 Task: Look for space in Asadabad, Iran from 6th September, 2023 to 15th September, 2023 for 6 adults in price range Rs.8000 to Rs.12000. Place can be entire place or private room with 6 bedrooms having 6 beds and 6 bathrooms. Property type can be house, flat, guest house. Amenities needed are: wifi, TV, free parkinig on premises, gym, breakfast. Booking option can be shelf check-in. Required host language is English.
Action: Mouse moved to (490, 103)
Screenshot: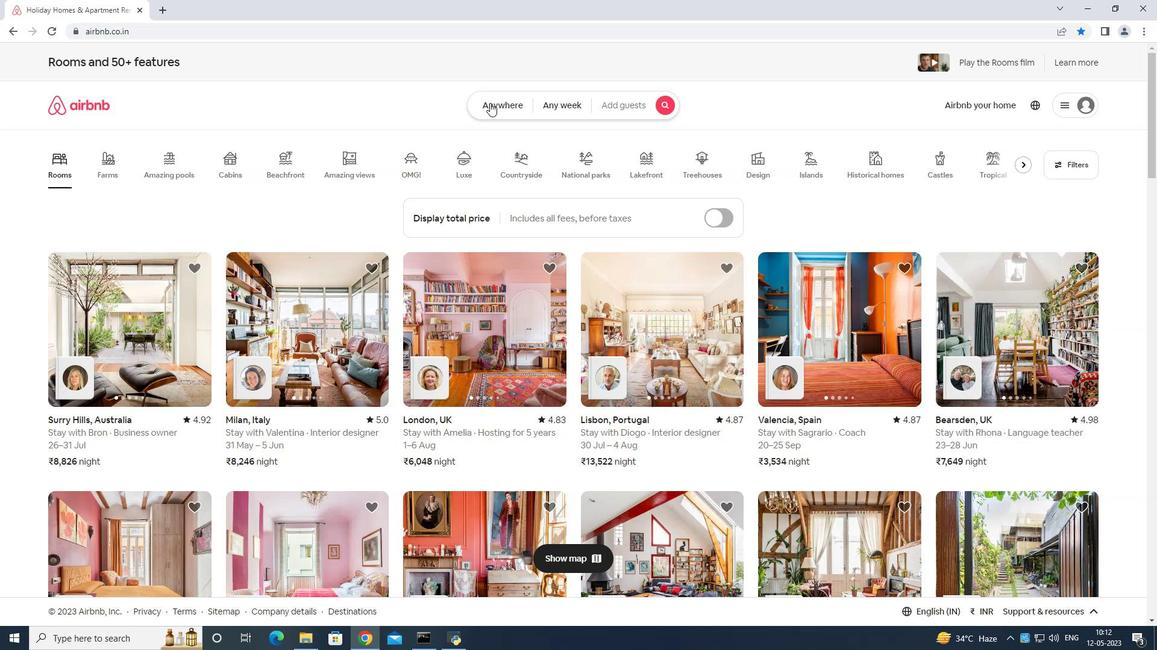 
Action: Mouse pressed left at (490, 103)
Screenshot: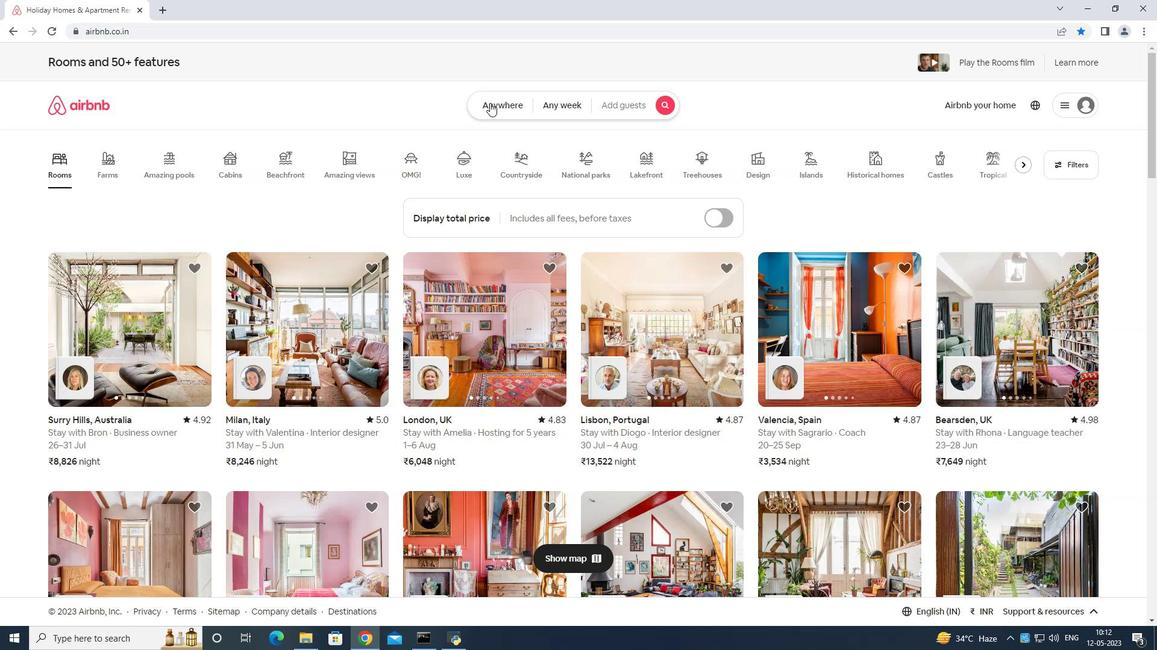 
Action: Mouse moved to (397, 142)
Screenshot: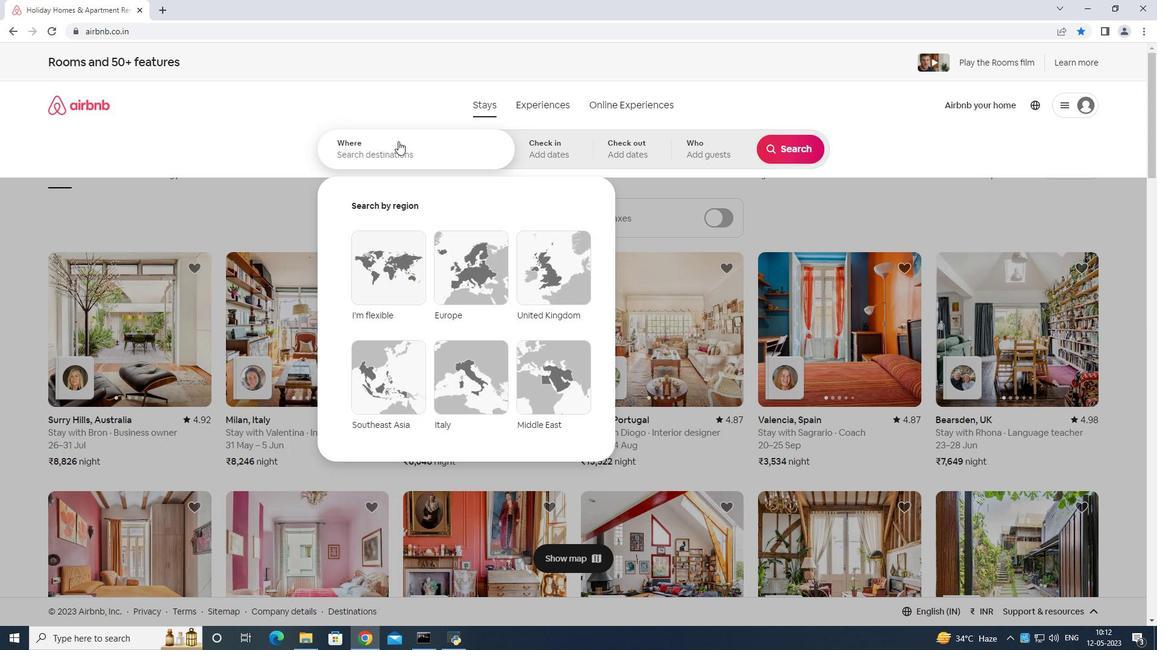 
Action: Mouse pressed left at (397, 142)
Screenshot: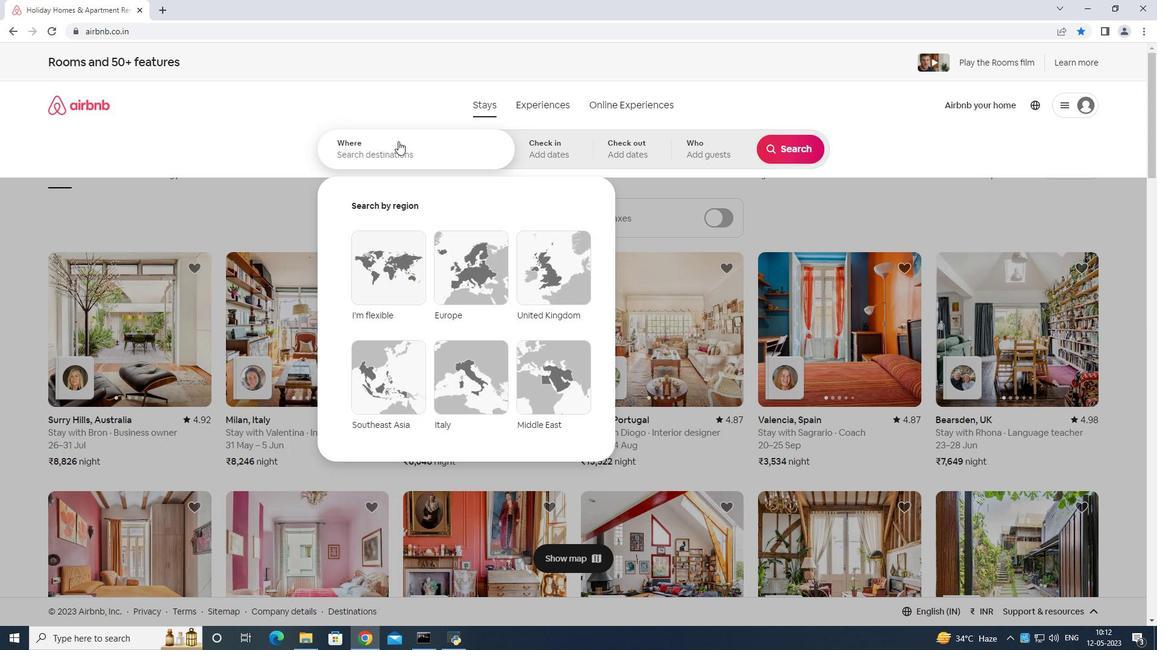 
Action: Mouse moved to (593, 247)
Screenshot: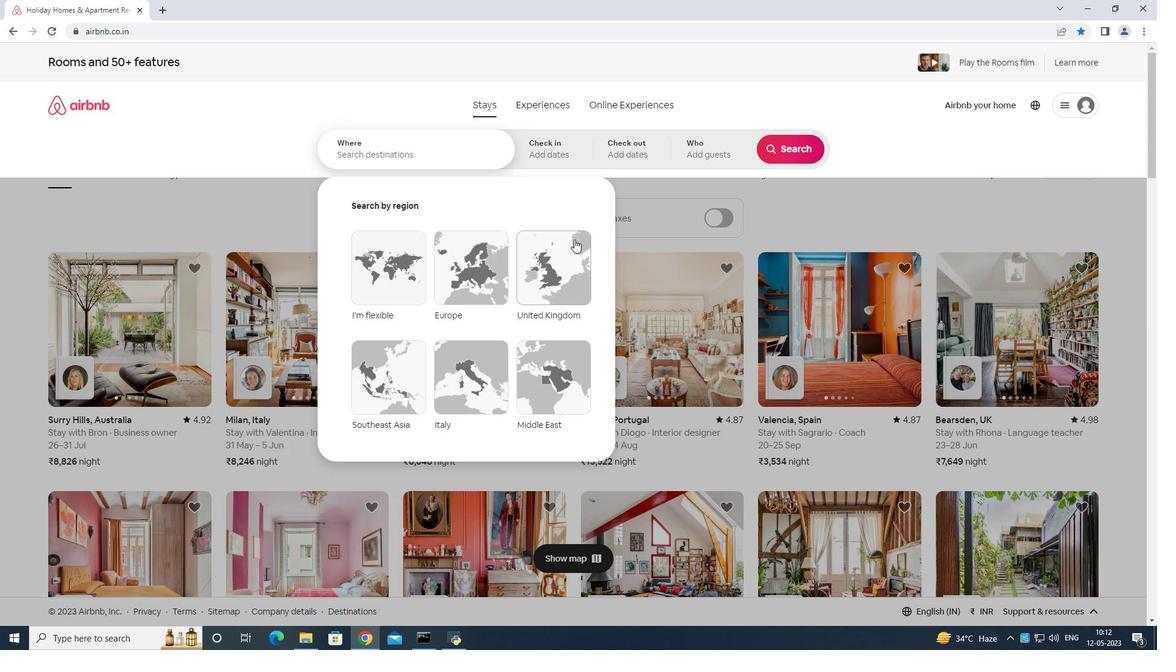 
Action: Key pressed ctrl+Asadabad<Key.space>iran<Key.enter>
Screenshot: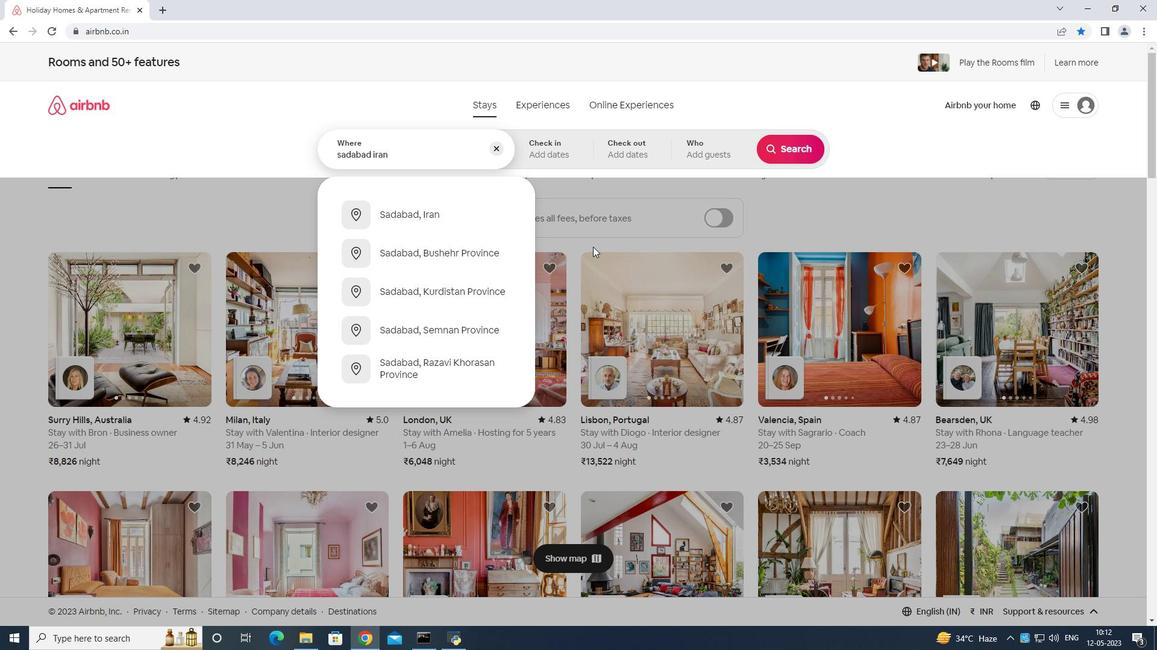 
Action: Mouse moved to (782, 241)
Screenshot: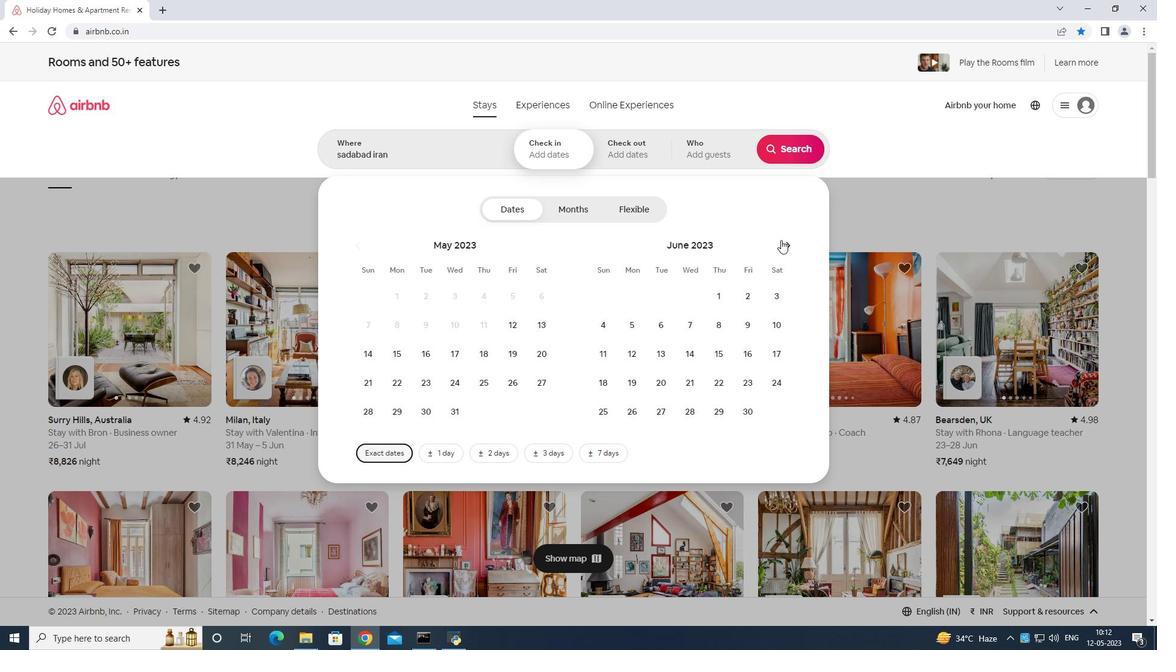 
Action: Mouse pressed left at (782, 241)
Screenshot: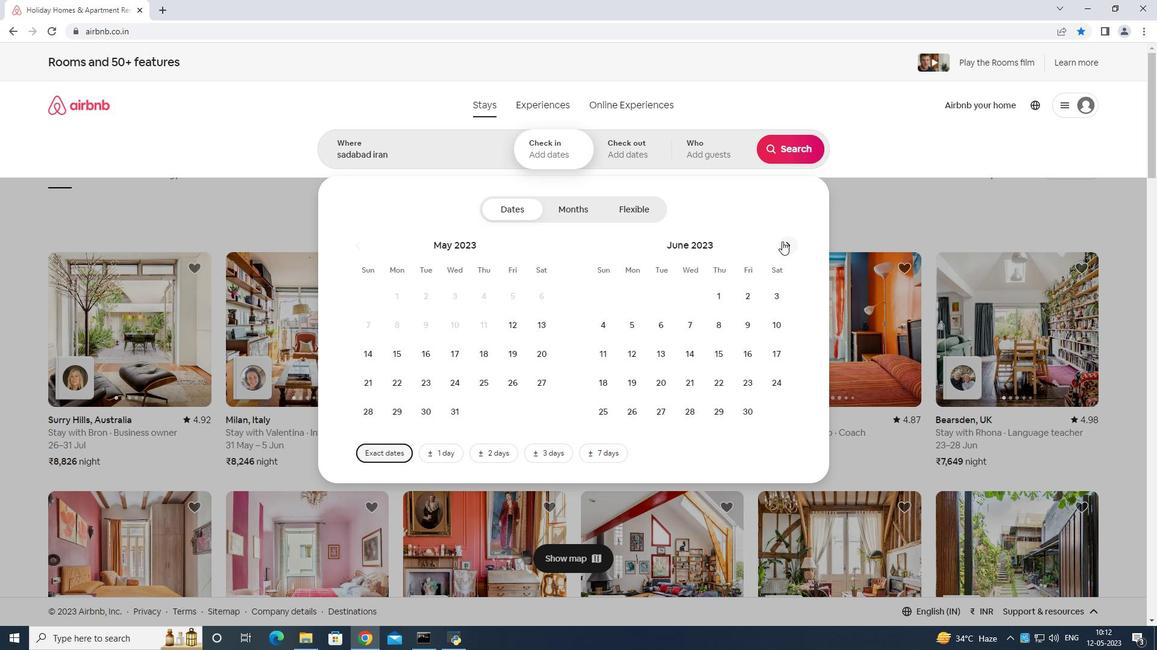 
Action: Mouse moved to (789, 249)
Screenshot: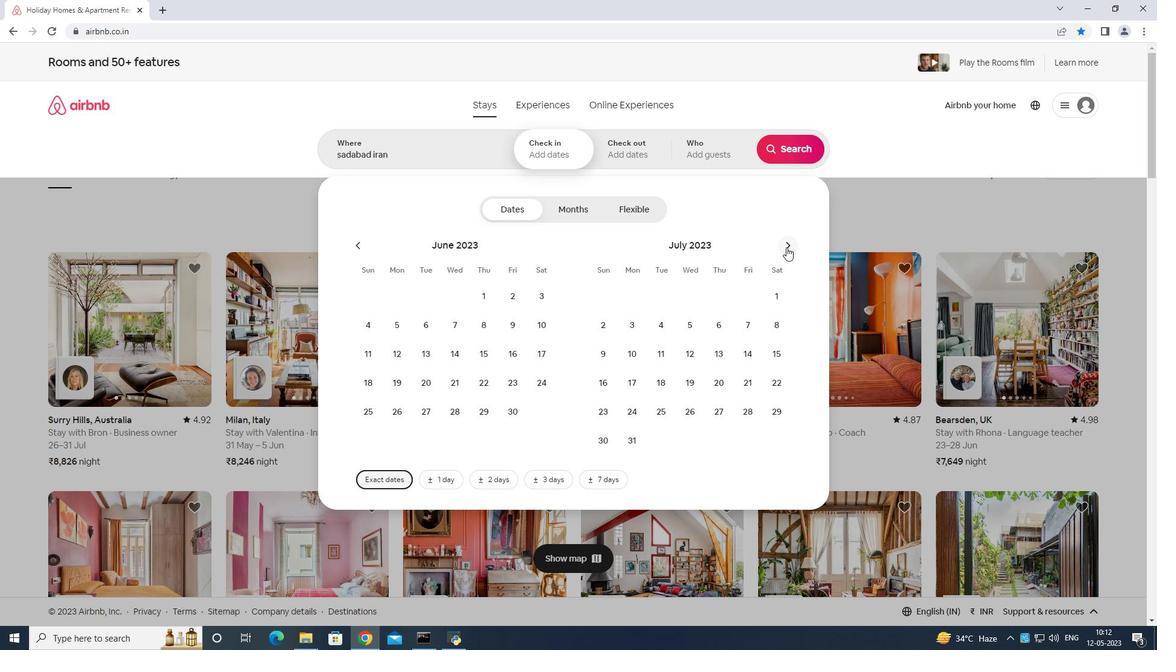 
Action: Mouse pressed left at (789, 249)
Screenshot: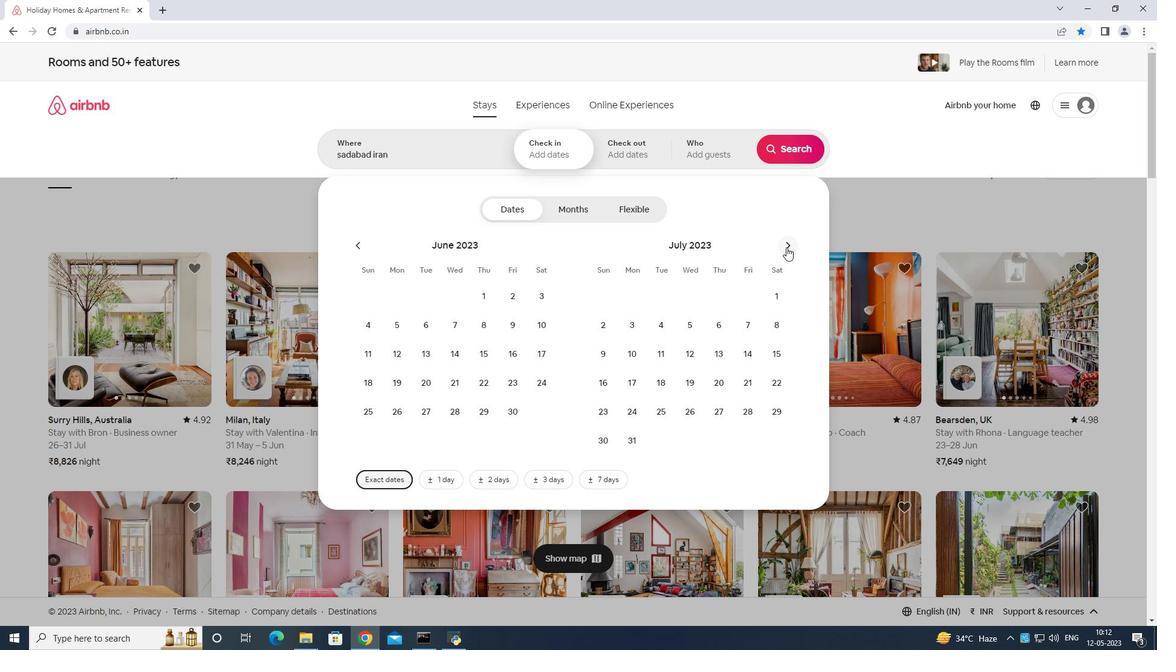 
Action: Mouse moved to (792, 249)
Screenshot: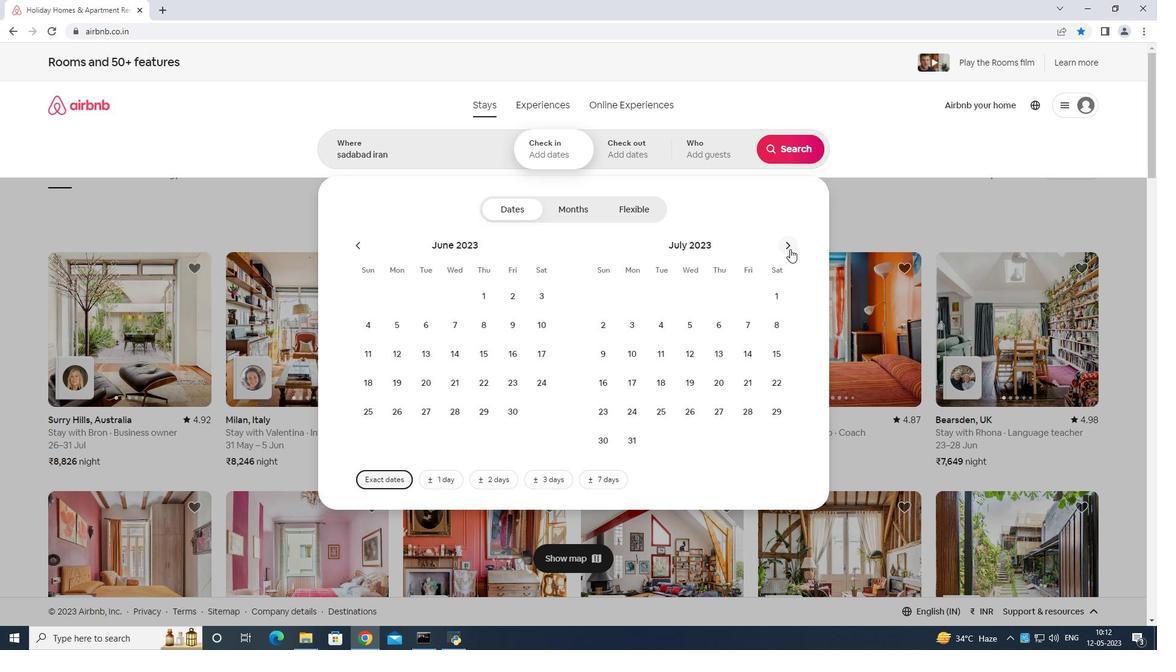 
Action: Mouse pressed left at (792, 249)
Screenshot: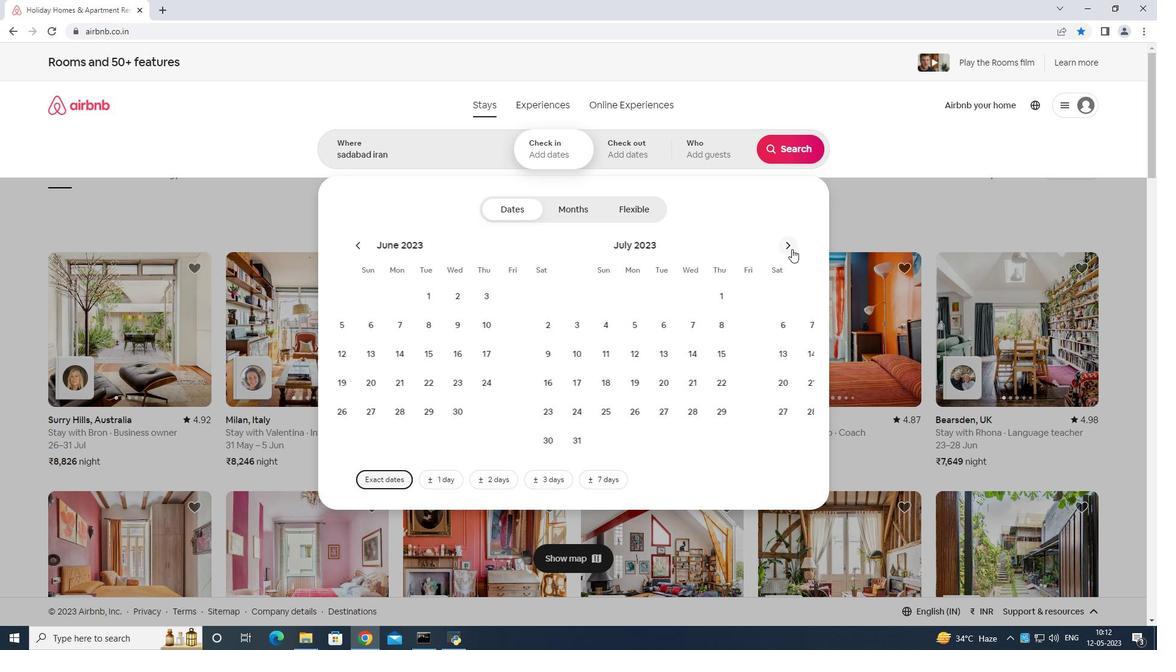 
Action: Mouse moved to (696, 322)
Screenshot: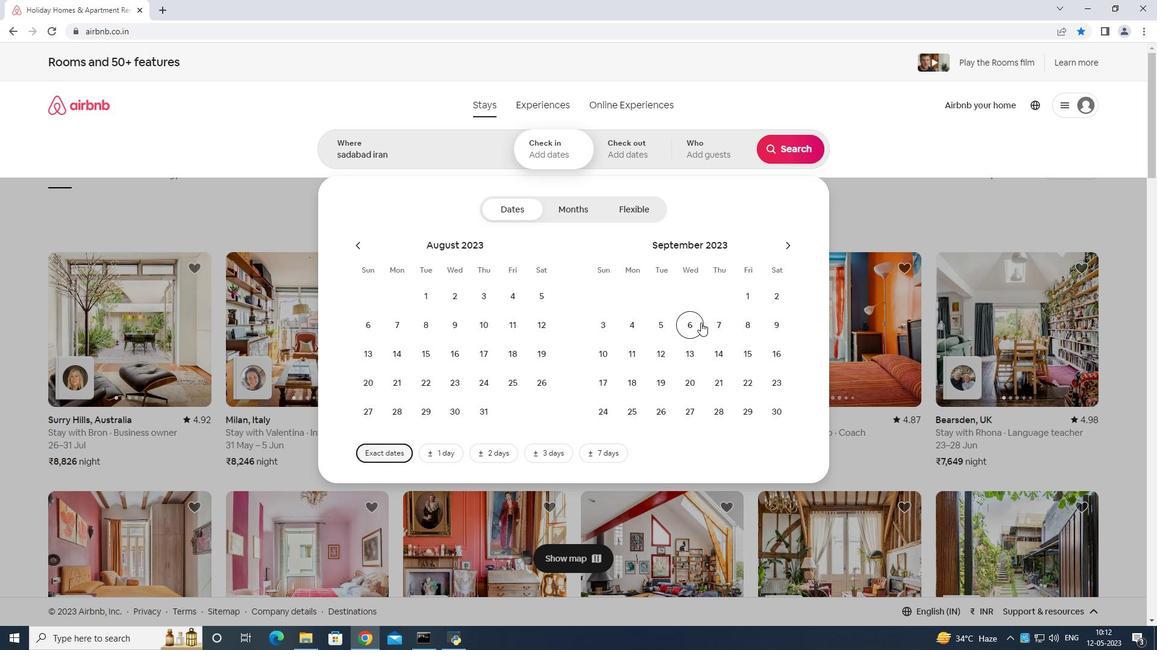 
Action: Mouse pressed left at (696, 322)
Screenshot: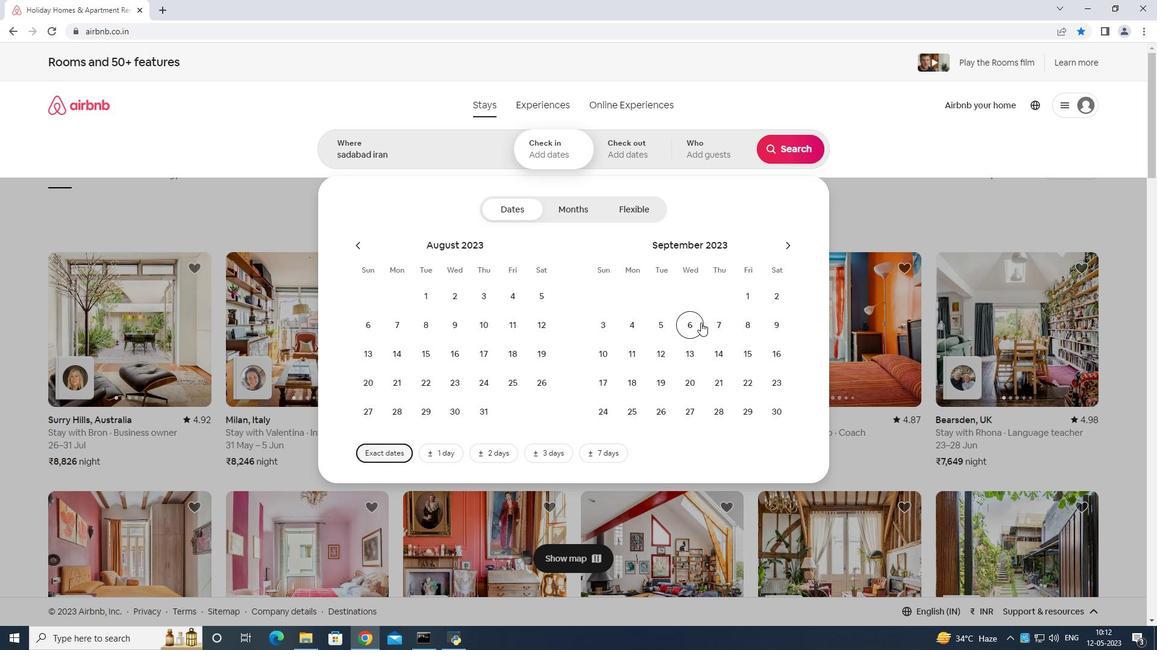 
Action: Mouse moved to (749, 354)
Screenshot: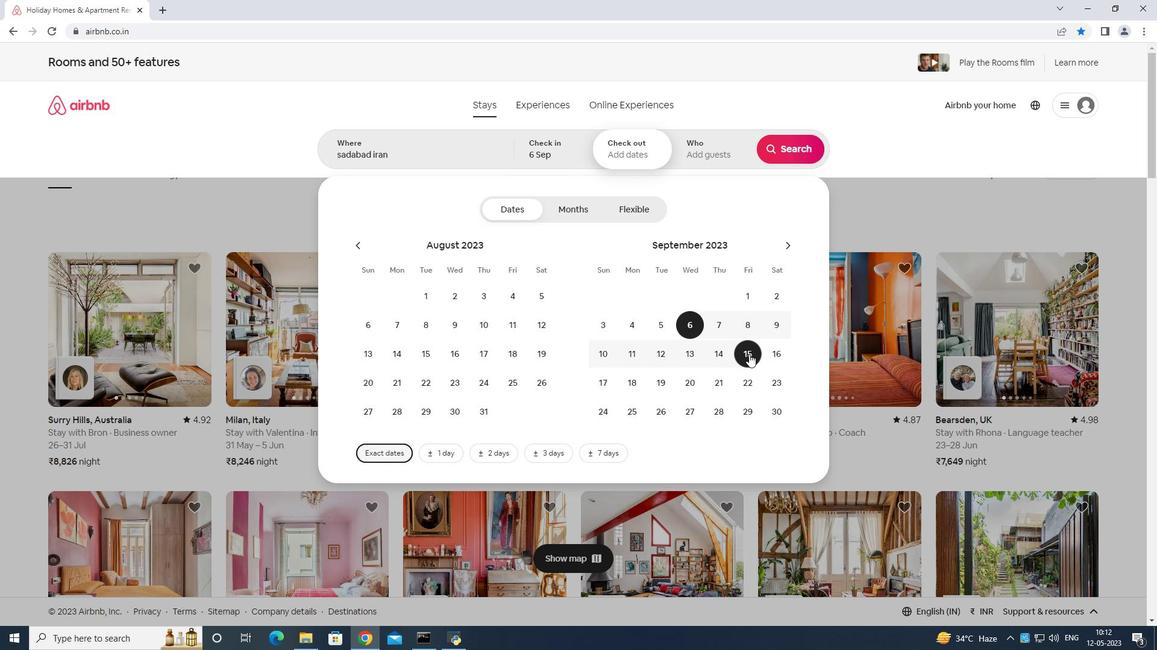 
Action: Mouse pressed left at (749, 354)
Screenshot: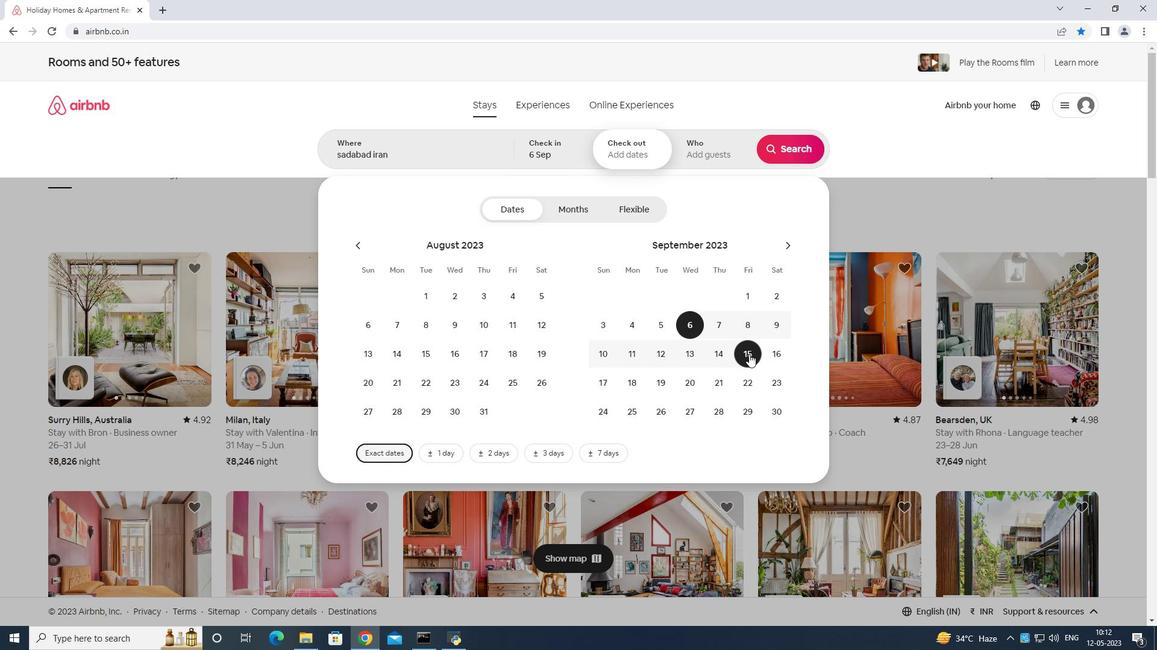 
Action: Mouse moved to (711, 147)
Screenshot: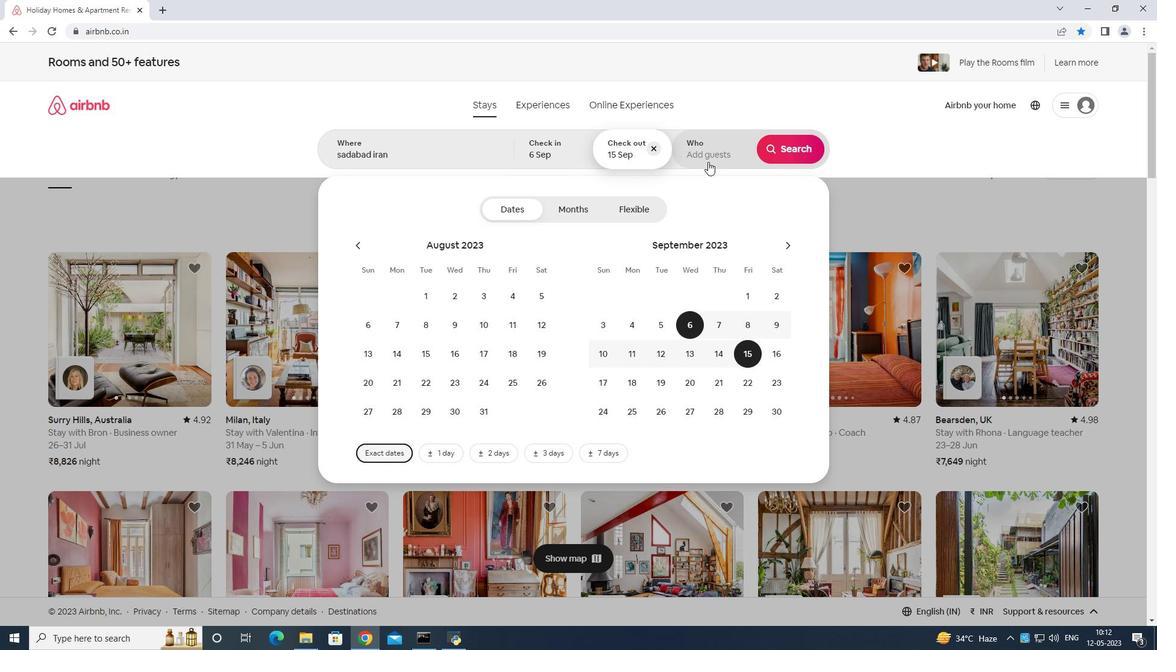 
Action: Mouse pressed left at (711, 147)
Screenshot: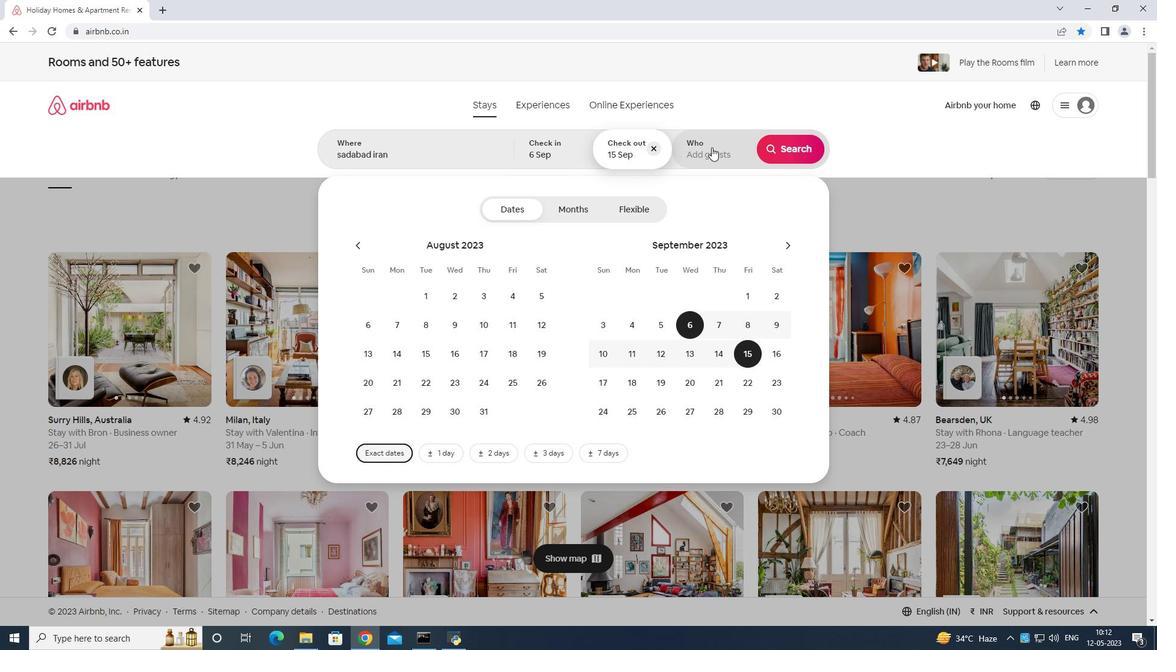 
Action: Mouse moved to (790, 216)
Screenshot: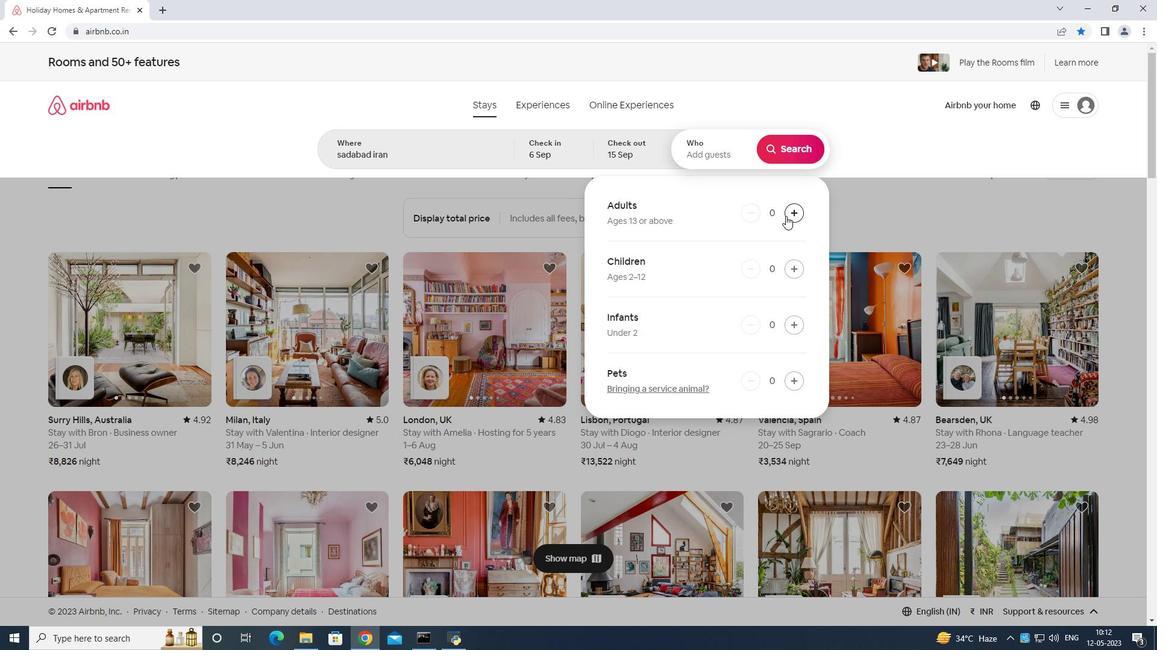 
Action: Mouse pressed left at (790, 216)
Screenshot: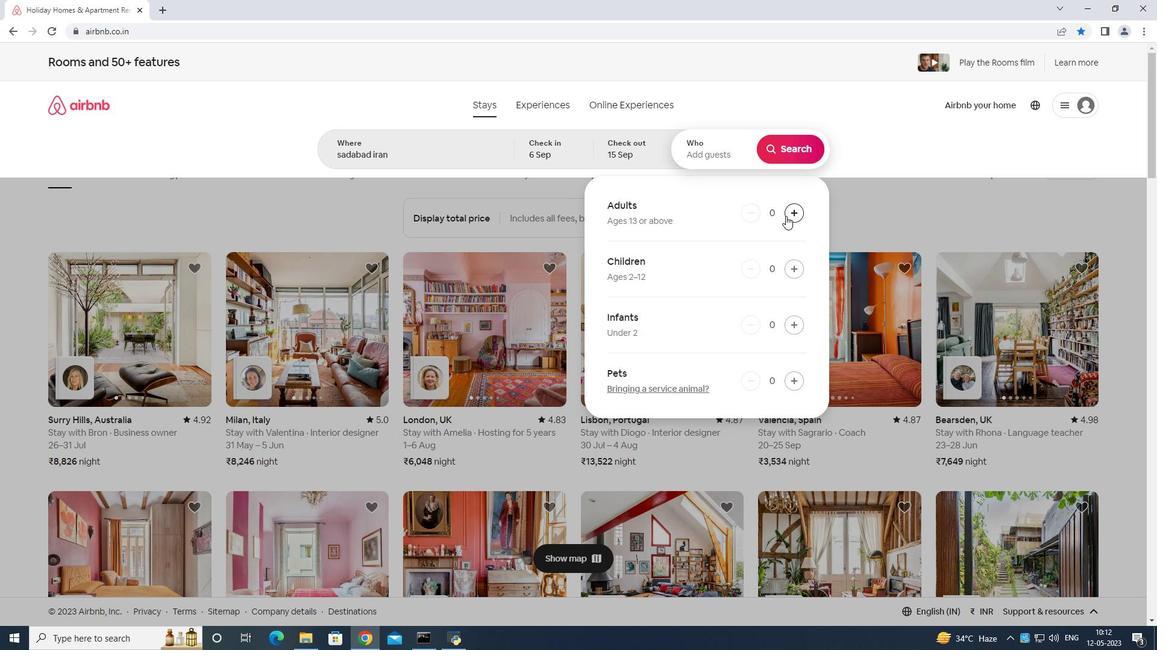 
Action: Mouse moved to (790, 215)
Screenshot: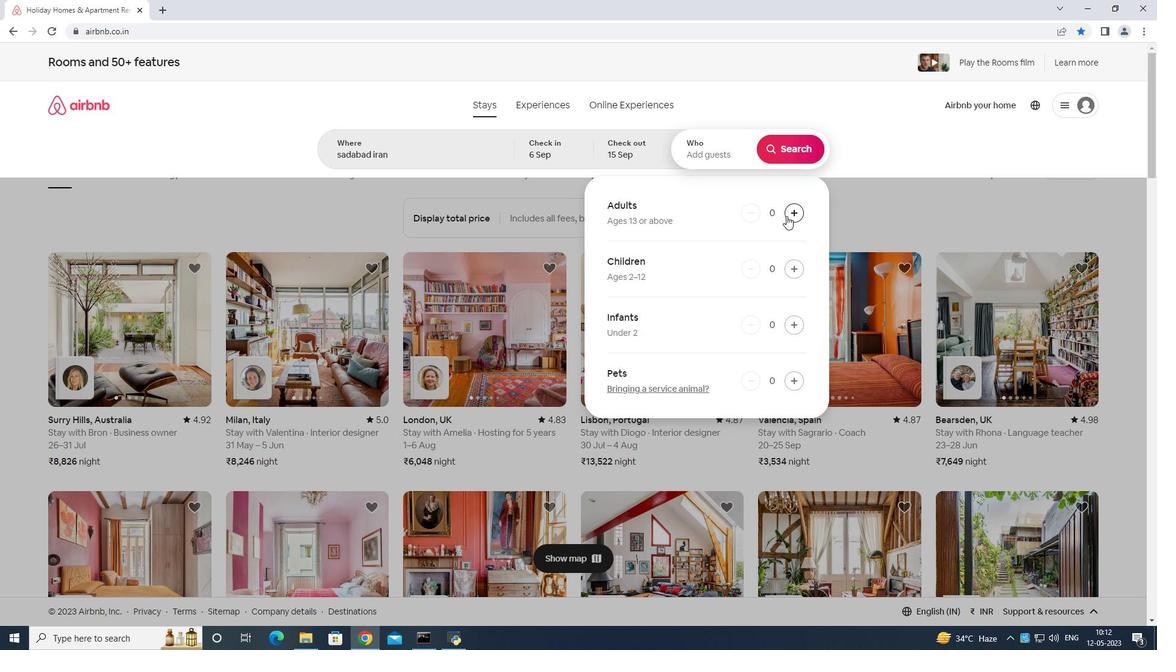 
Action: Mouse pressed left at (790, 215)
Screenshot: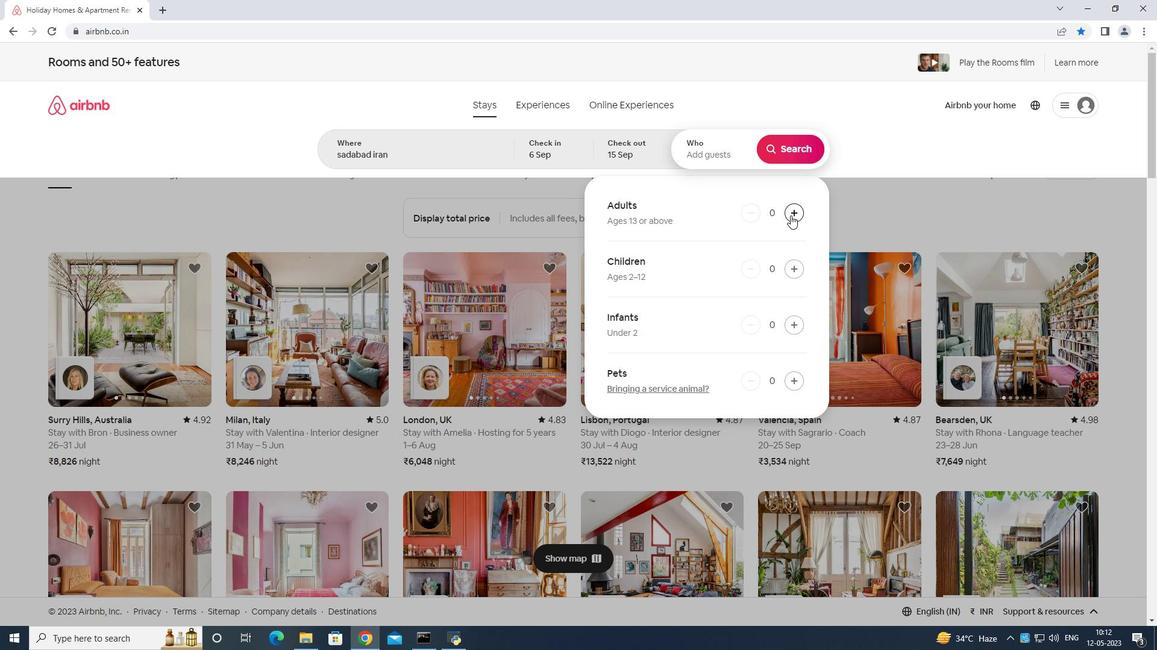 
Action: Mouse moved to (790, 215)
Screenshot: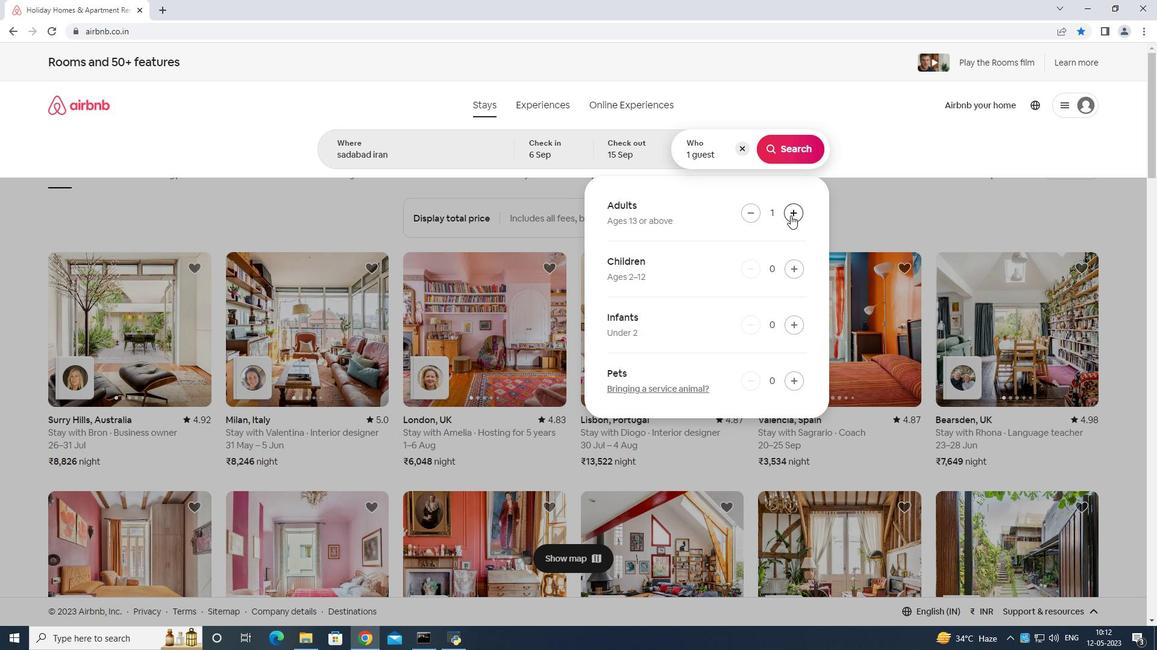 
Action: Mouse pressed left at (790, 215)
Screenshot: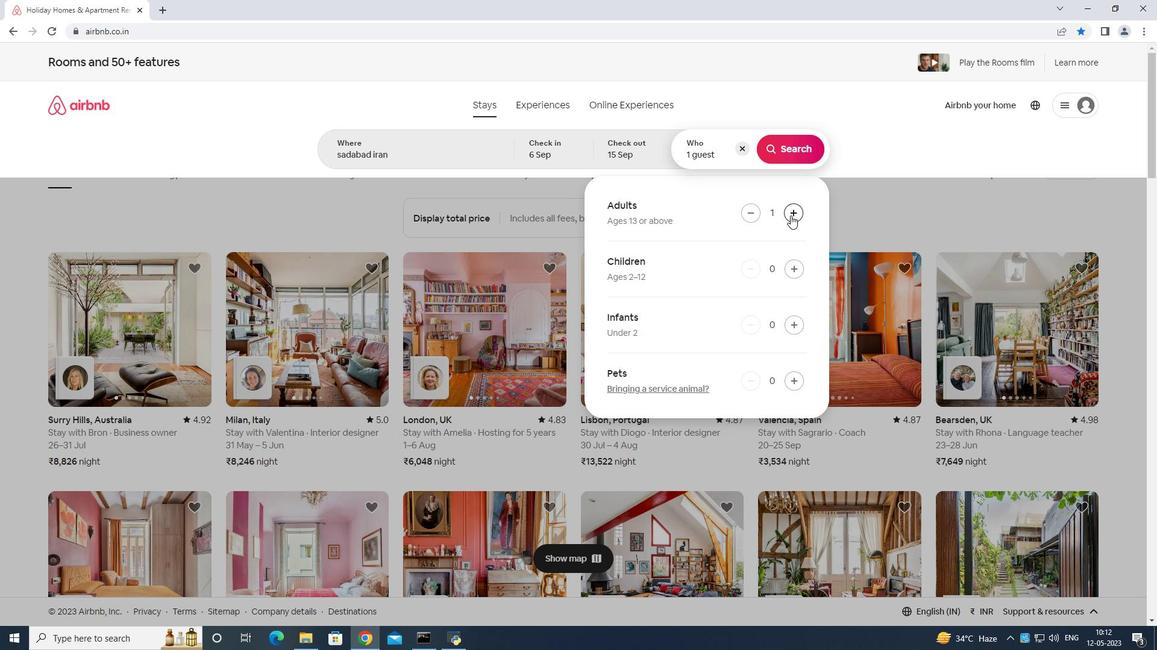 
Action: Mouse pressed left at (790, 215)
Screenshot: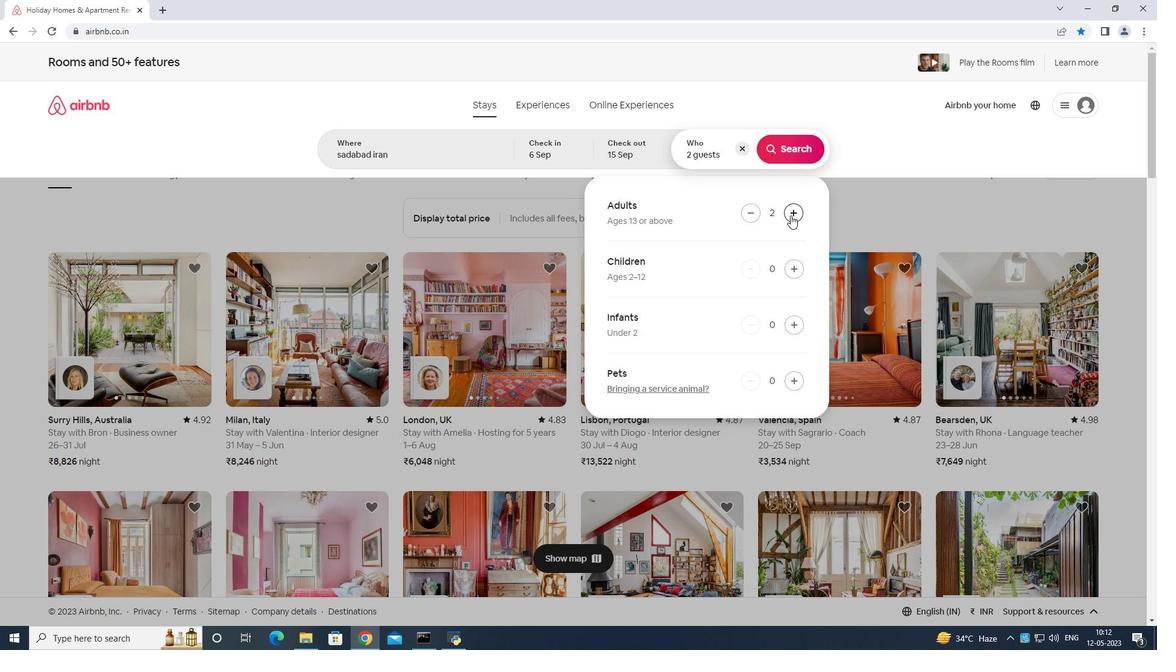 
Action: Mouse pressed left at (790, 215)
Screenshot: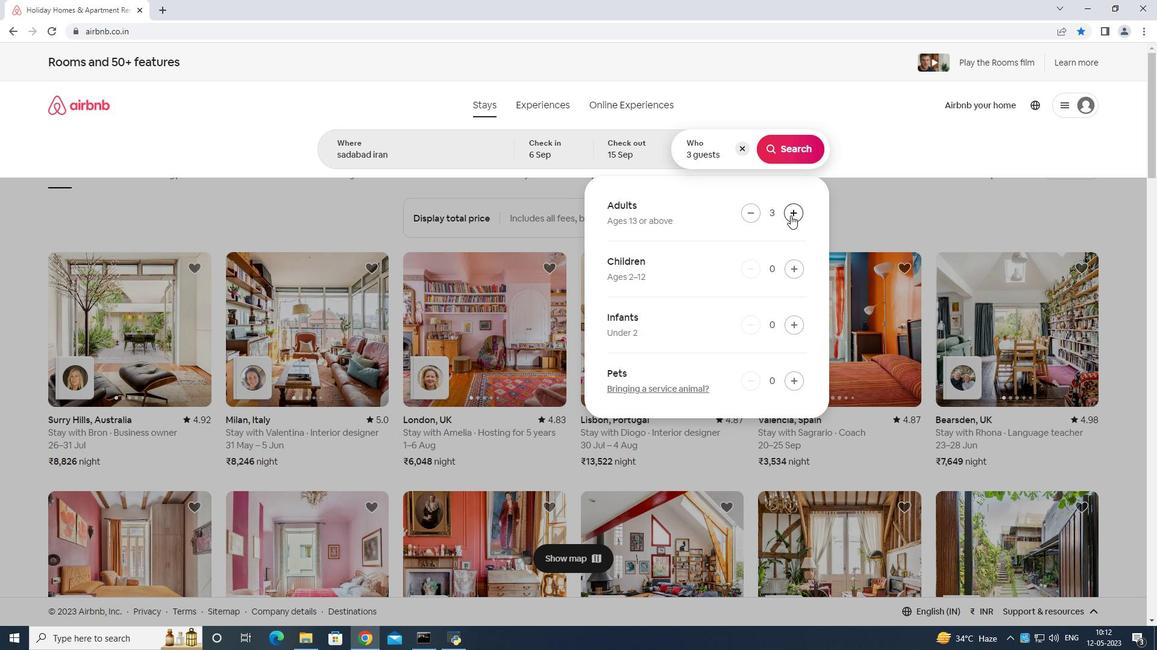 
Action: Mouse pressed left at (790, 215)
Screenshot: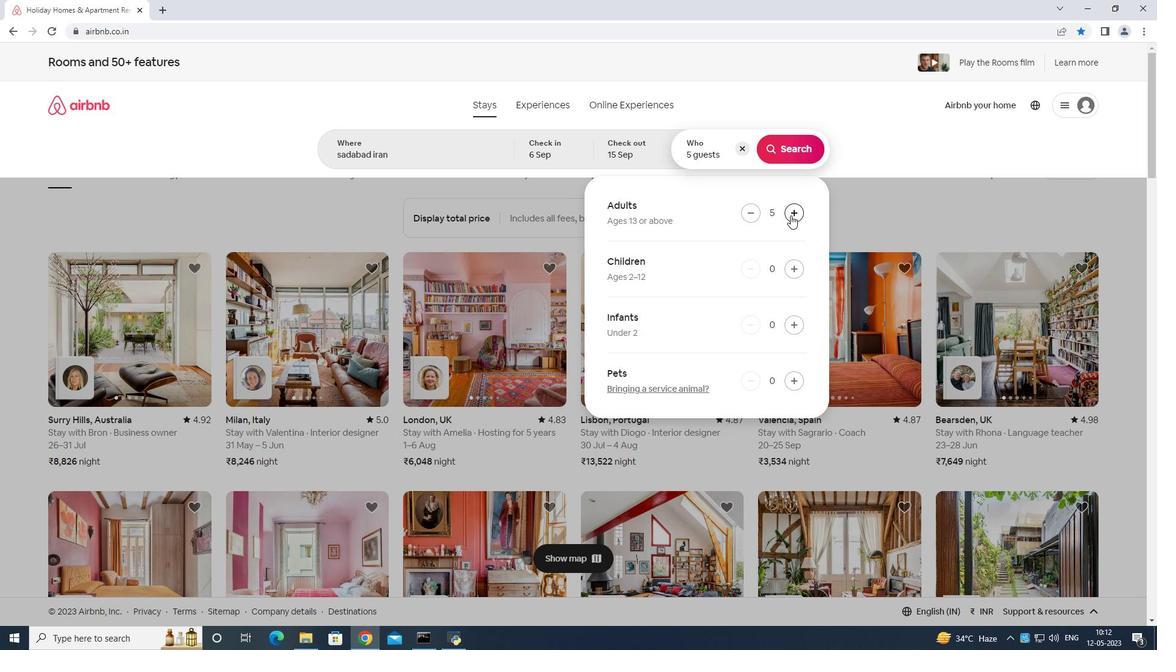 
Action: Mouse moved to (795, 145)
Screenshot: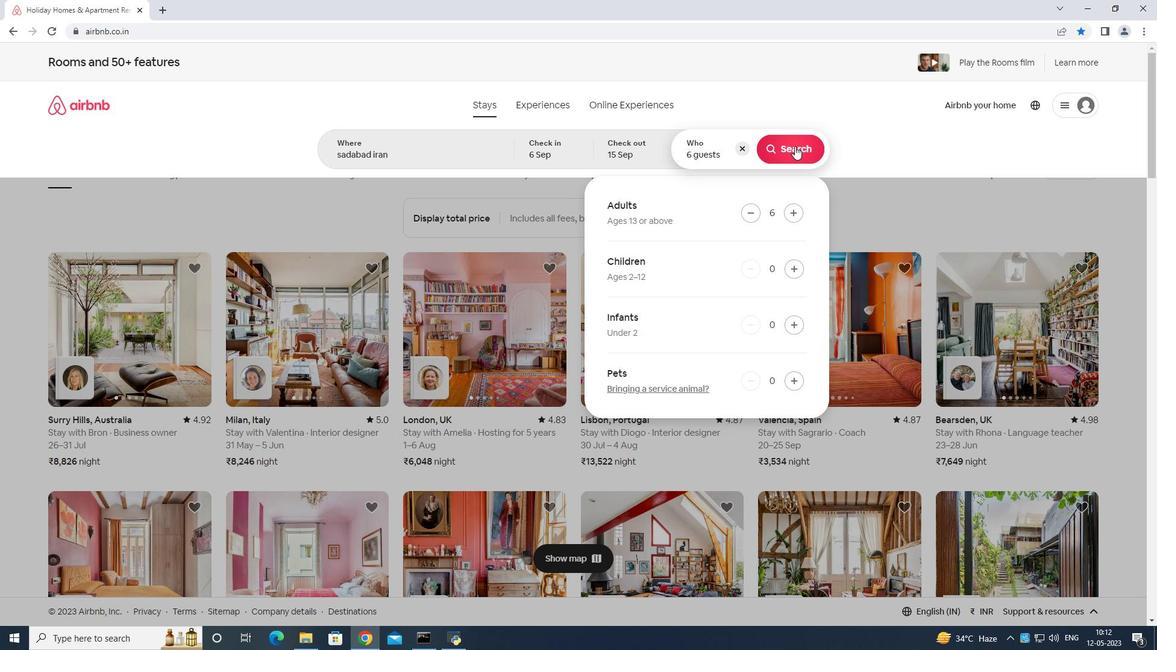 
Action: Mouse pressed left at (795, 145)
Screenshot: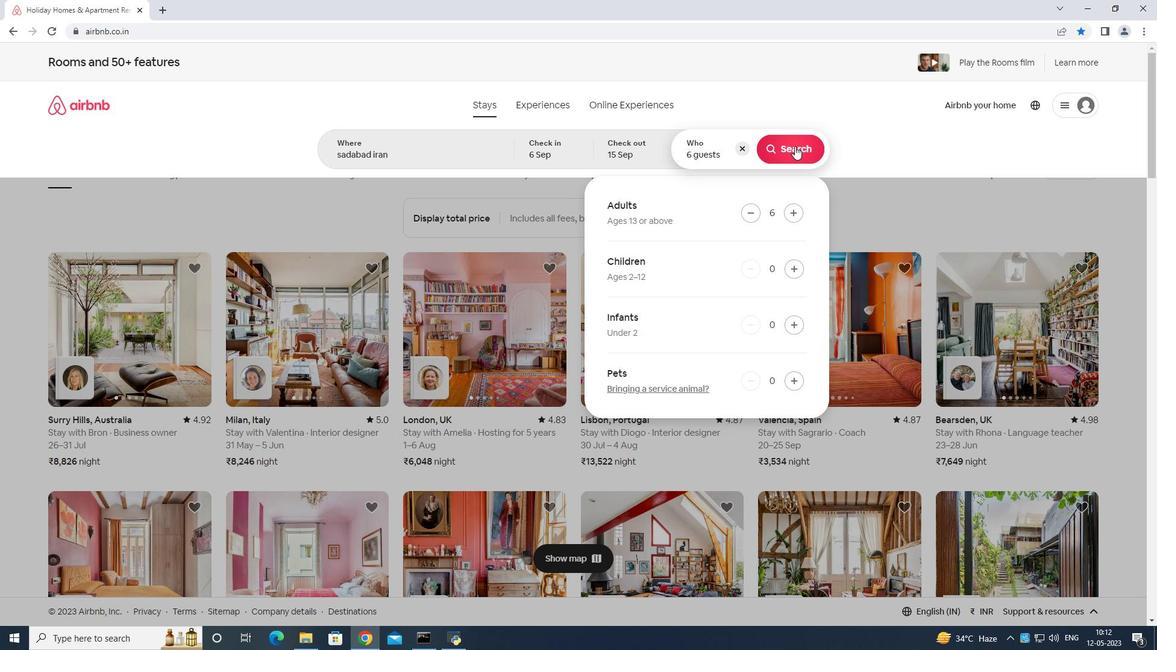
Action: Mouse moved to (1122, 112)
Screenshot: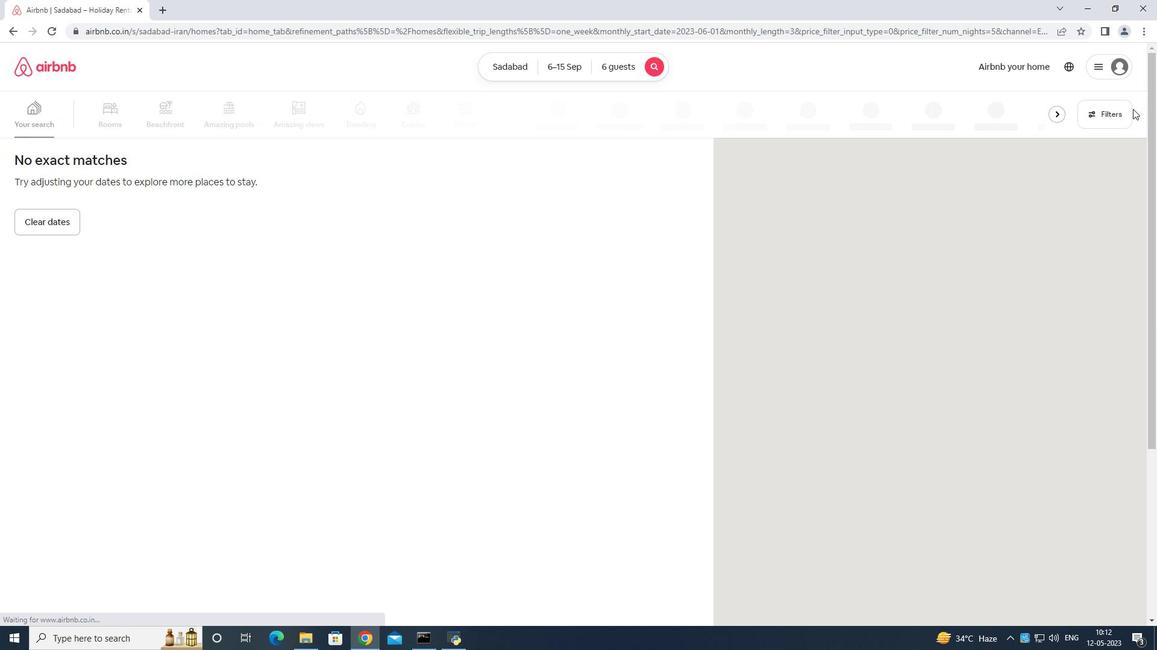 
Action: Mouse pressed left at (1122, 112)
Screenshot: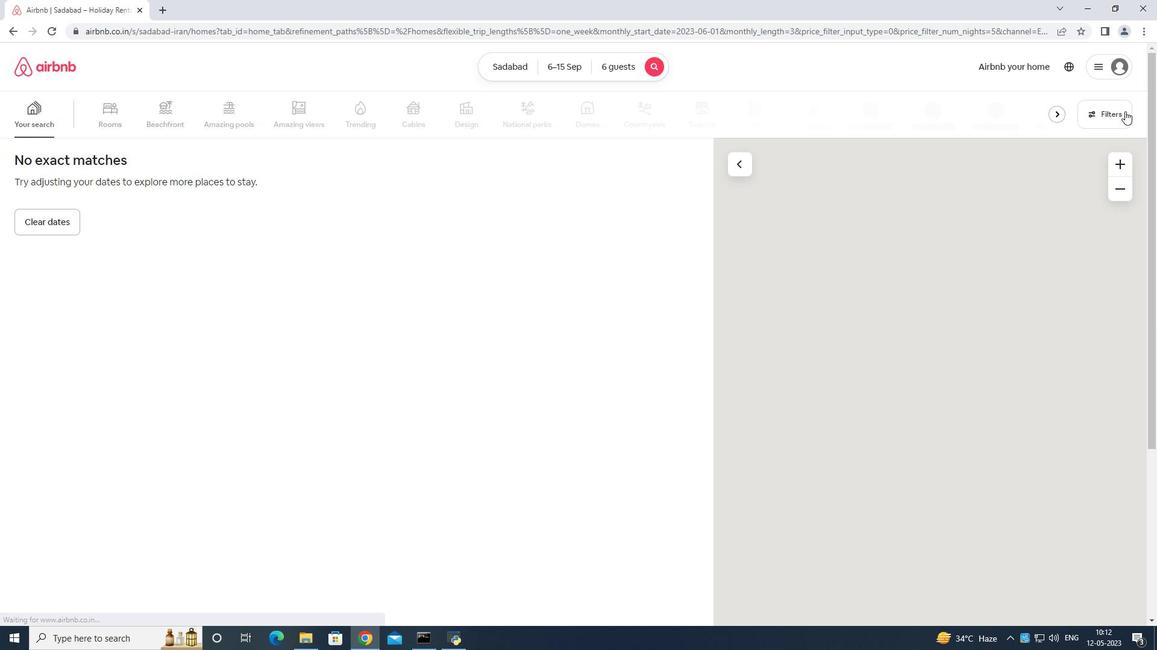 
Action: Mouse moved to (487, 403)
Screenshot: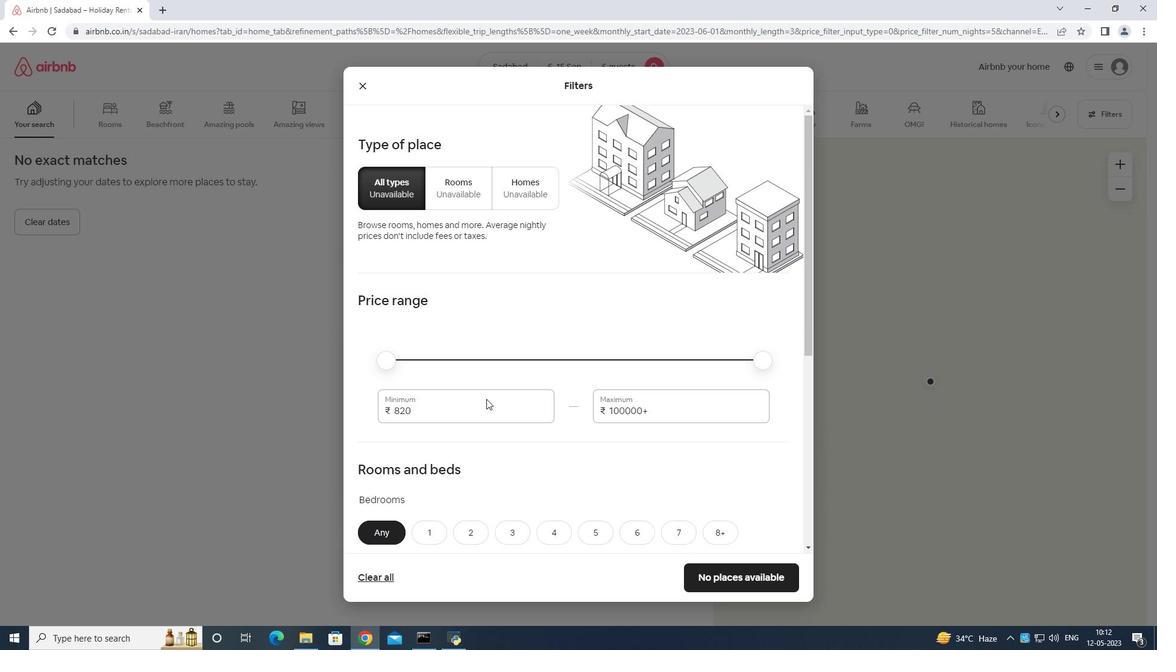 
Action: Mouse pressed left at (487, 403)
Screenshot: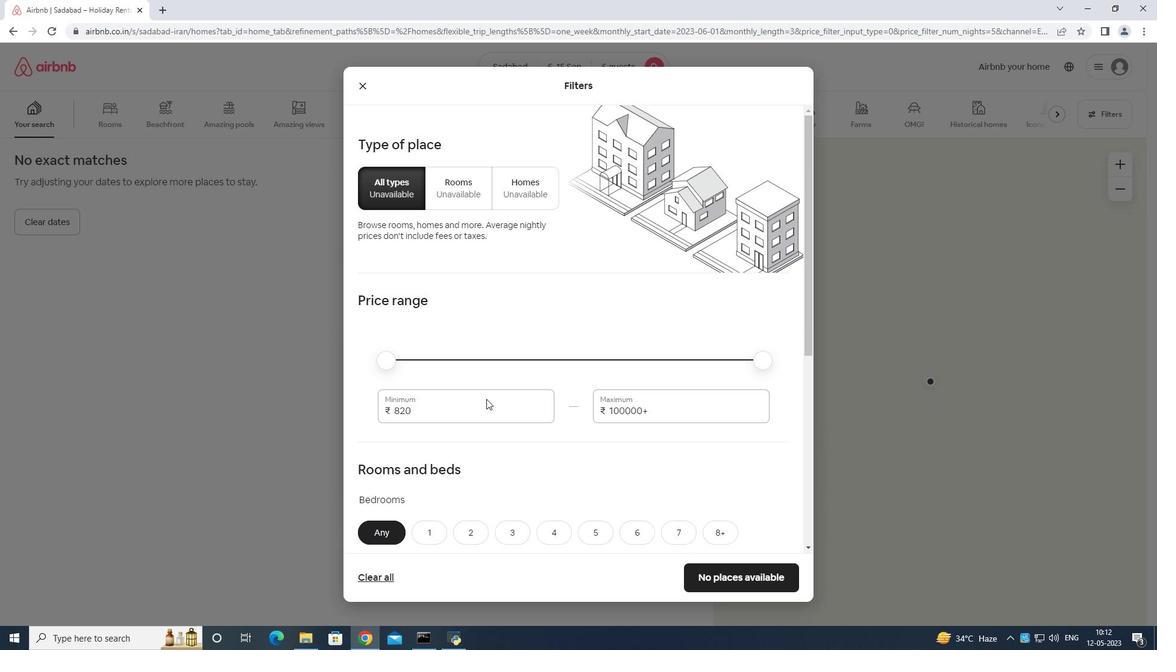 
Action: Mouse moved to (488, 403)
Screenshot: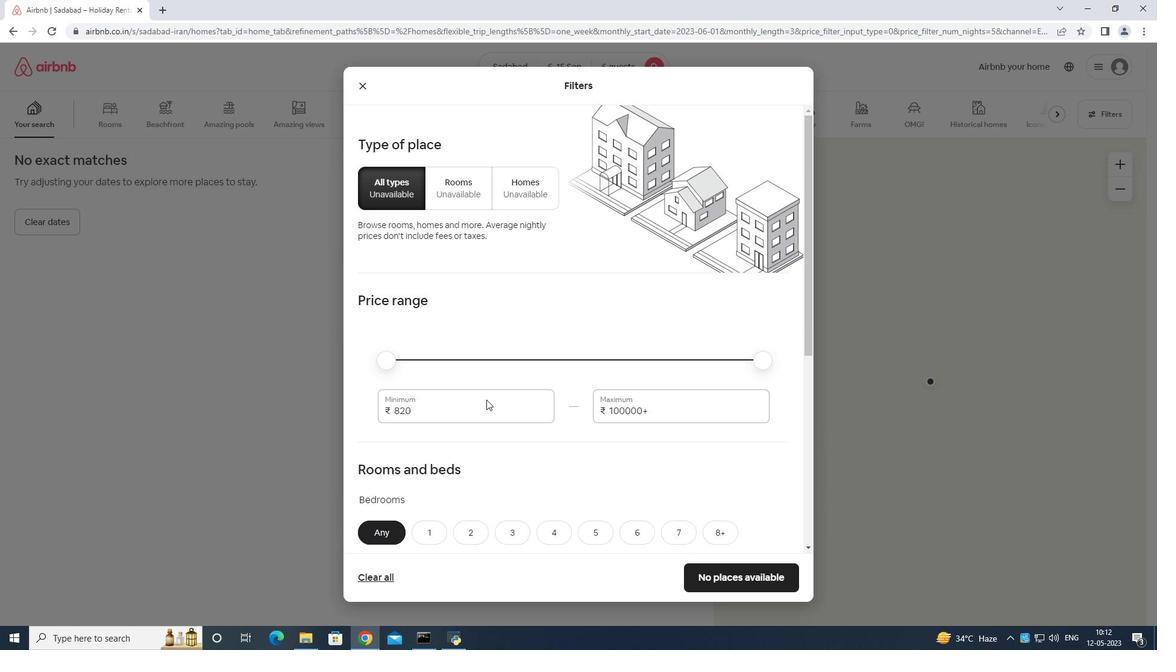 
Action: Key pressed <Key.backspace><Key.backspace><Key.backspace><Key.backspace><Key.backspace><Key.backspace>8000
Screenshot: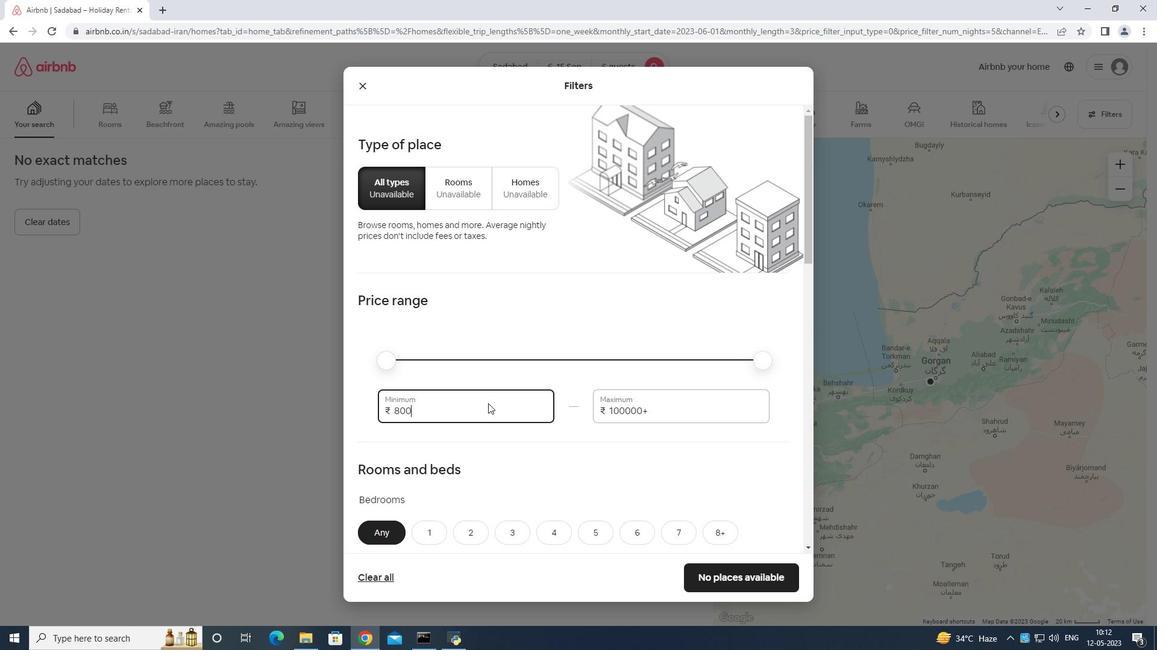 
Action: Mouse moved to (658, 402)
Screenshot: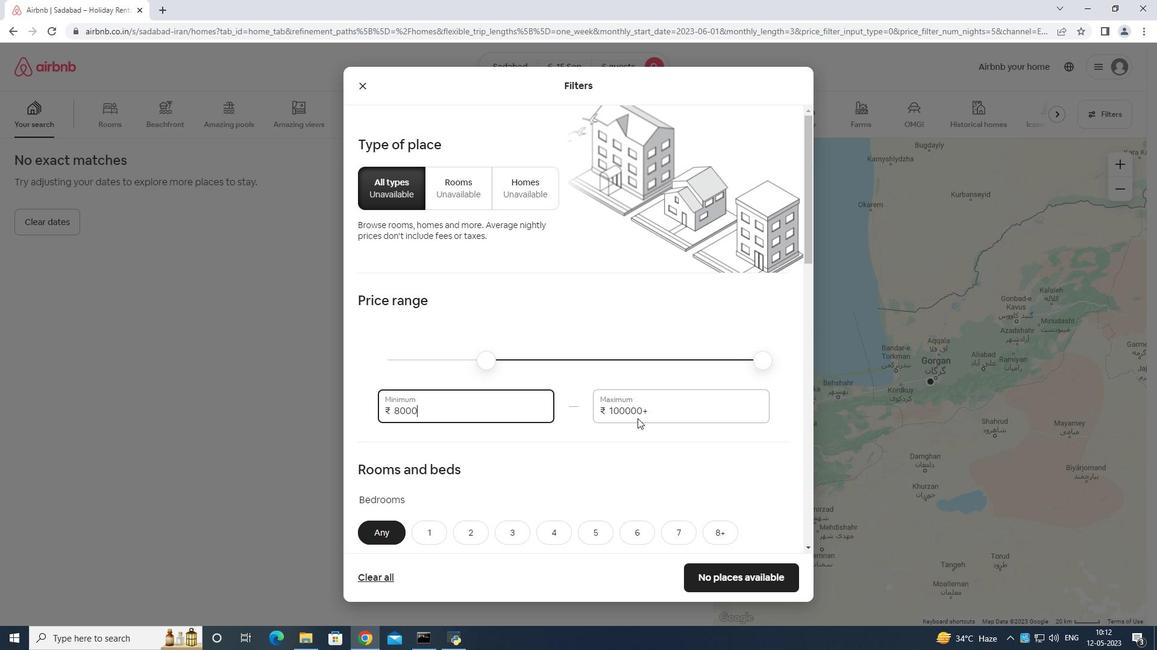 
Action: Mouse pressed left at (658, 402)
Screenshot: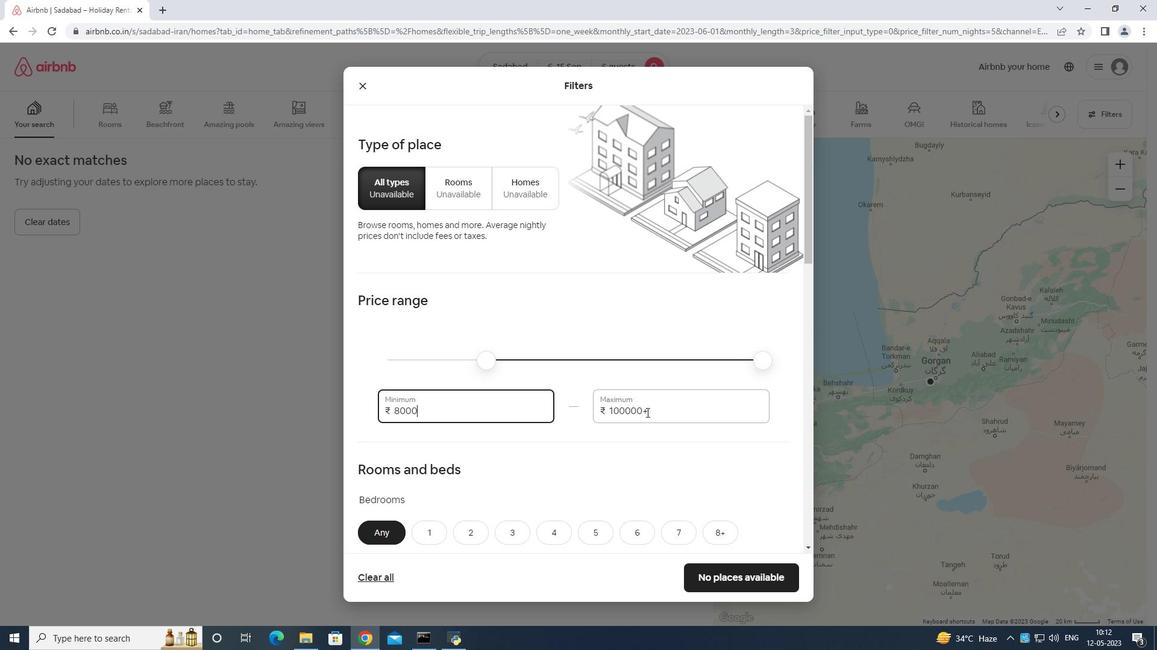 
Action: Key pressed <Key.backspace><Key.backspace><Key.backspace><Key.backspace><Key.backspace><Key.backspace><Key.backspace><Key.backspace><Key.backspace><Key.backspace><Key.backspace><Key.backspace>12000
Screenshot: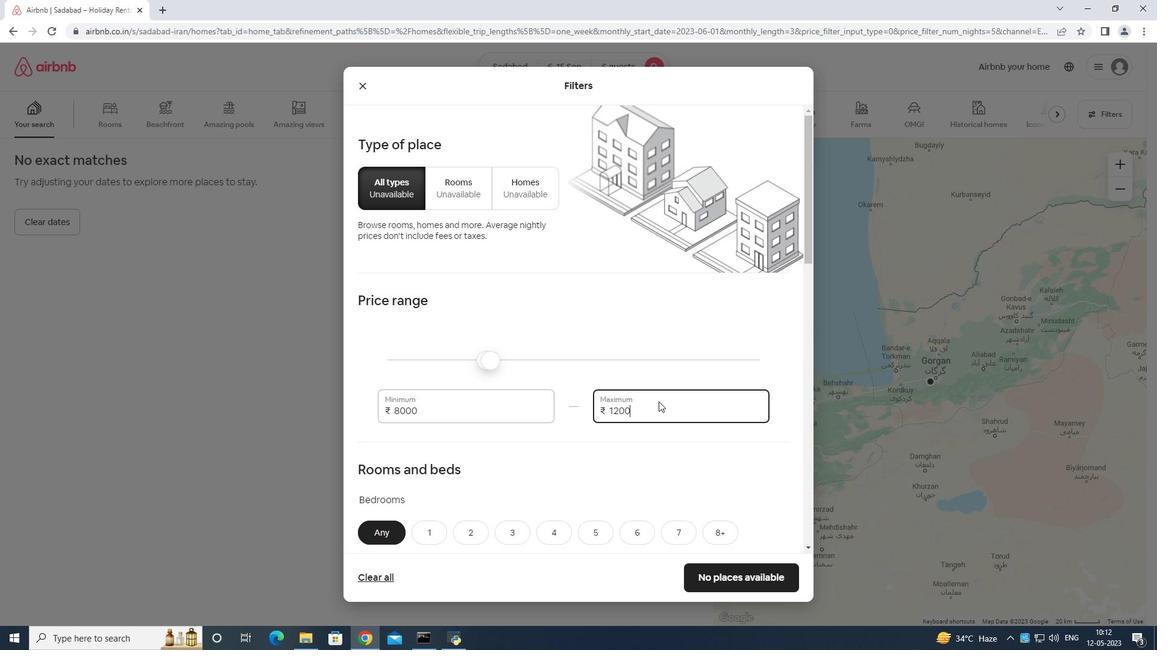 
Action: Mouse moved to (659, 394)
Screenshot: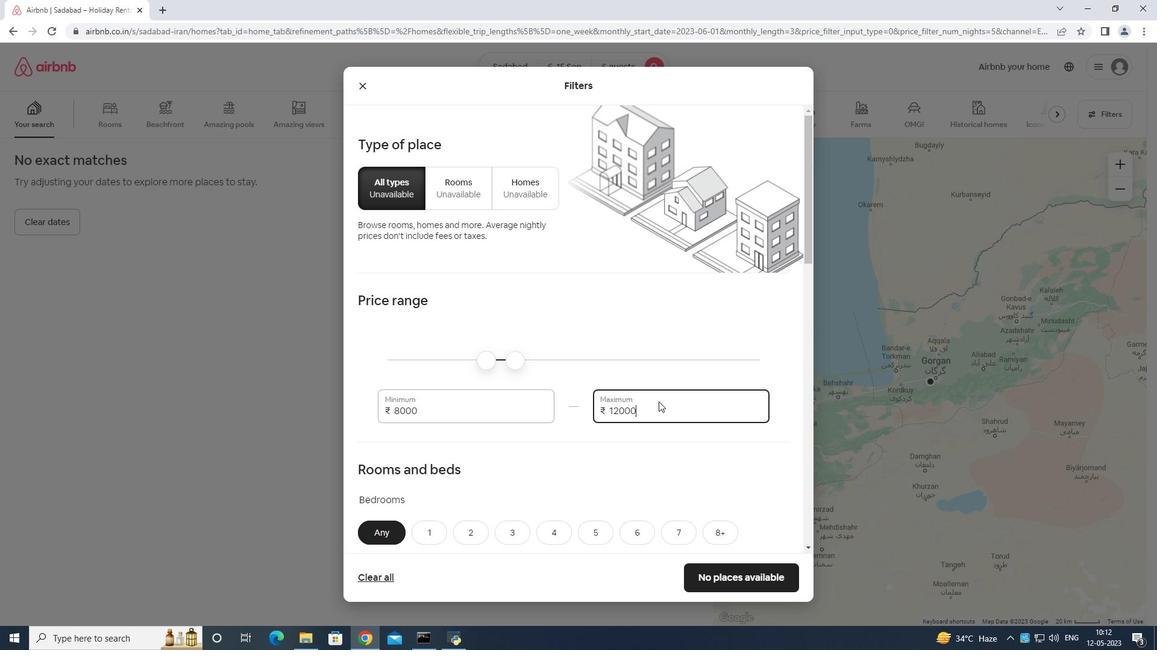 
Action: Mouse scrolled (659, 394) with delta (0, 0)
Screenshot: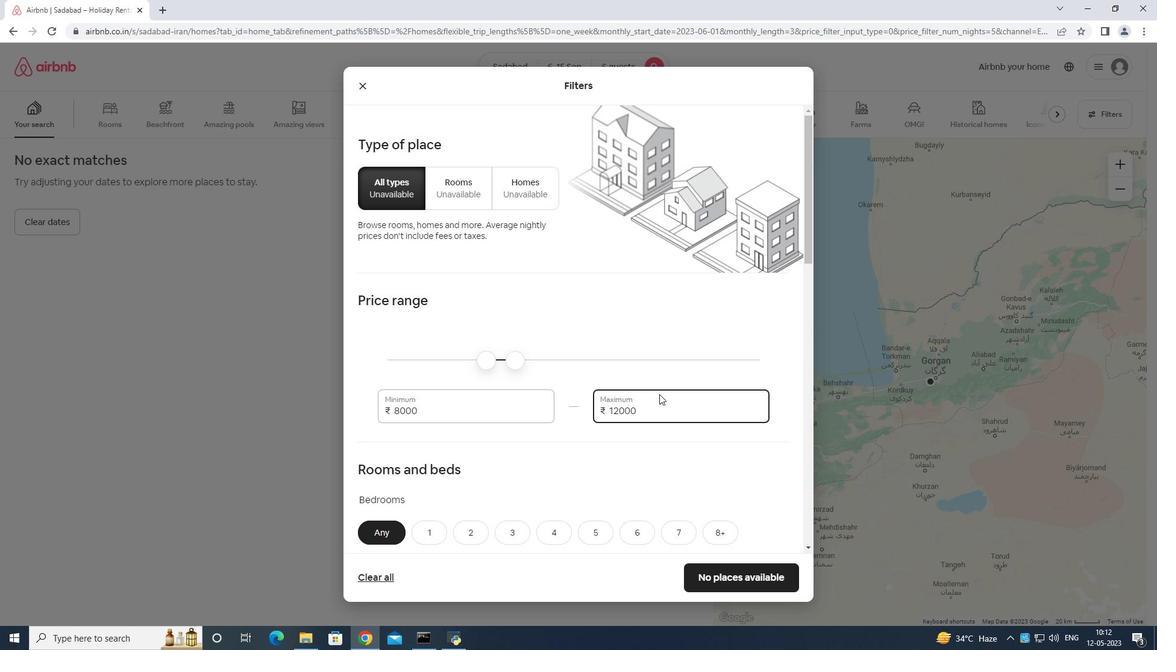 
Action: Mouse moved to (659, 394)
Screenshot: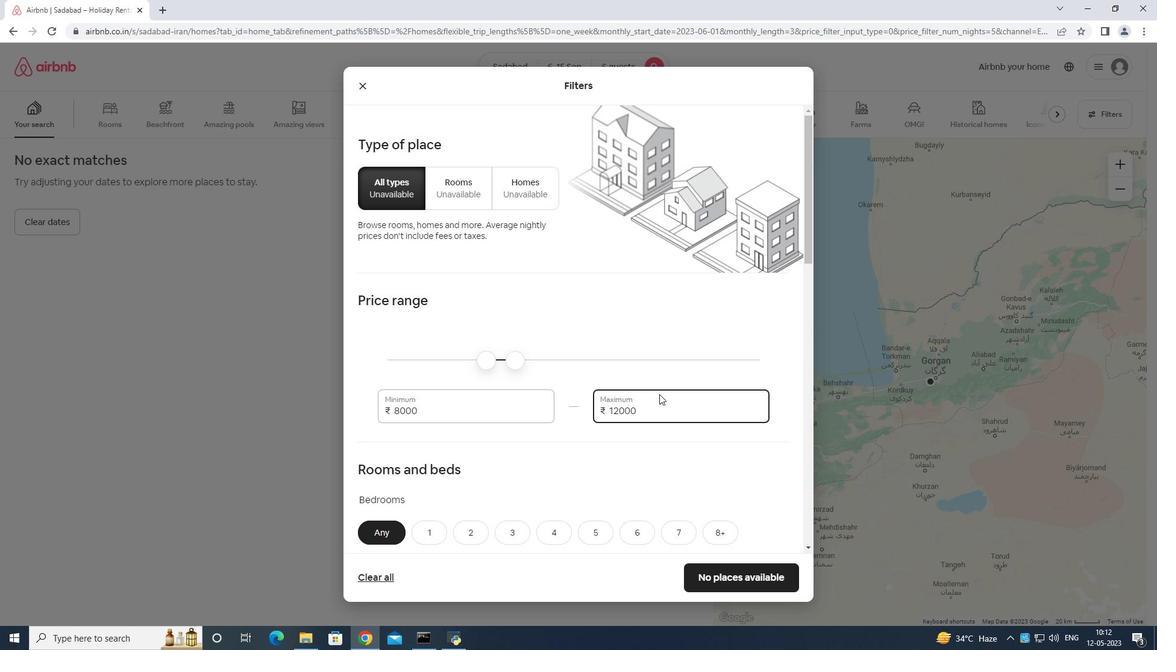 
Action: Mouse scrolled (659, 394) with delta (0, 0)
Screenshot: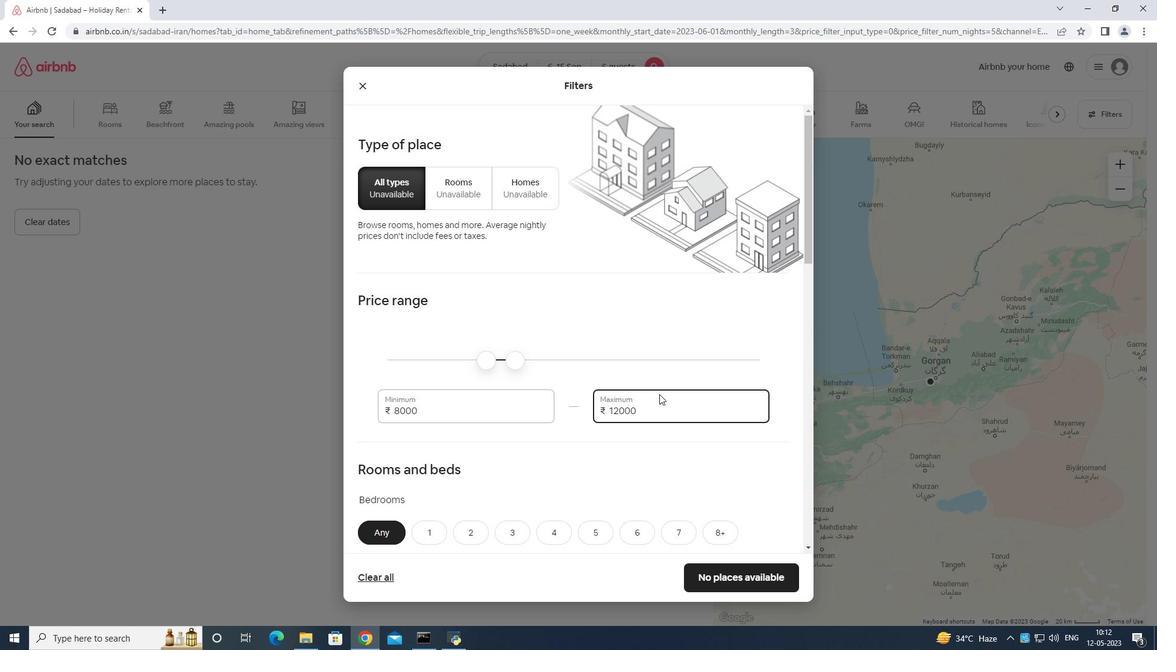 
Action: Mouse moved to (659, 395)
Screenshot: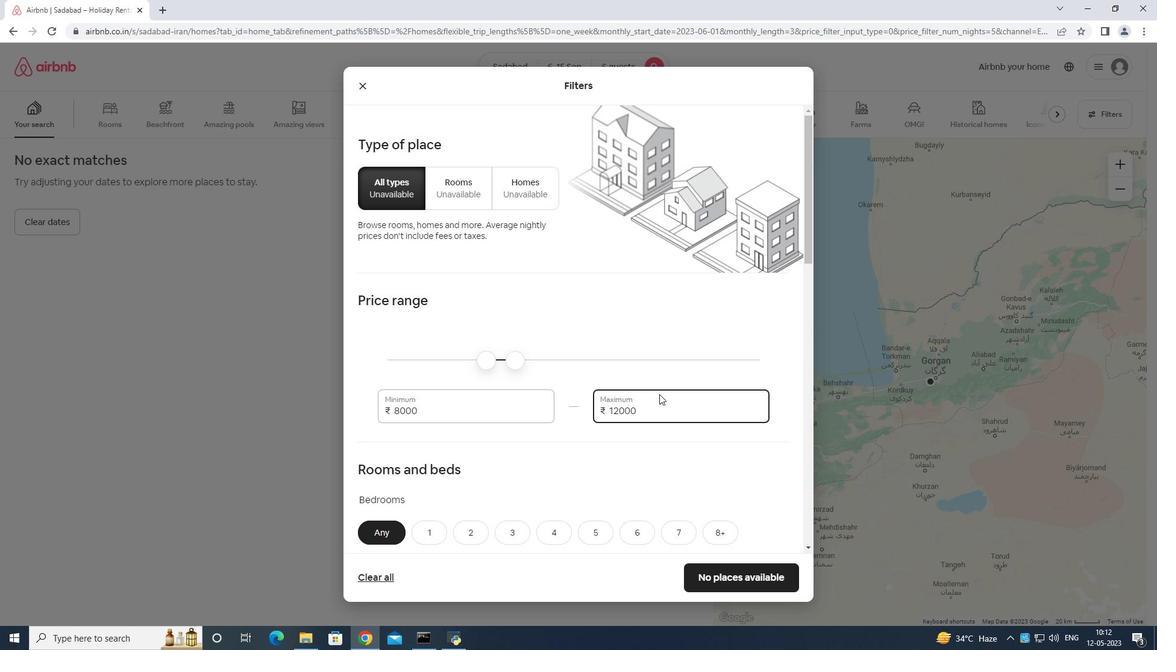 
Action: Mouse scrolled (659, 394) with delta (0, 0)
Screenshot: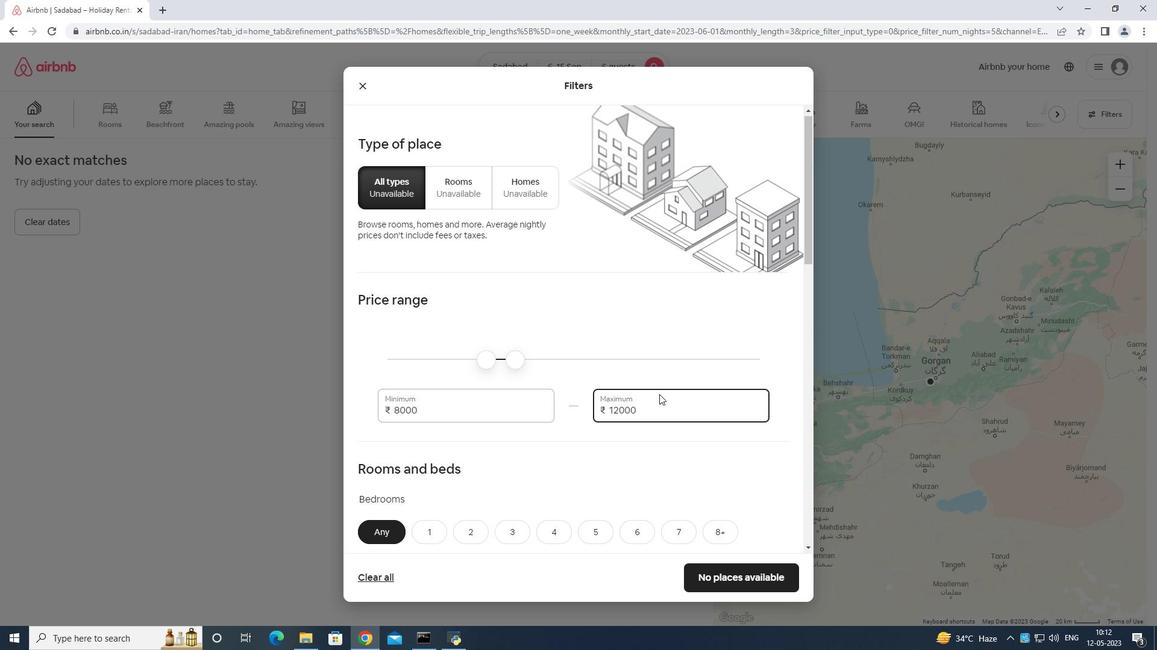 
Action: Mouse scrolled (659, 394) with delta (0, 0)
Screenshot: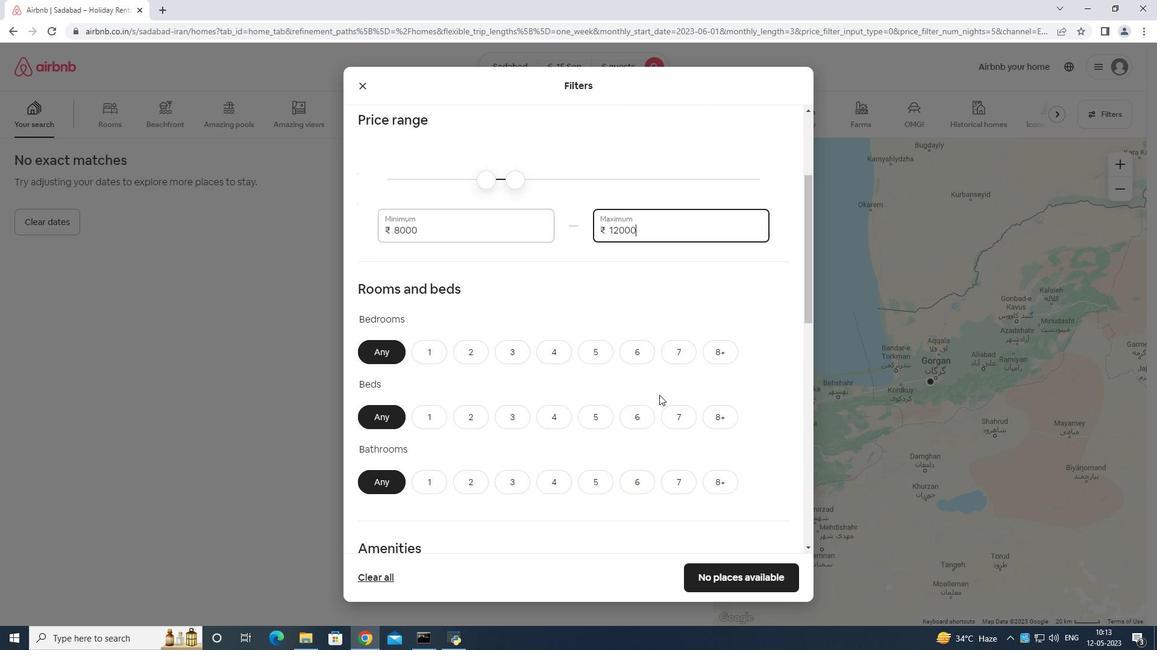 
Action: Mouse moved to (630, 295)
Screenshot: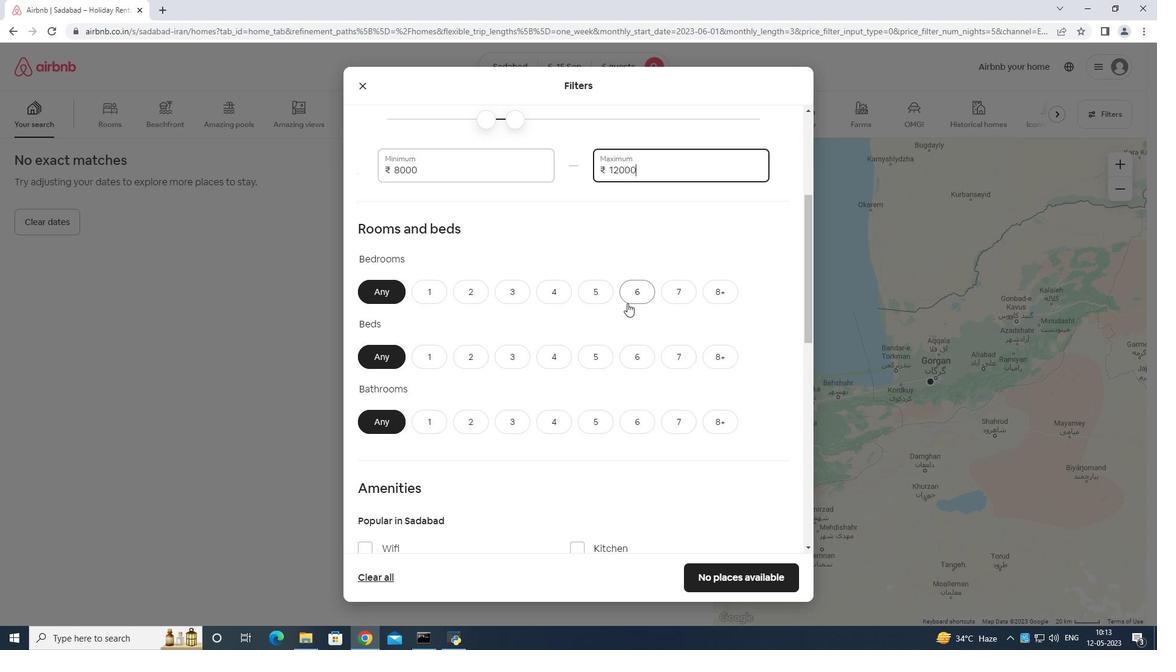 
Action: Mouse pressed left at (630, 295)
Screenshot: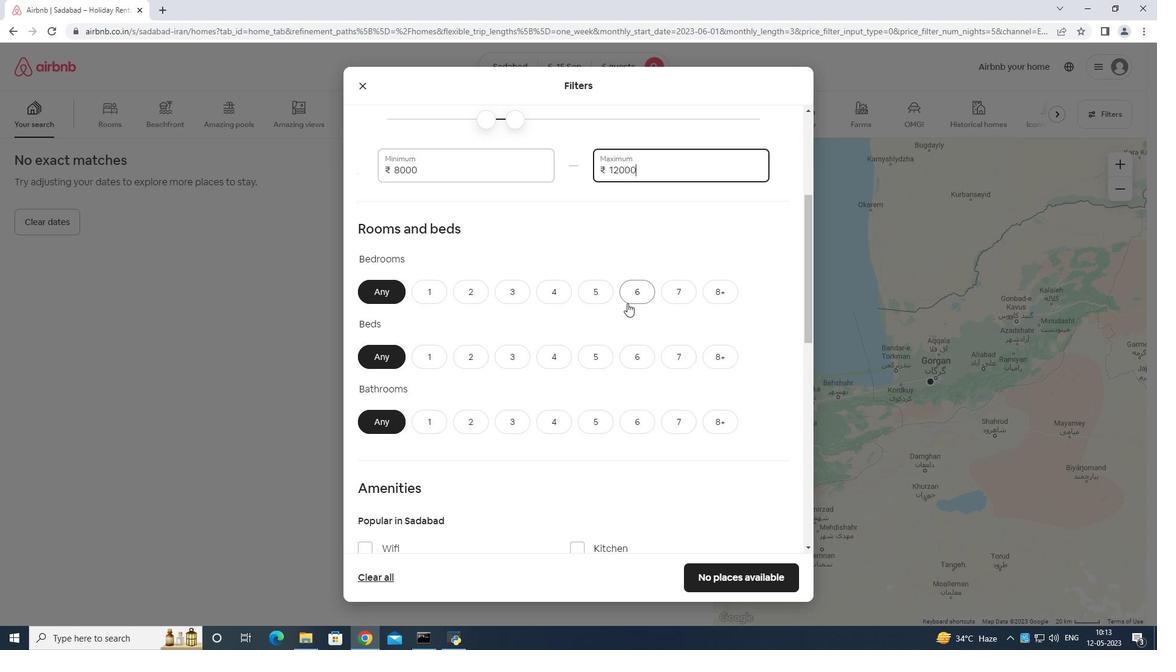 
Action: Mouse moved to (645, 361)
Screenshot: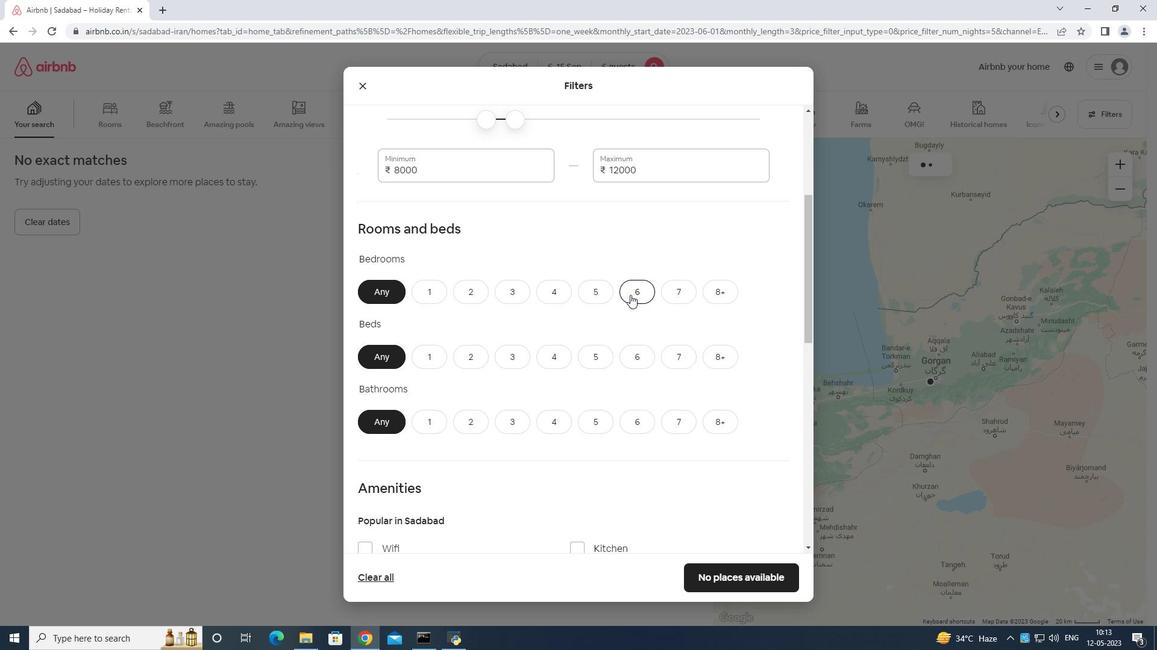 
Action: Mouse pressed left at (645, 361)
Screenshot: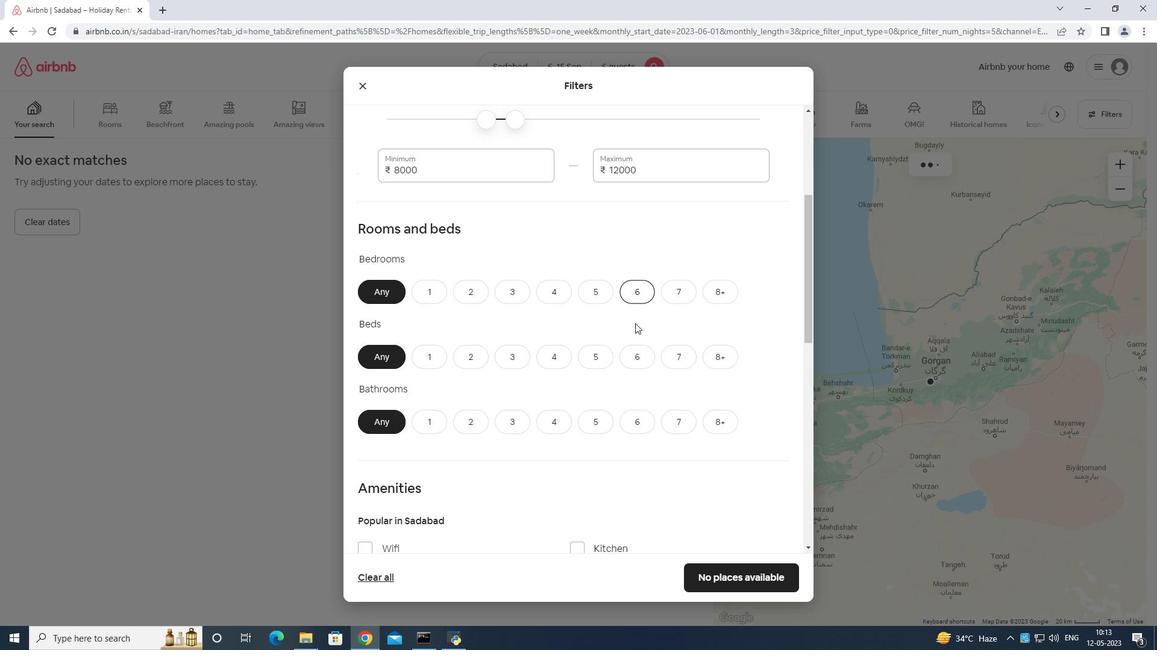 
Action: Mouse moved to (628, 429)
Screenshot: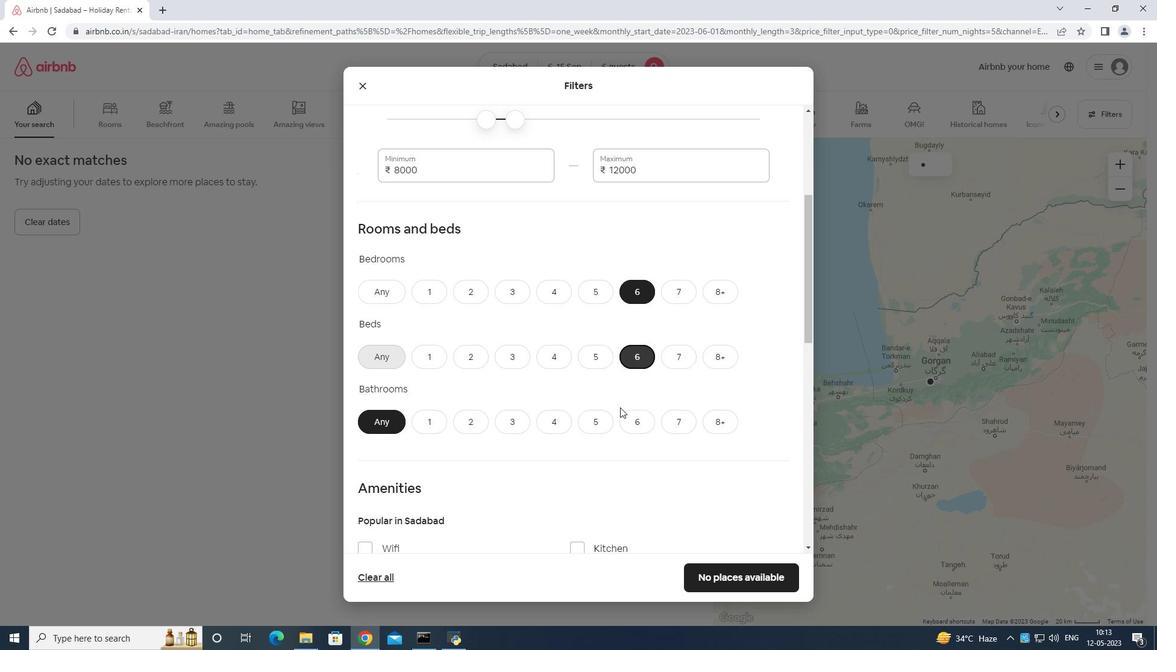 
Action: Mouse pressed left at (628, 429)
Screenshot: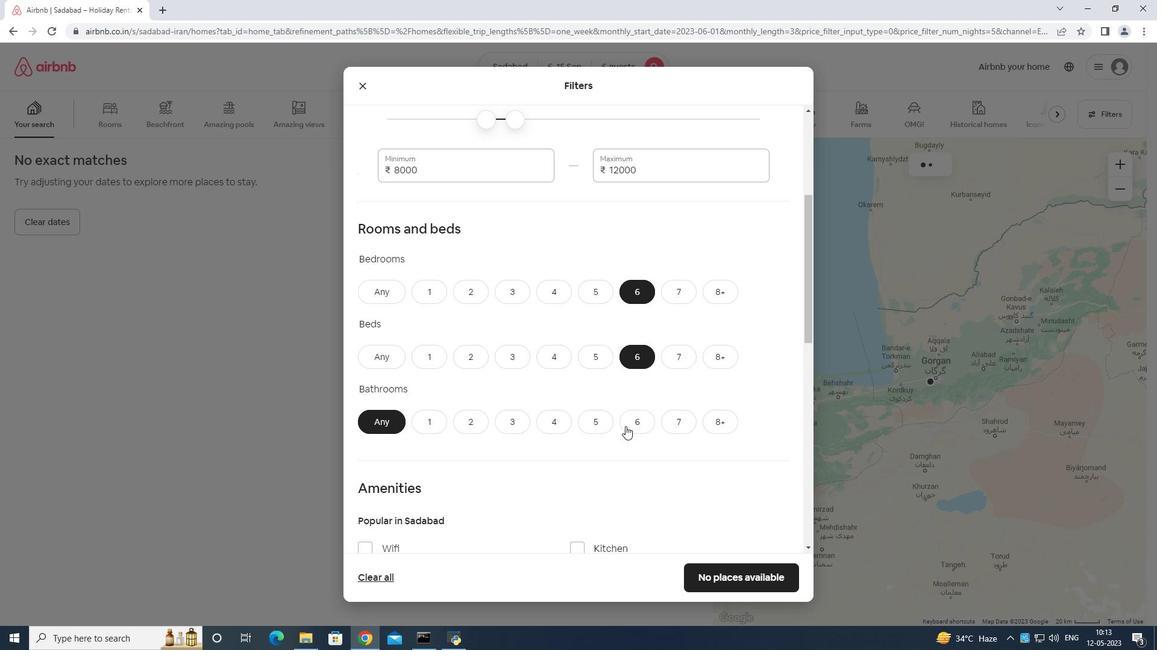 
Action: Mouse moved to (635, 420)
Screenshot: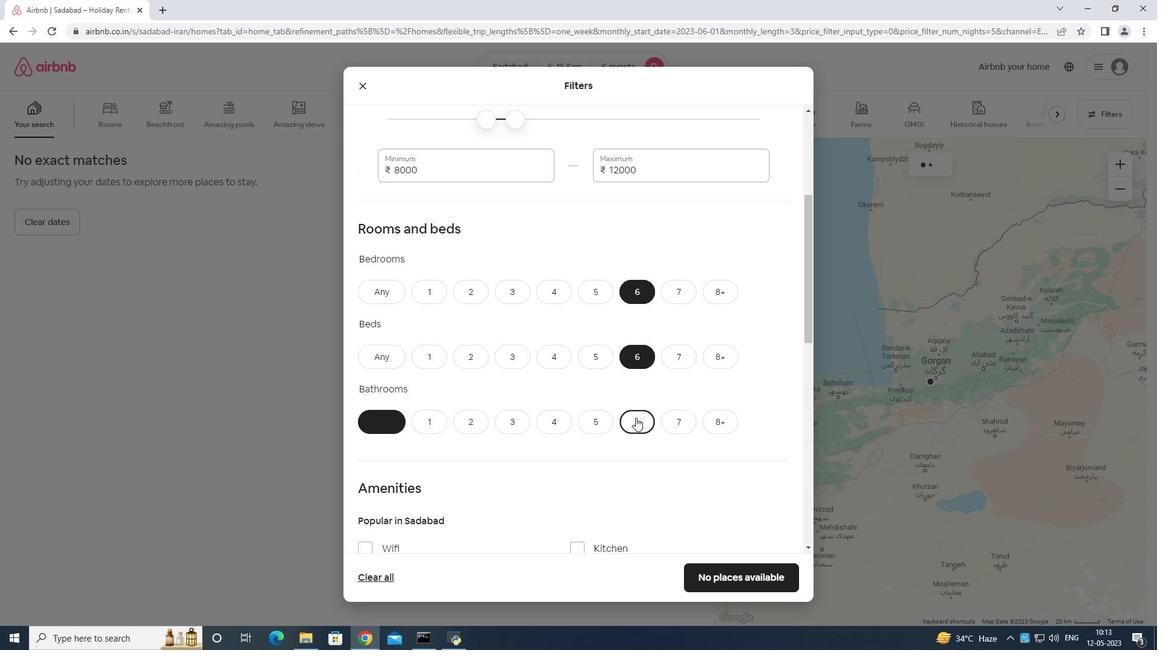 
Action: Mouse scrolled (635, 419) with delta (0, 0)
Screenshot: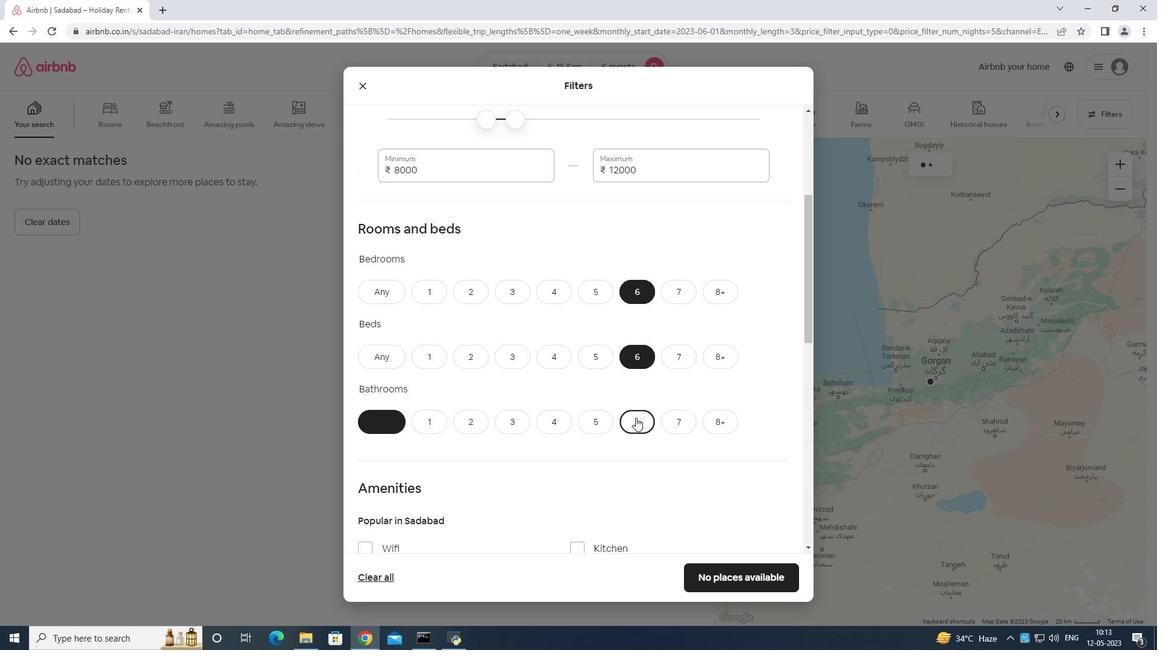 
Action: Mouse moved to (635, 421)
Screenshot: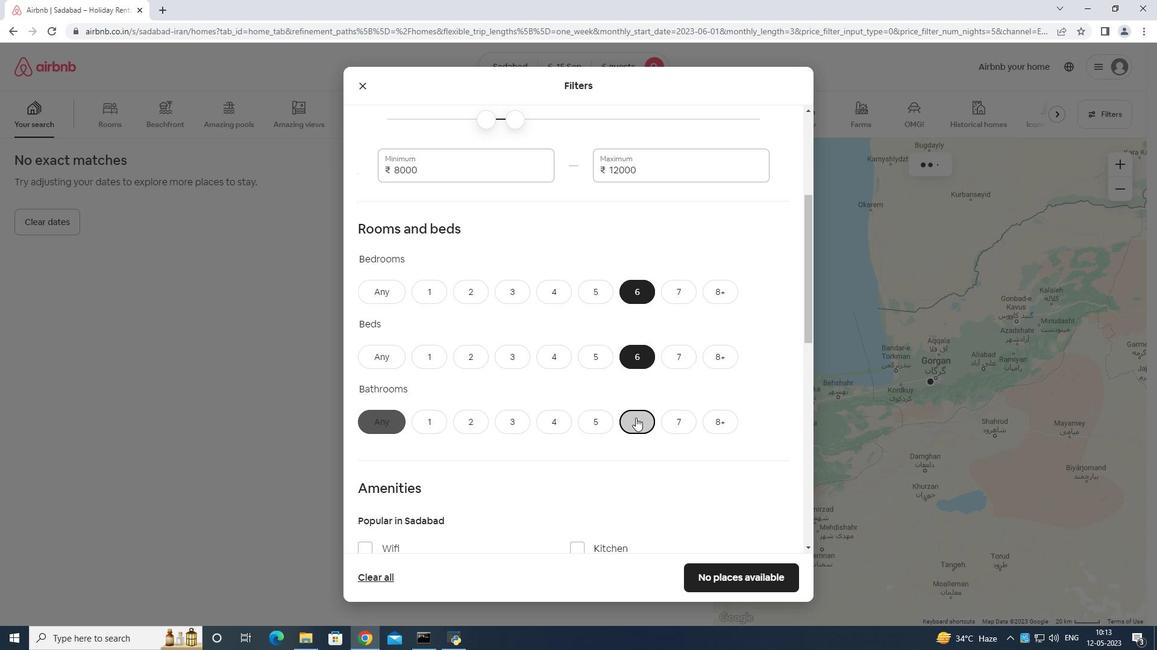 
Action: Mouse scrolled (635, 420) with delta (0, 0)
Screenshot: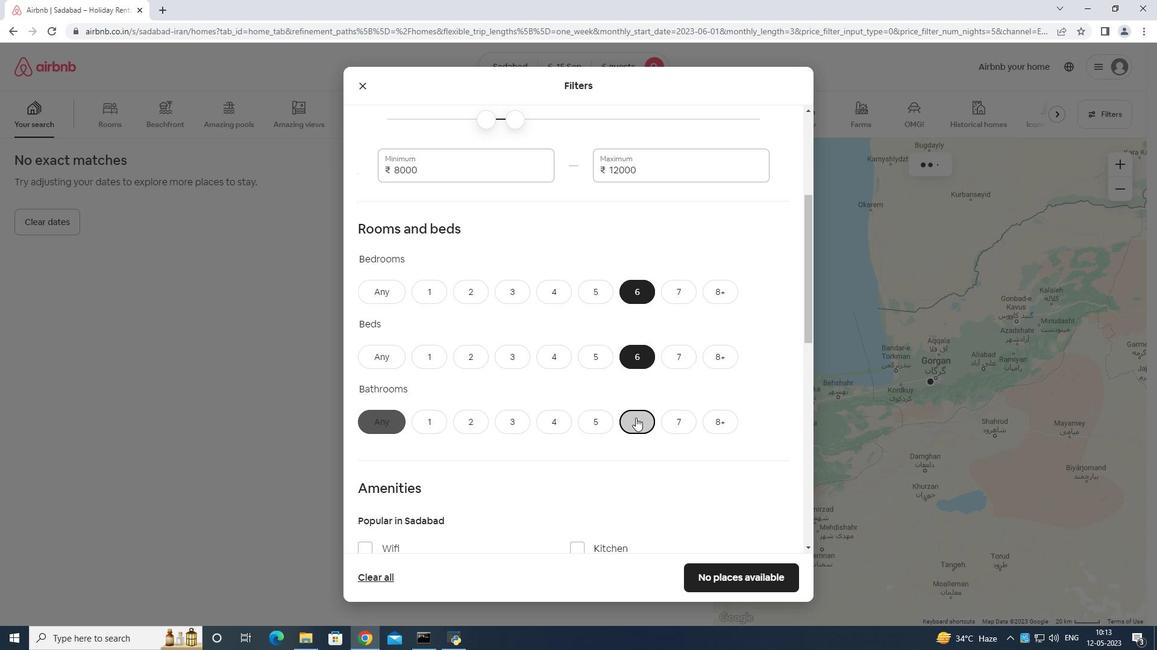 
Action: Mouse scrolled (635, 420) with delta (0, 0)
Screenshot: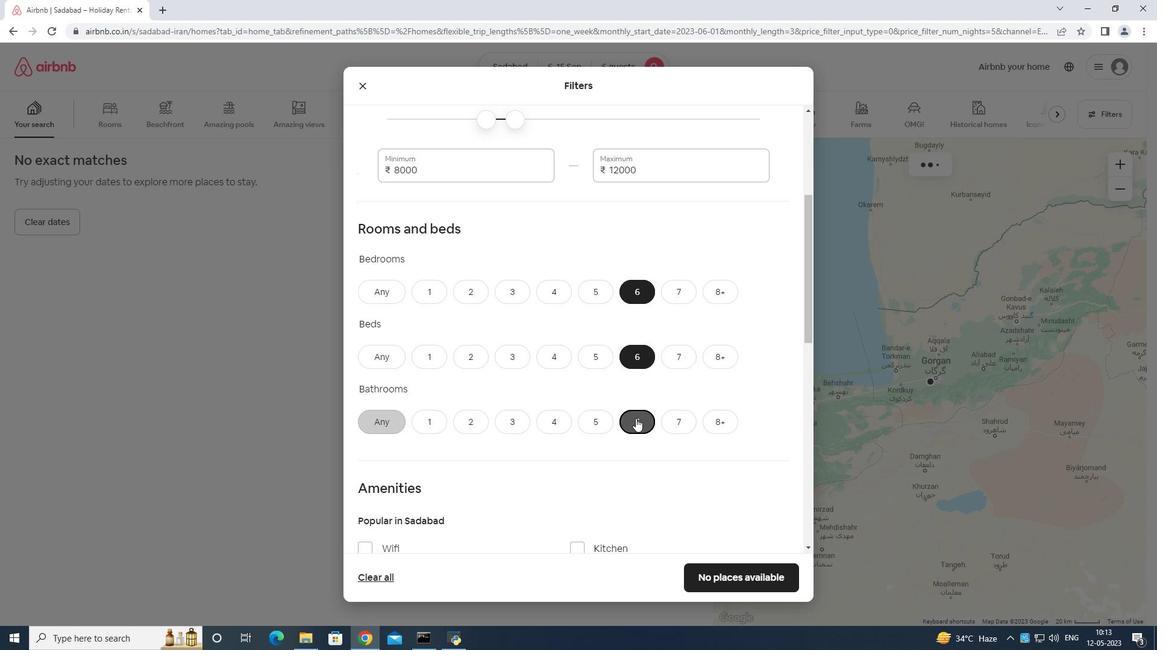 
Action: Mouse moved to (355, 359)
Screenshot: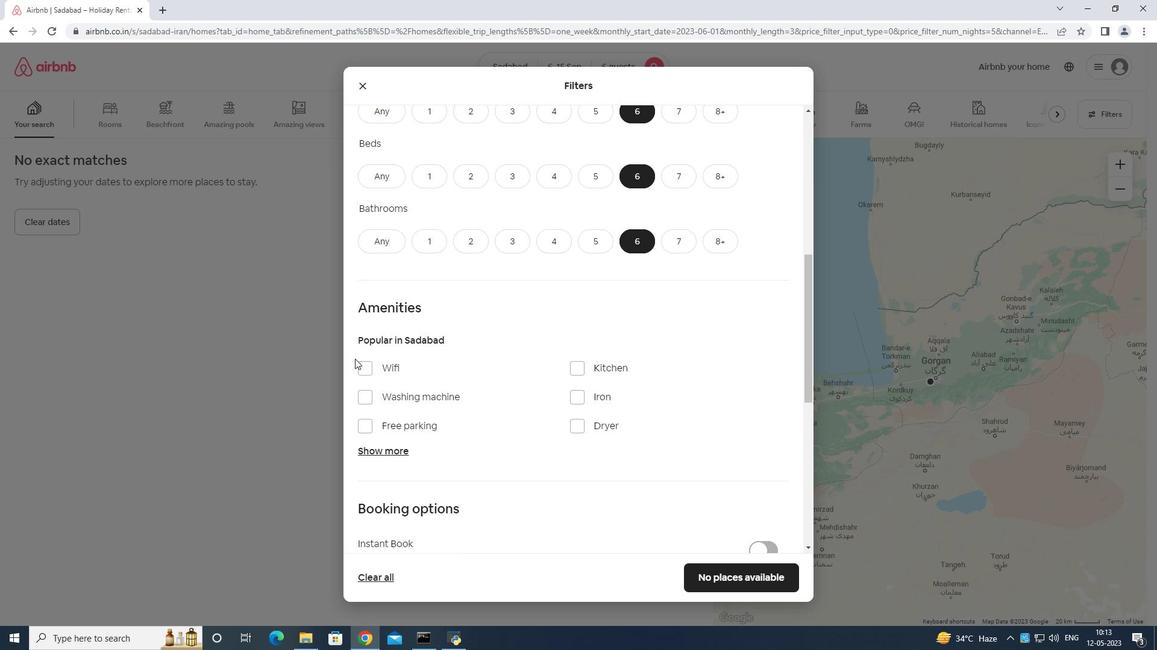 
Action: Mouse pressed left at (355, 359)
Screenshot: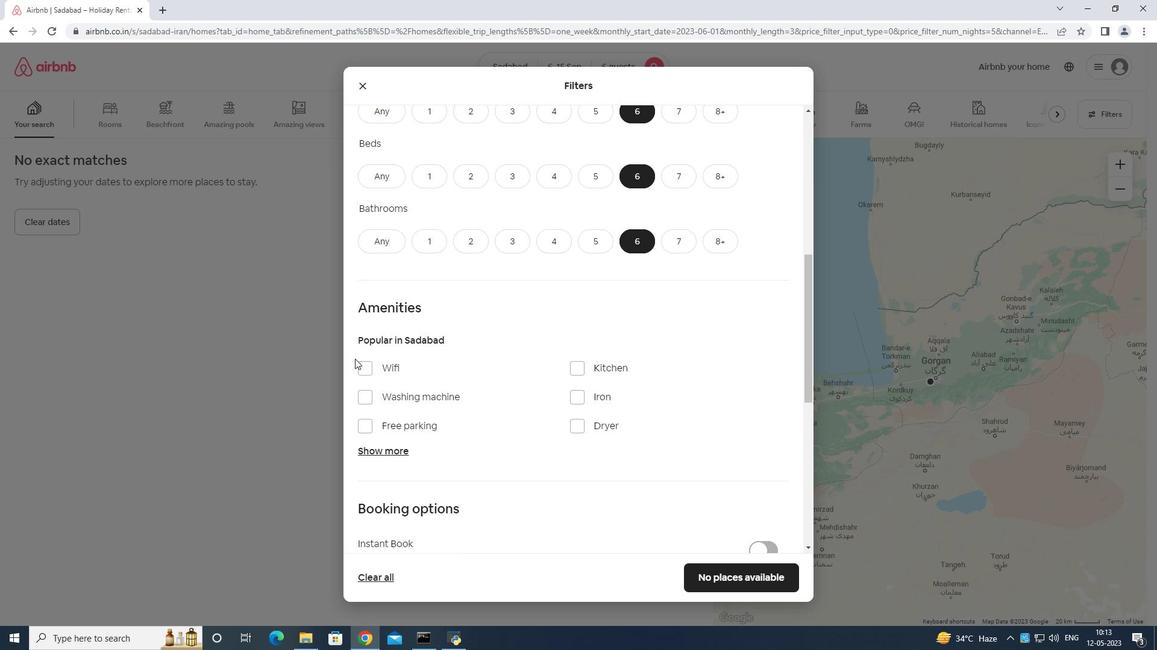 
Action: Mouse moved to (357, 368)
Screenshot: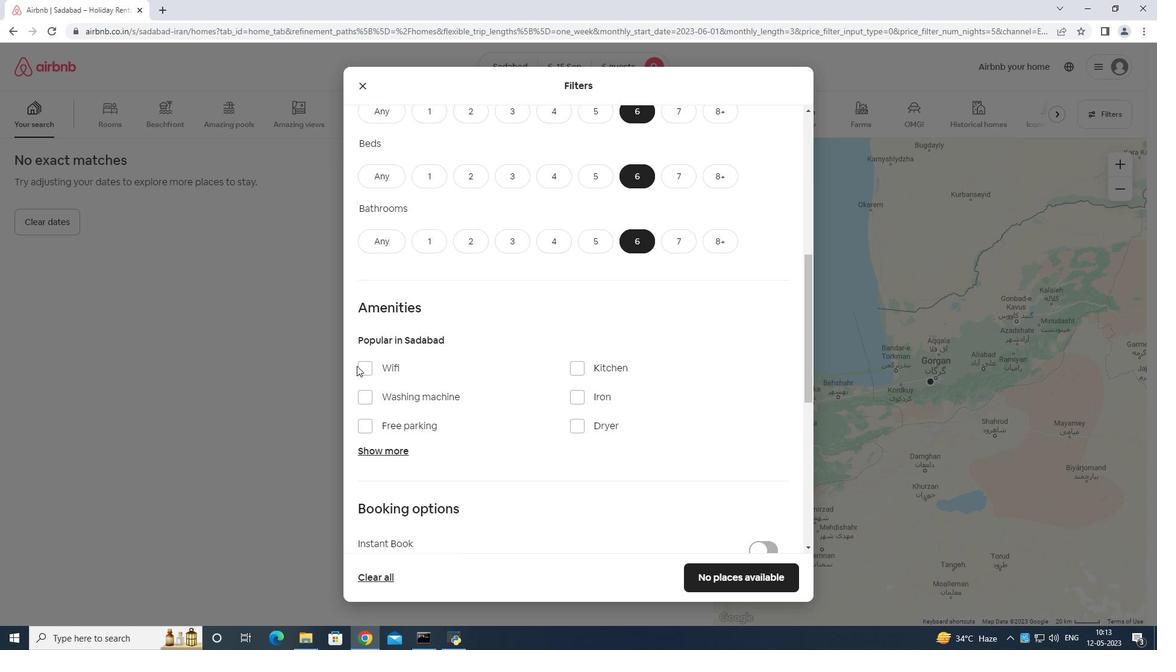 
Action: Mouse pressed left at (357, 368)
Screenshot: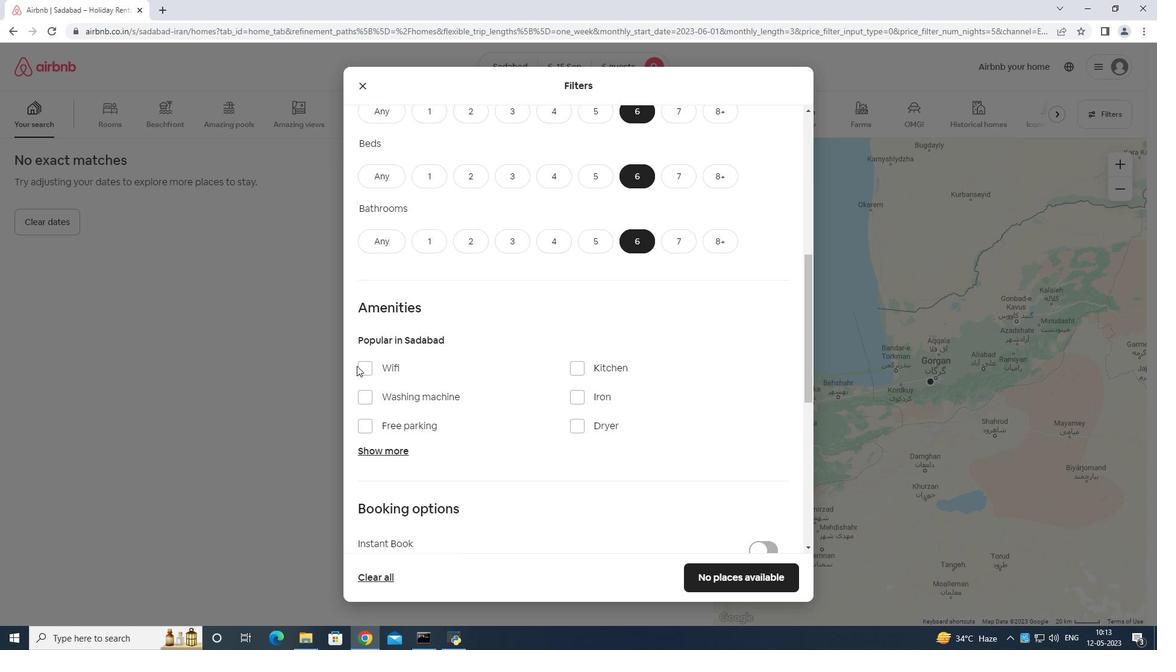 
Action: Mouse moved to (370, 365)
Screenshot: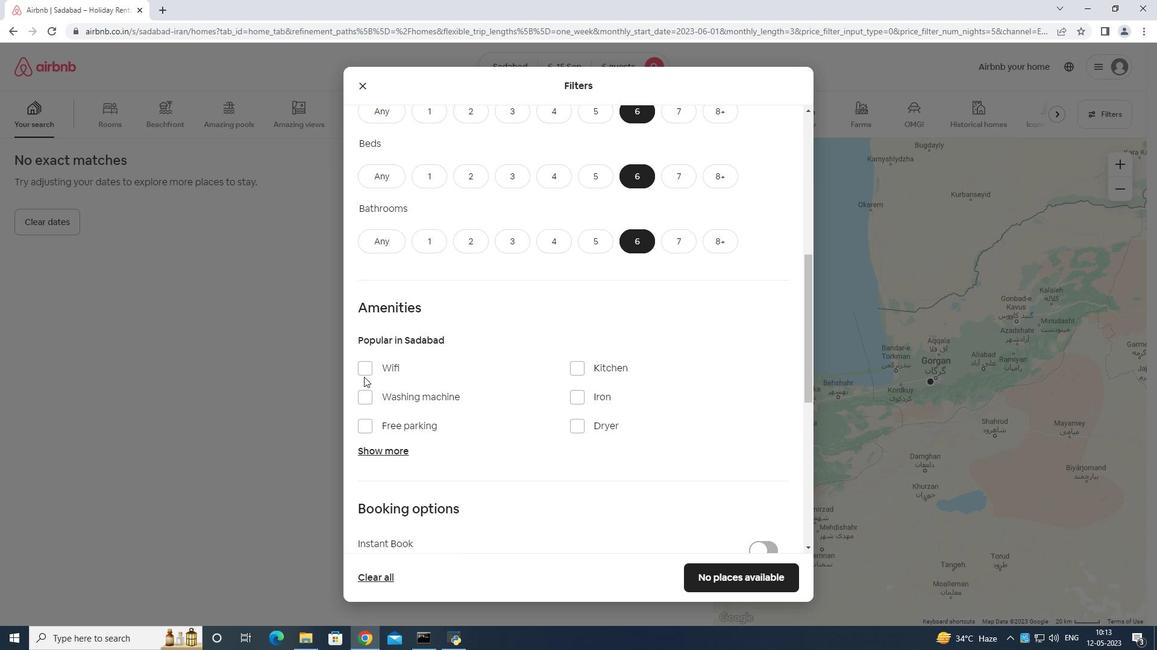 
Action: Mouse pressed left at (370, 365)
Screenshot: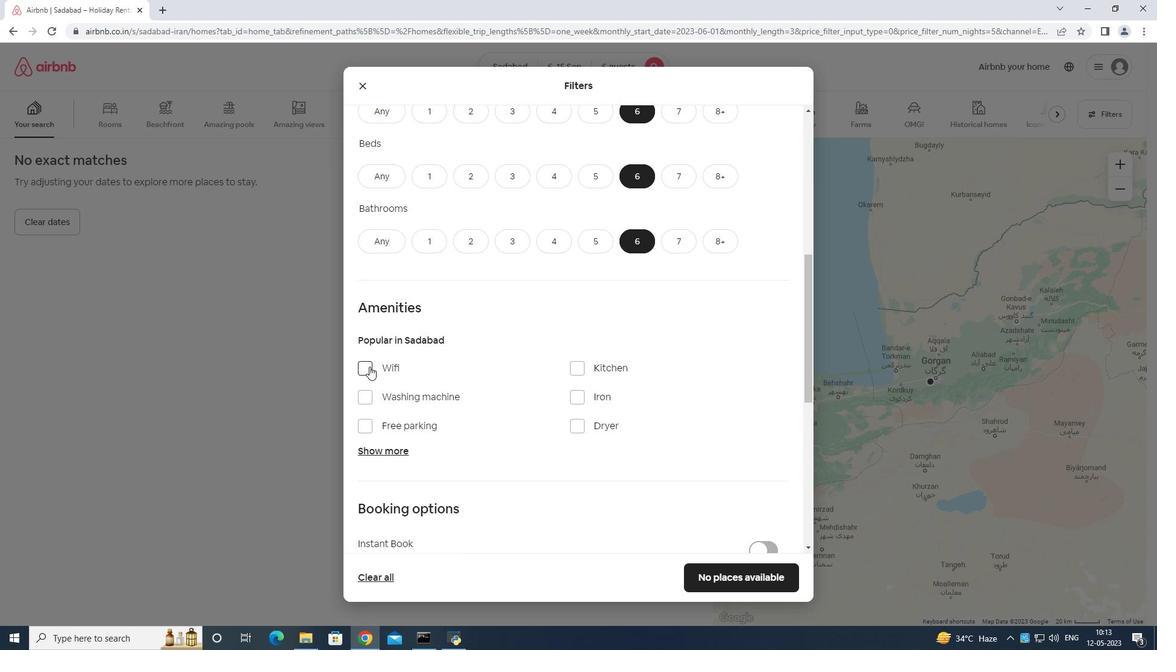 
Action: Mouse moved to (364, 424)
Screenshot: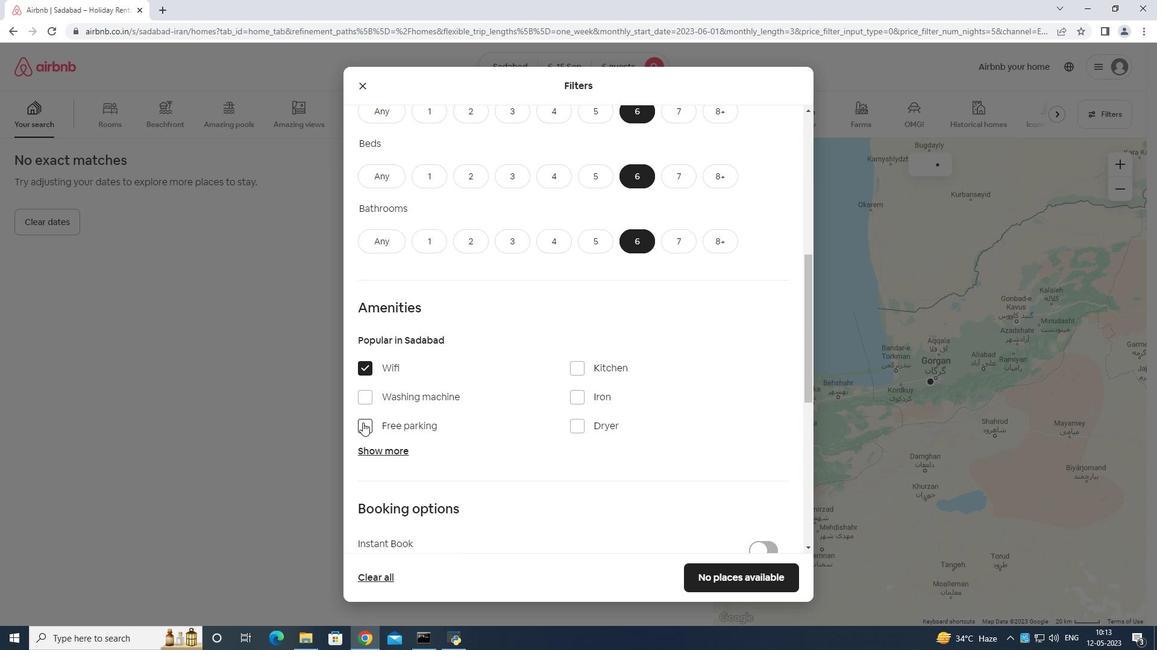 
Action: Mouse pressed left at (364, 424)
Screenshot: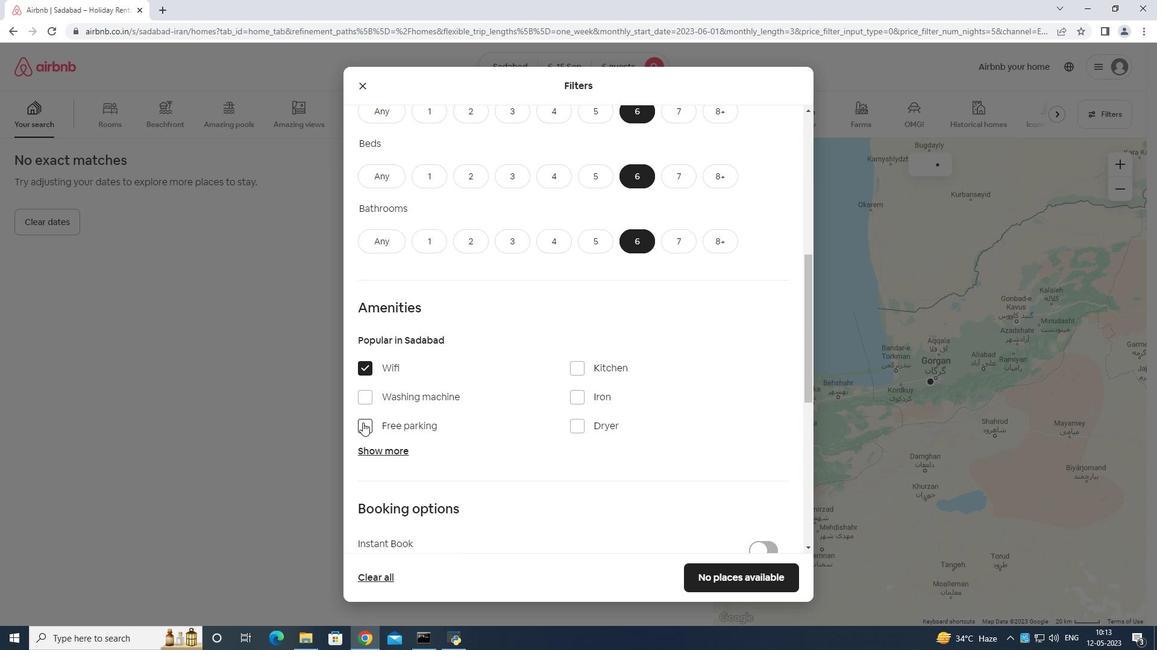 
Action: Mouse moved to (368, 423)
Screenshot: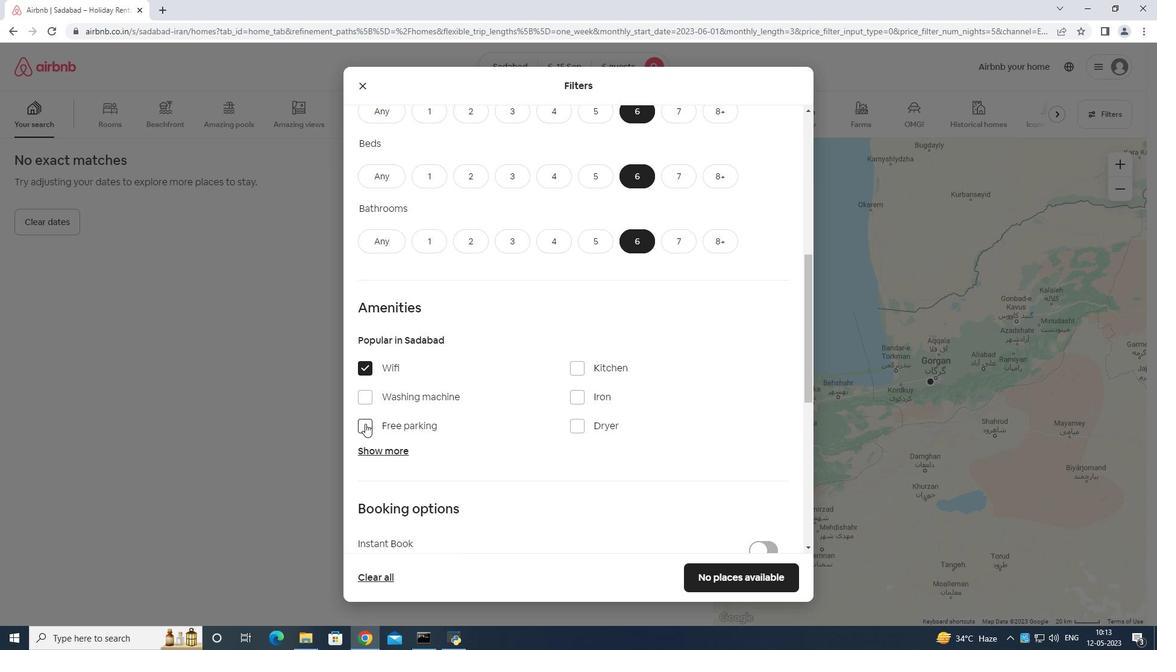 
Action: Mouse scrolled (368, 423) with delta (0, 0)
Screenshot: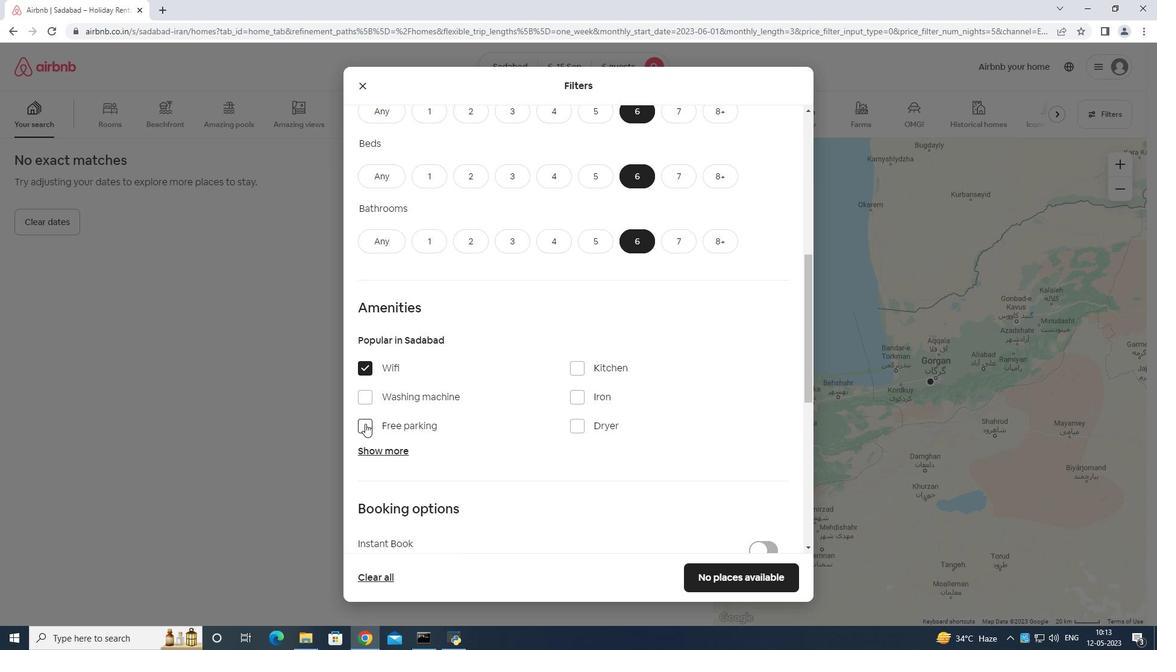 
Action: Mouse moved to (386, 396)
Screenshot: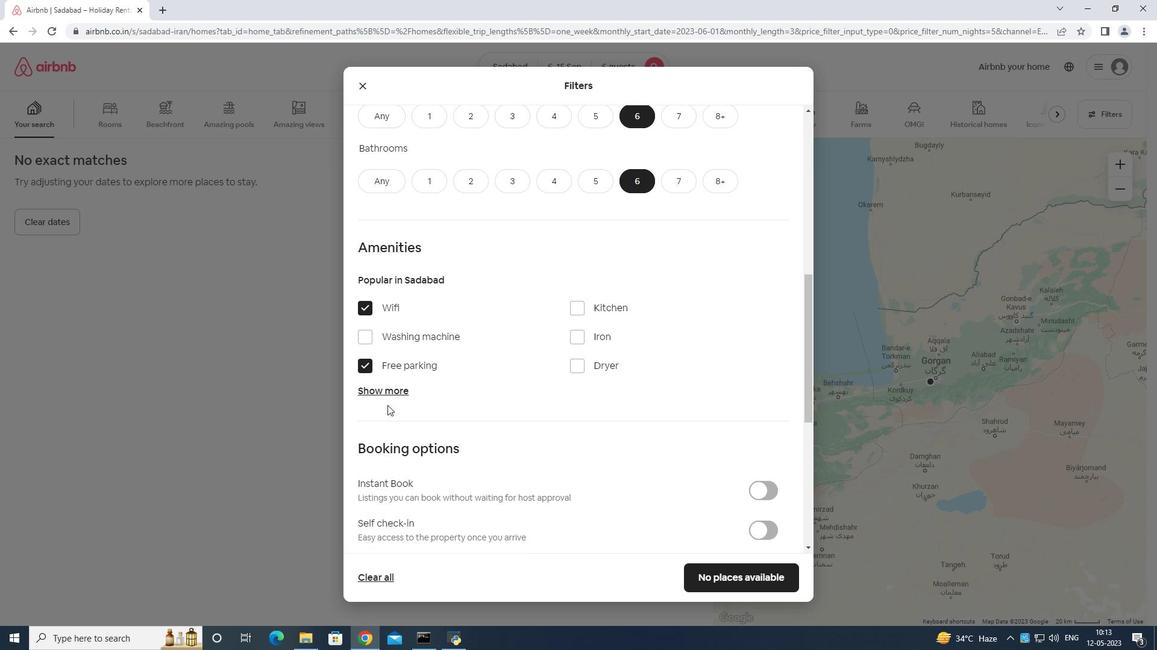 
Action: Mouse pressed left at (386, 396)
Screenshot: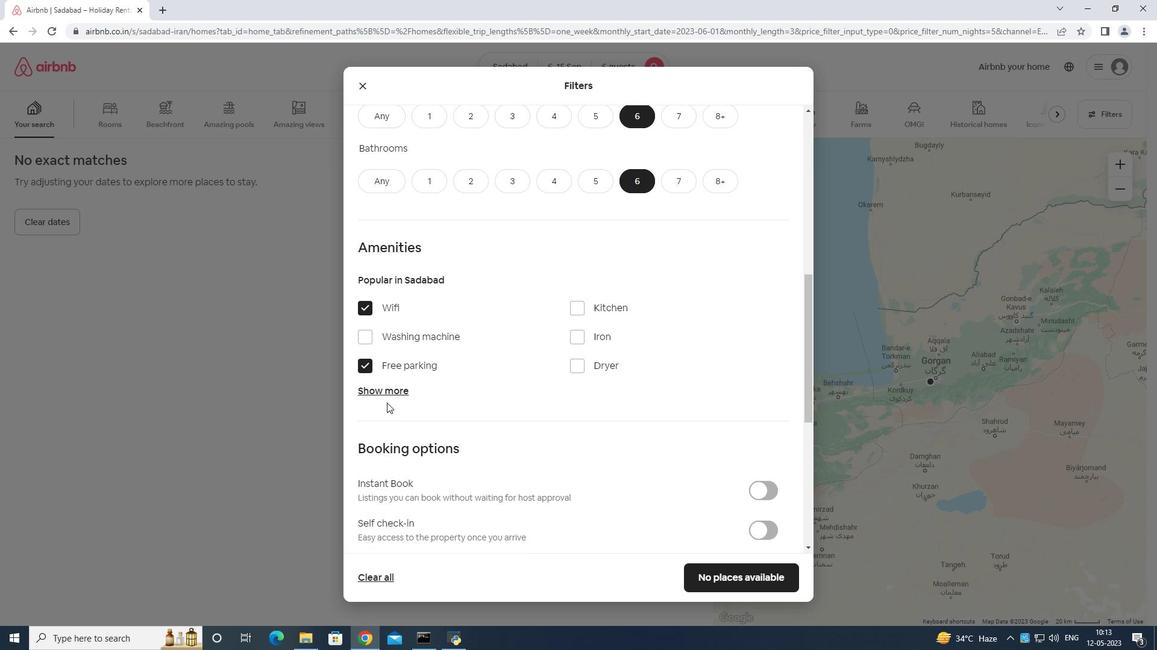 
Action: Mouse moved to (388, 396)
Screenshot: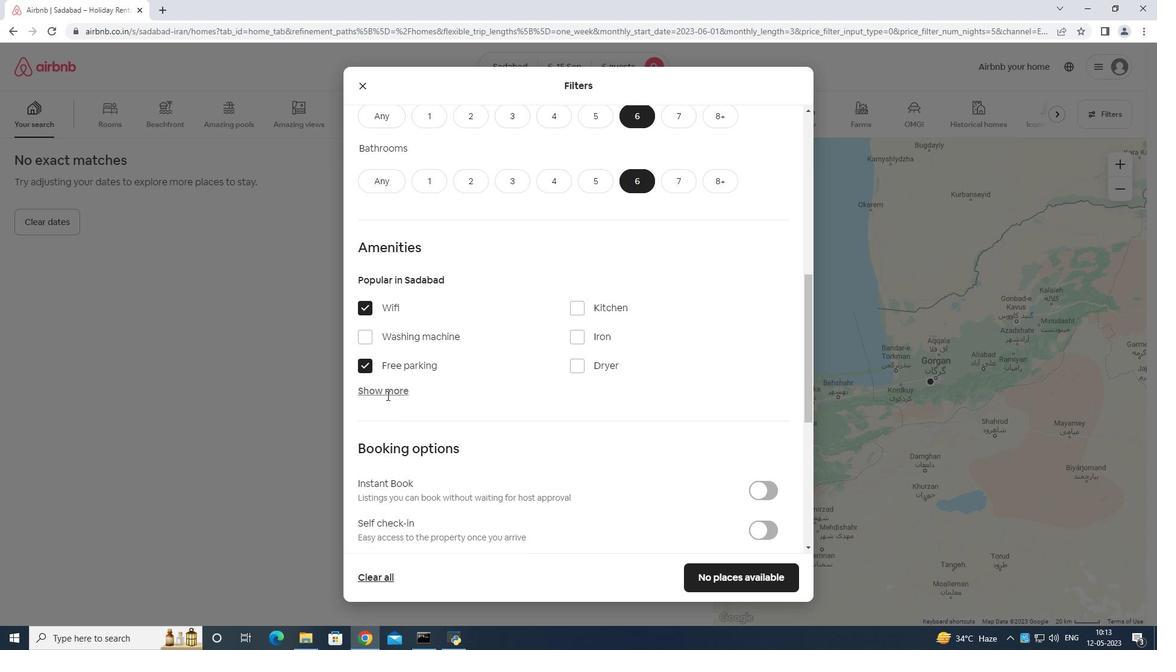 
Action: Mouse scrolled (388, 395) with delta (0, 0)
Screenshot: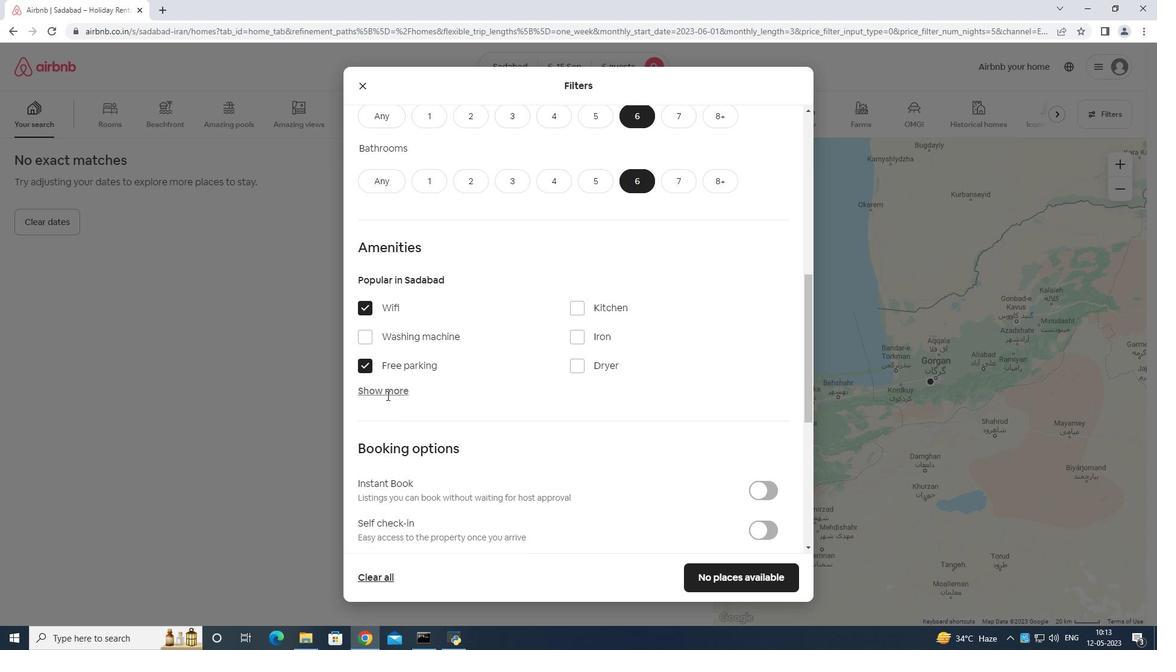 
Action: Mouse moved to (399, 398)
Screenshot: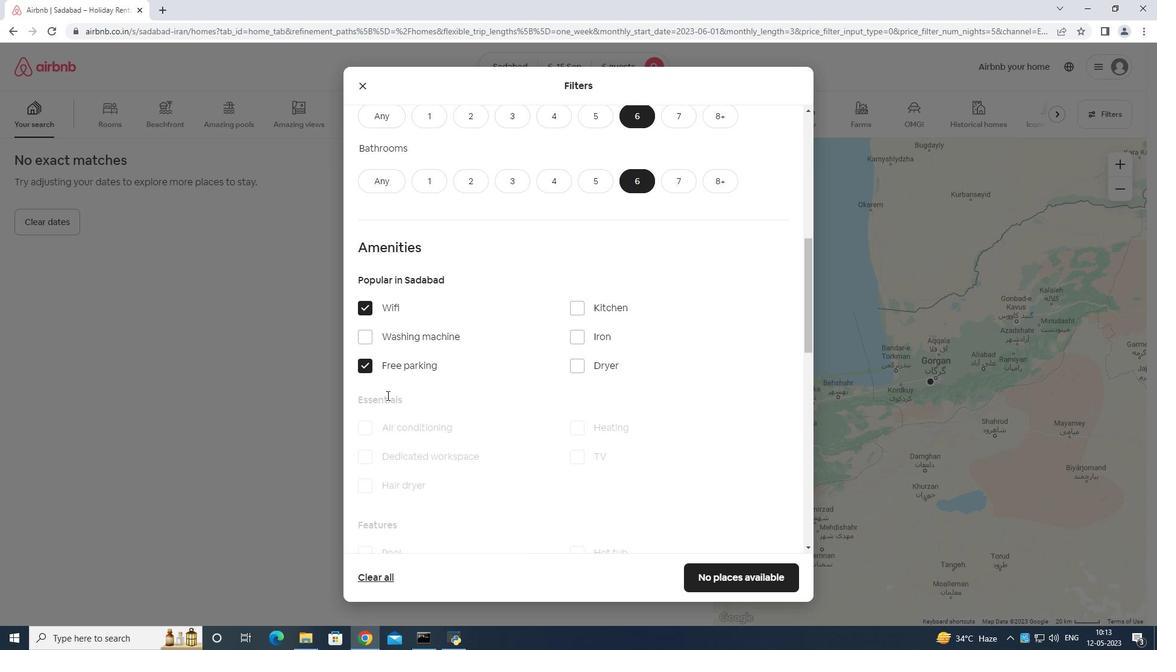 
Action: Mouse scrolled (399, 397) with delta (0, 0)
Screenshot: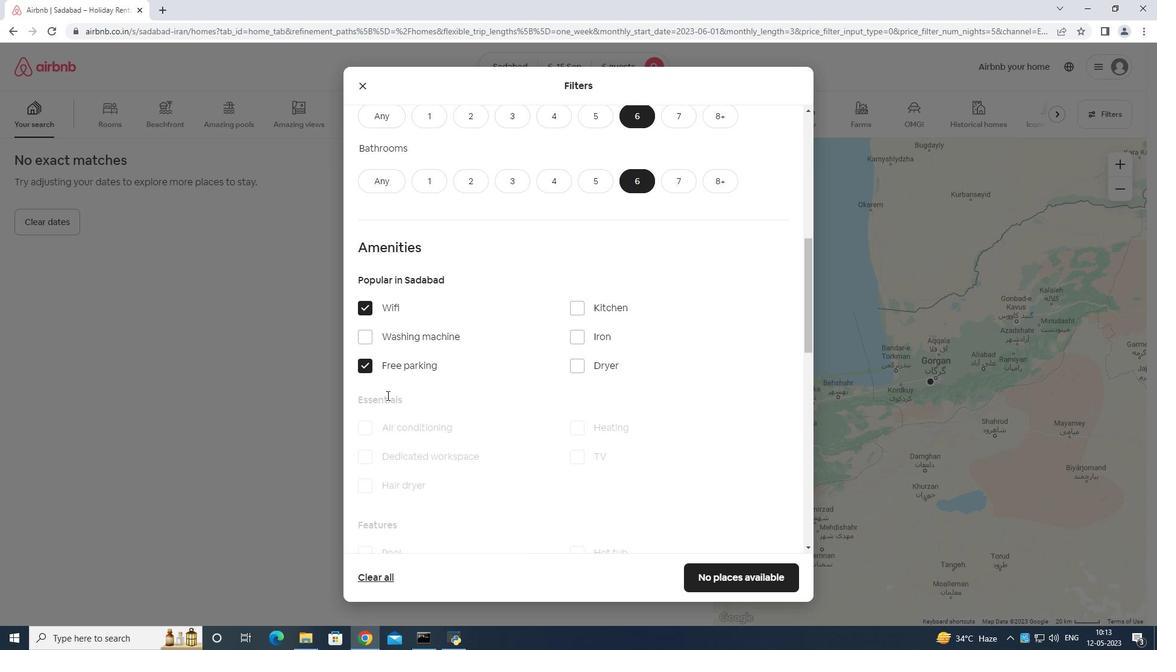 
Action: Mouse moved to (441, 402)
Screenshot: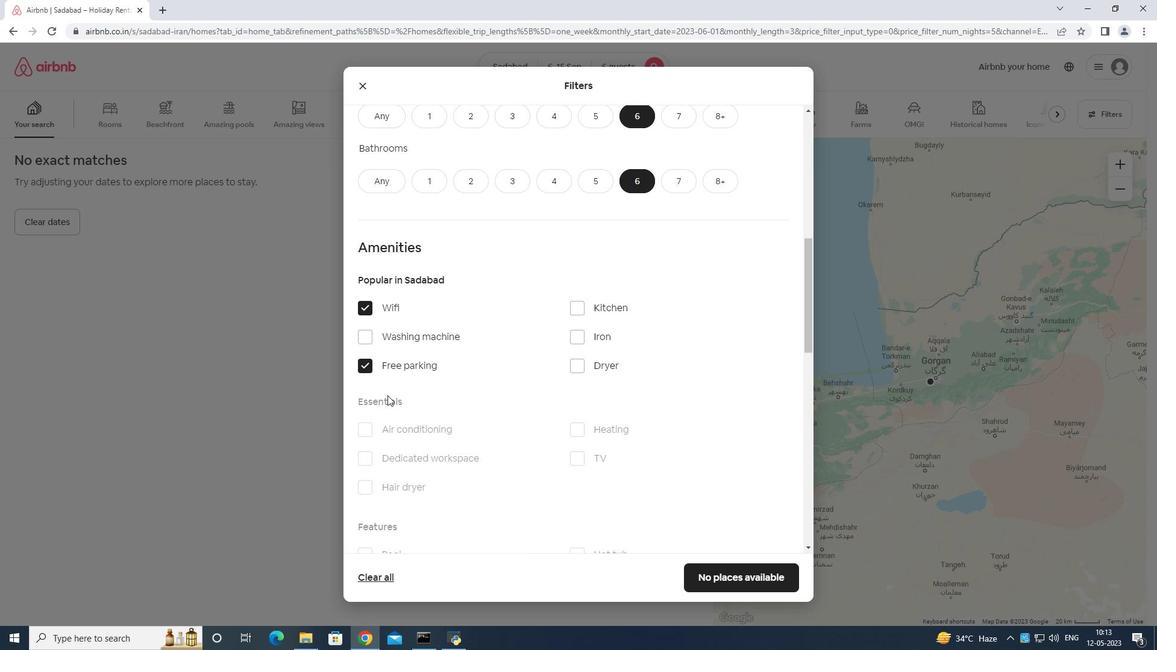 
Action: Mouse scrolled (441, 402) with delta (0, 0)
Screenshot: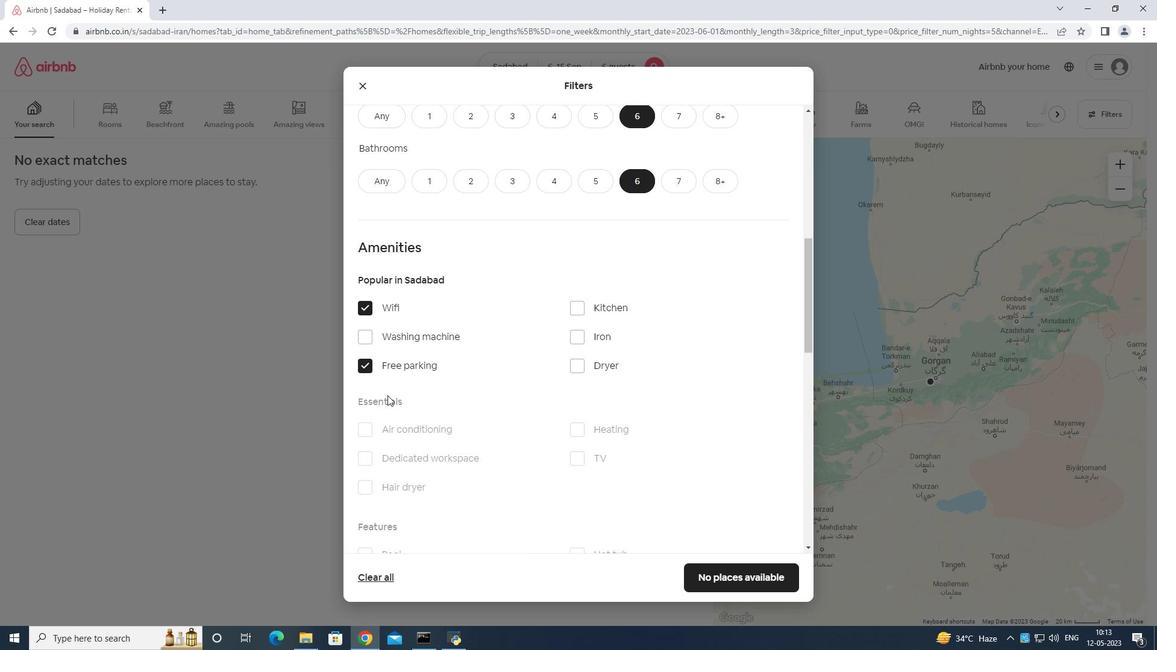 
Action: Mouse moved to (581, 280)
Screenshot: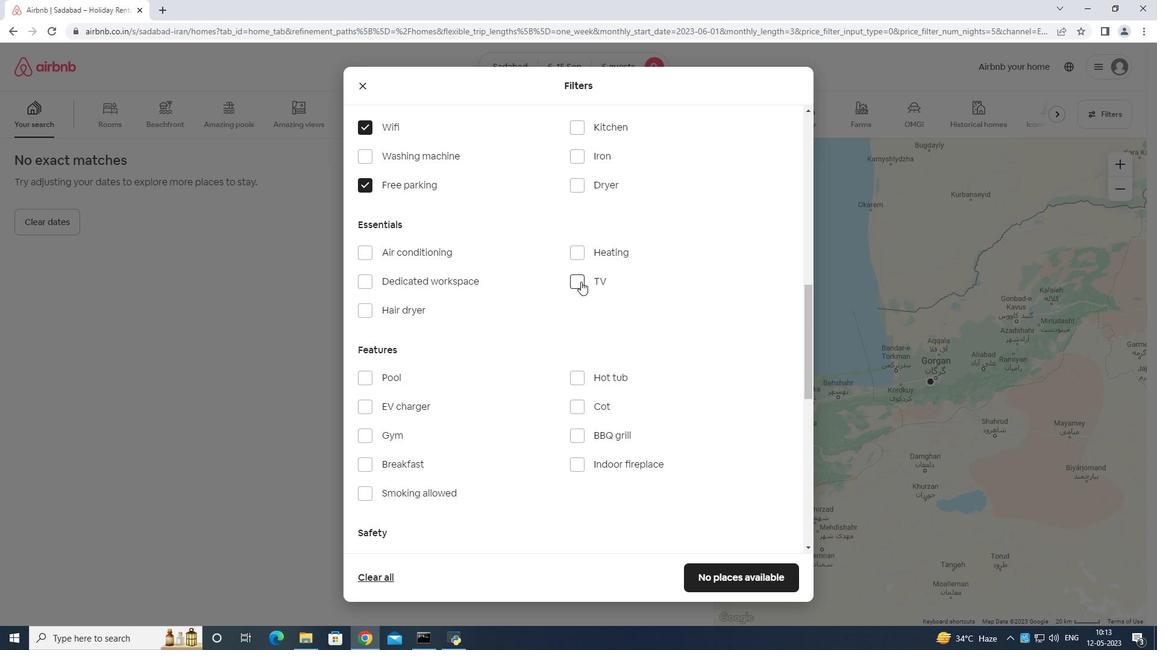 
Action: Mouse pressed left at (581, 280)
Screenshot: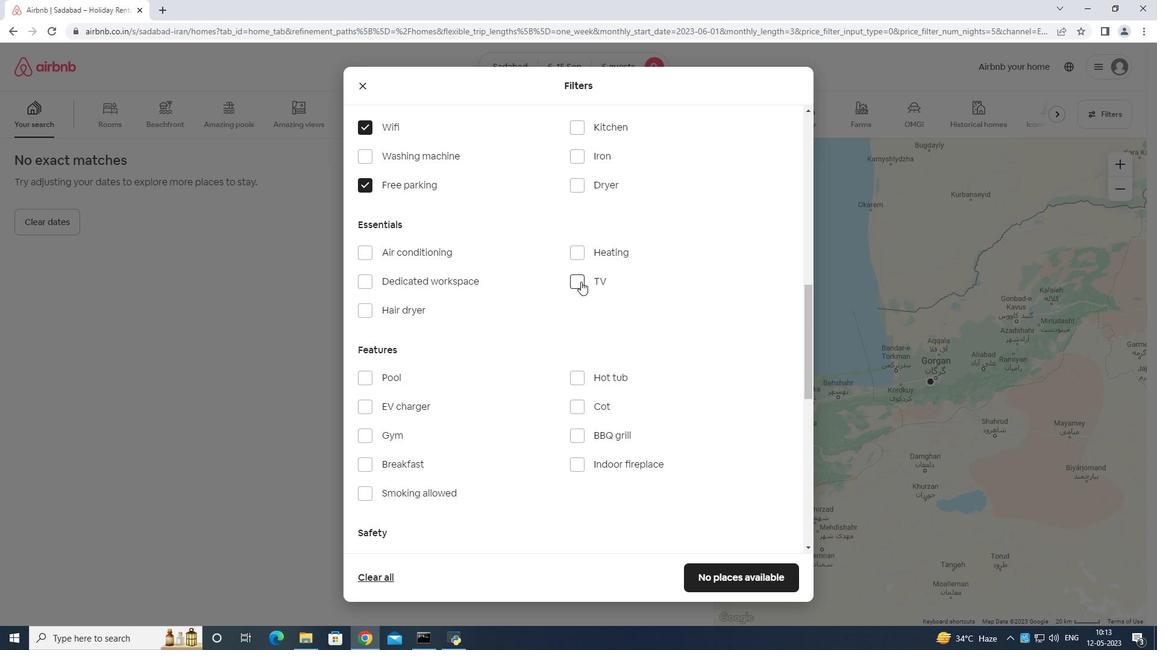 
Action: Mouse moved to (372, 437)
Screenshot: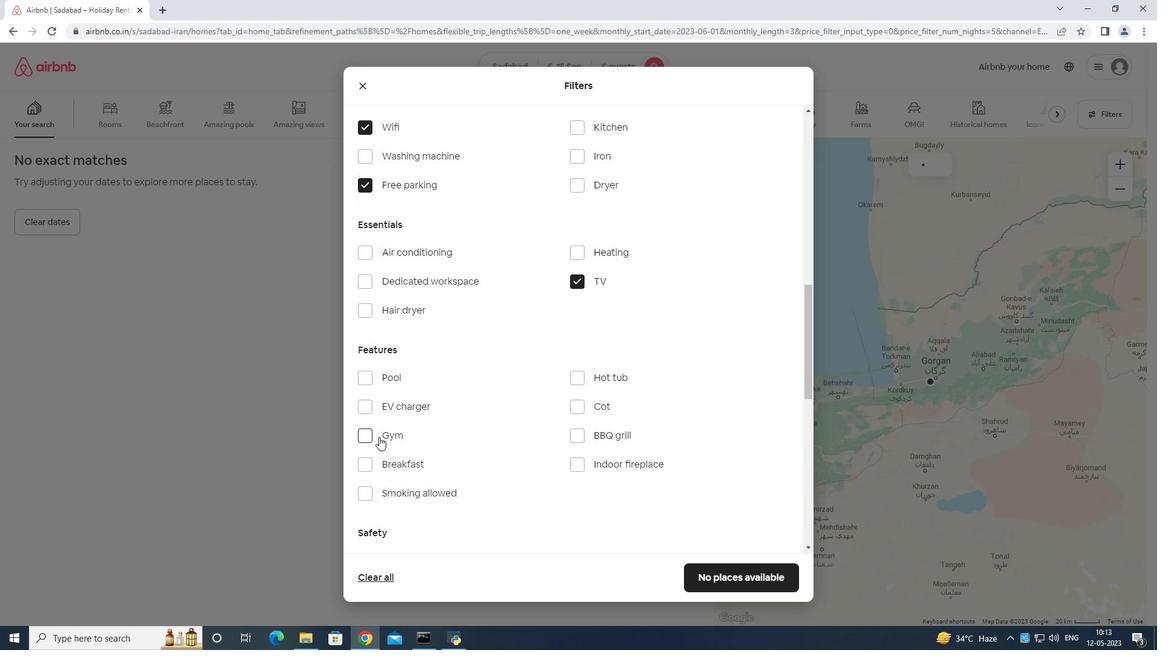 
Action: Mouse pressed left at (372, 437)
Screenshot: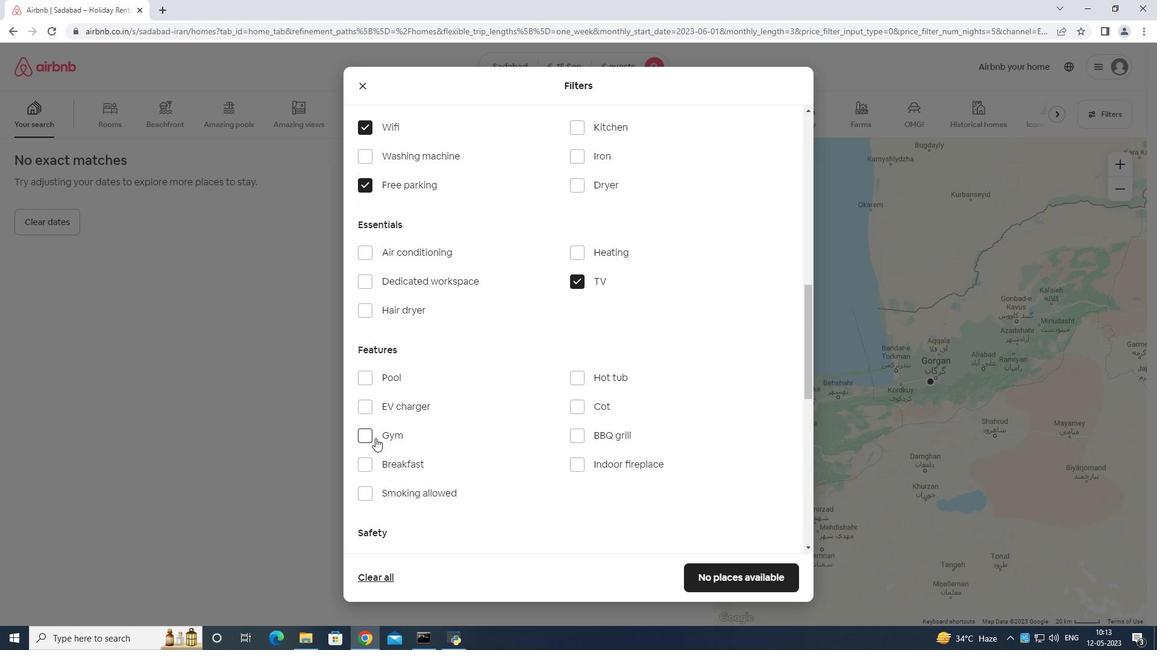 
Action: Mouse moved to (364, 461)
Screenshot: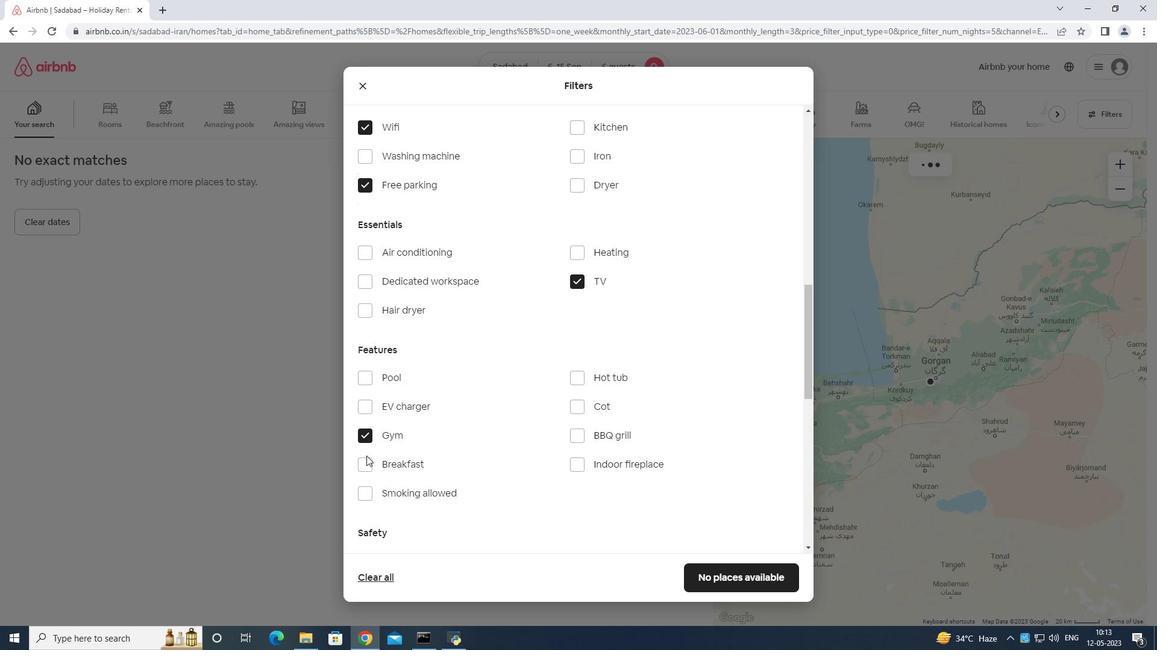 
Action: Mouse pressed left at (364, 461)
Screenshot: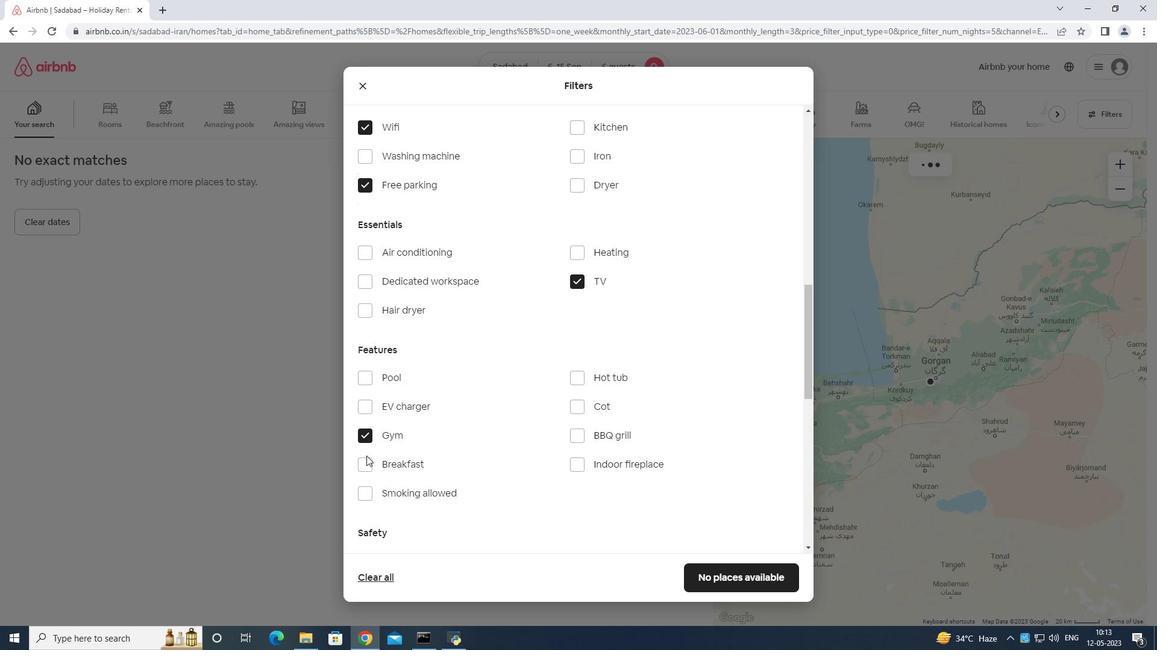 
Action: Mouse moved to (389, 458)
Screenshot: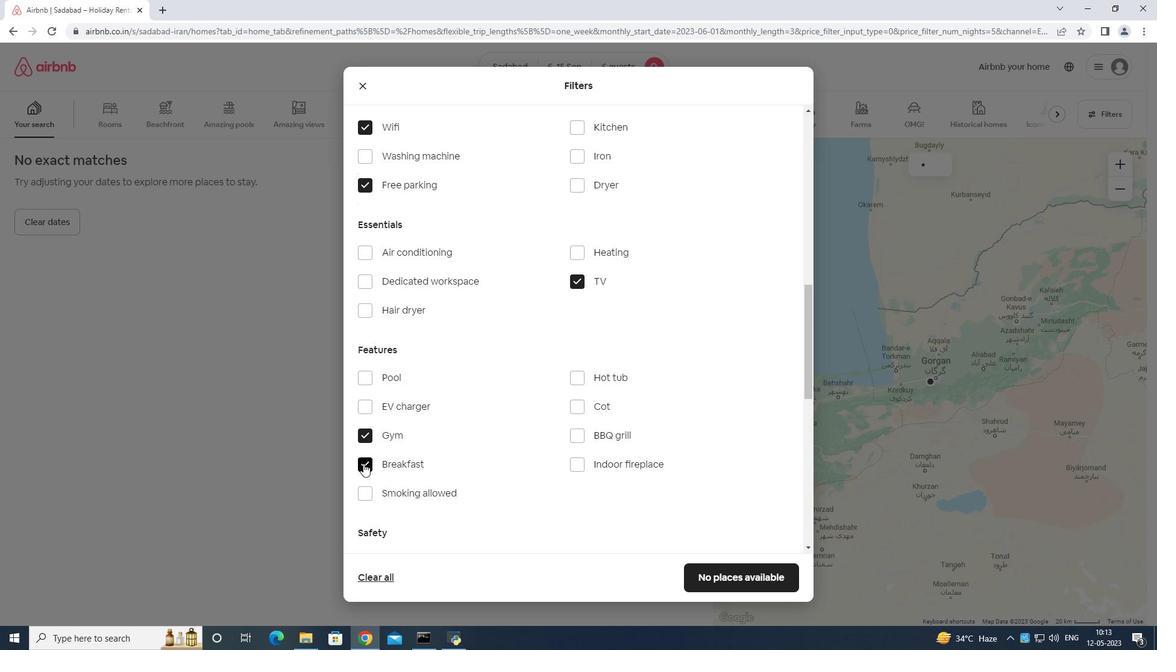 
Action: Mouse scrolled (389, 458) with delta (0, 0)
Screenshot: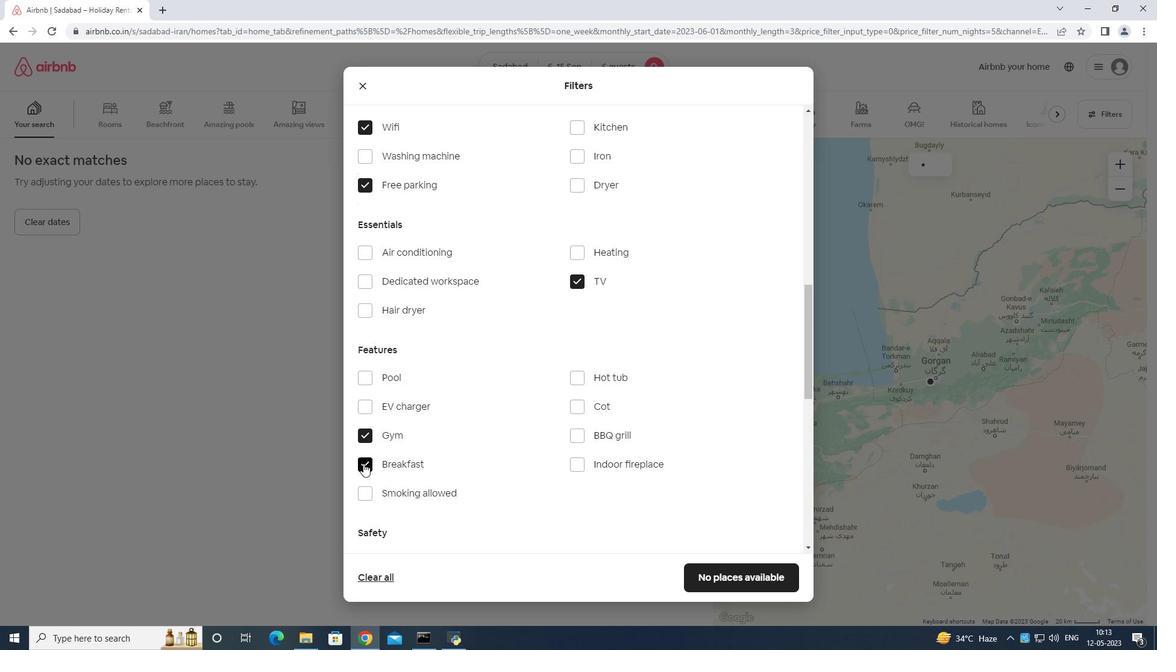 
Action: Mouse moved to (413, 465)
Screenshot: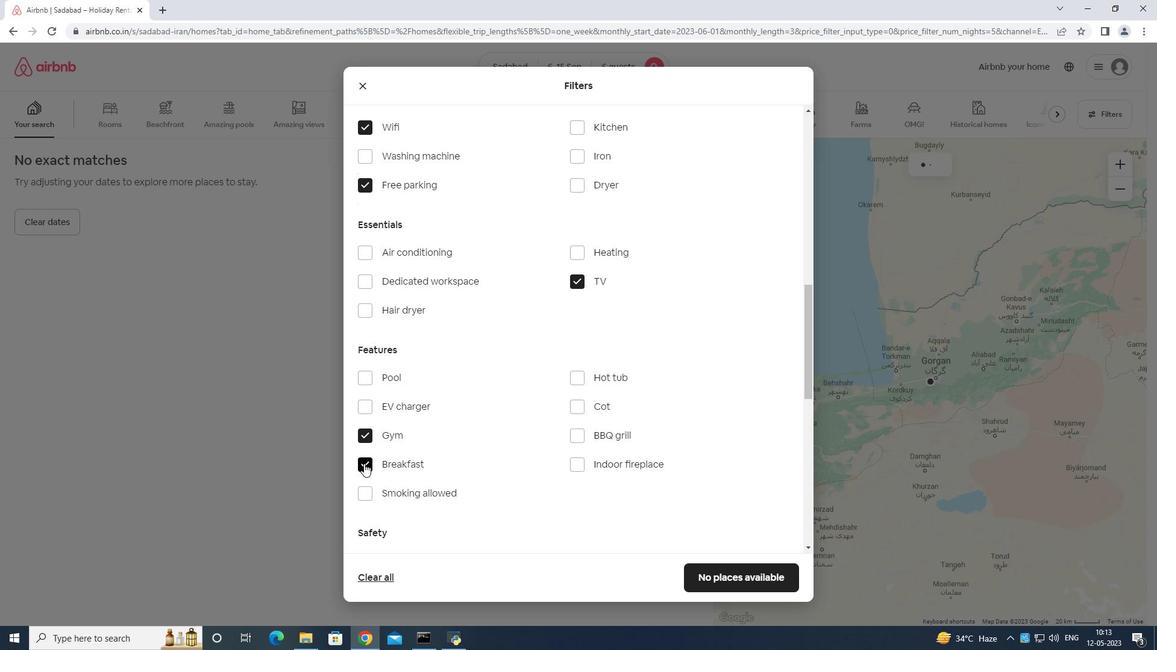 
Action: Mouse scrolled (413, 465) with delta (0, 0)
Screenshot: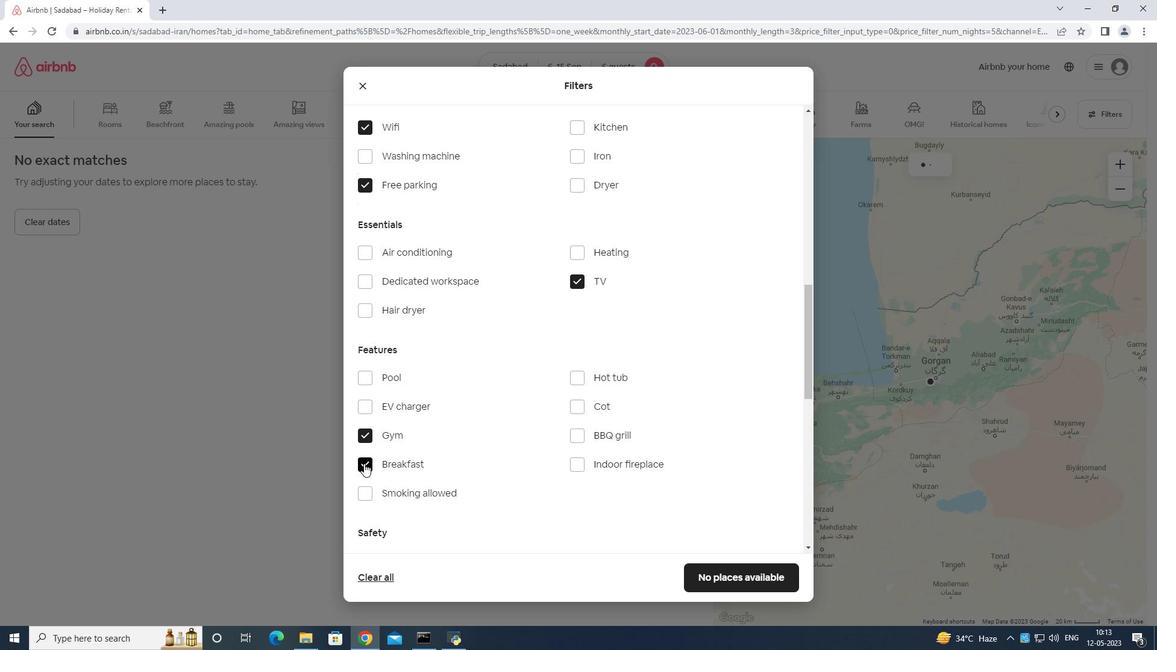 
Action: Mouse moved to (428, 465)
Screenshot: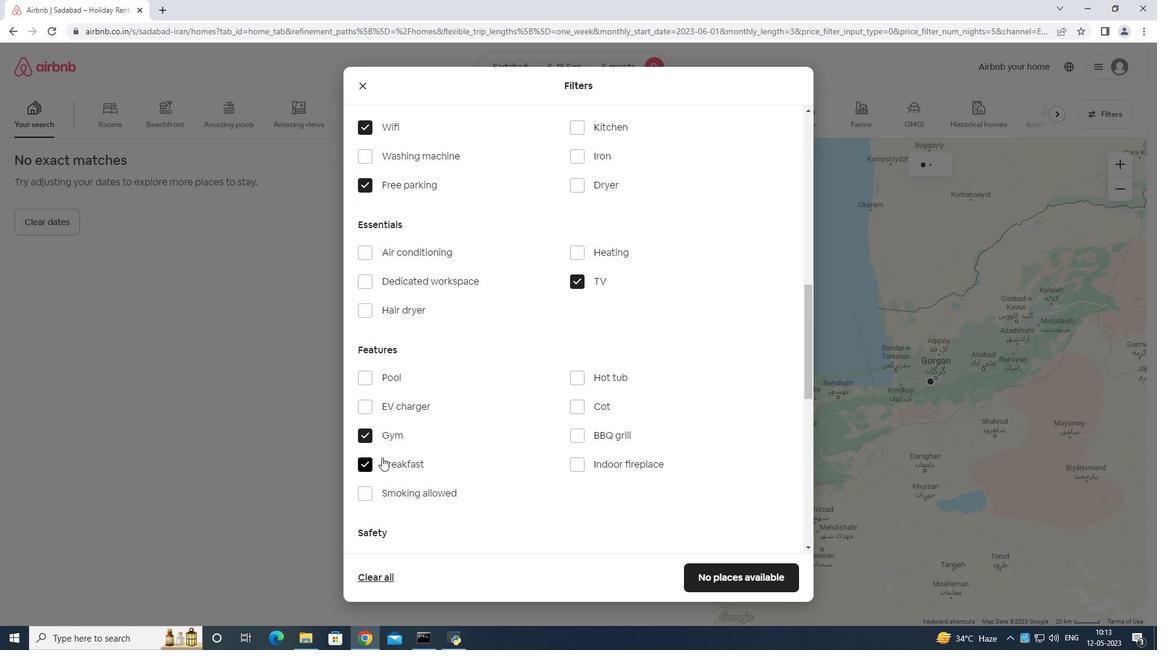 
Action: Mouse scrolled (428, 465) with delta (0, 0)
Screenshot: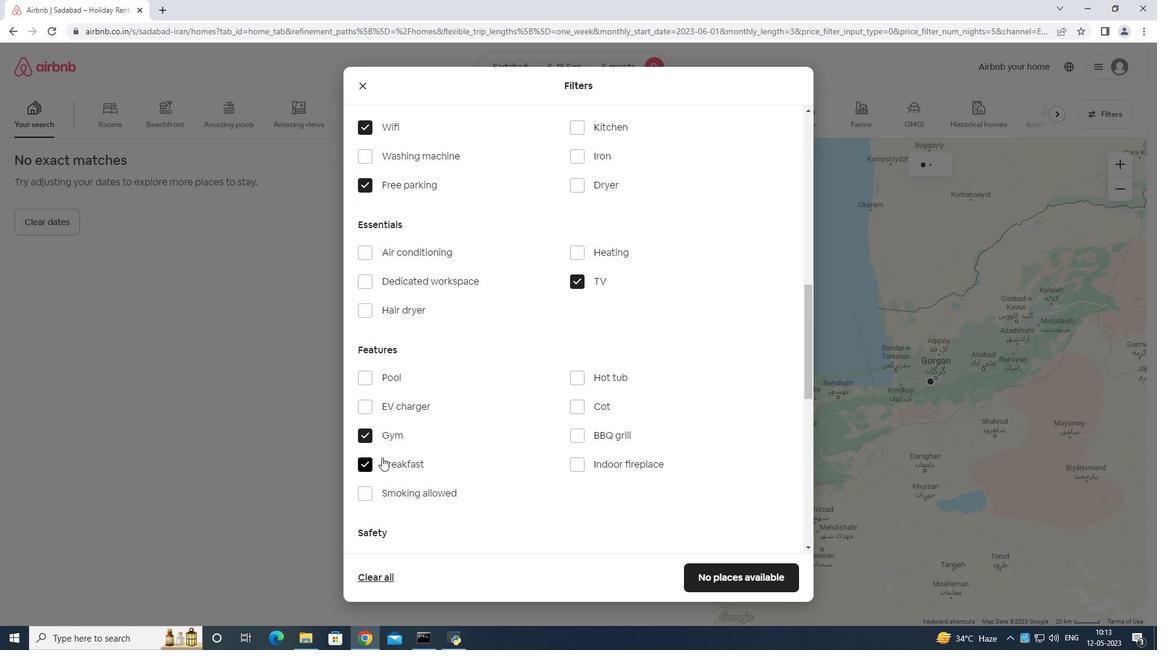 
Action: Mouse moved to (460, 461)
Screenshot: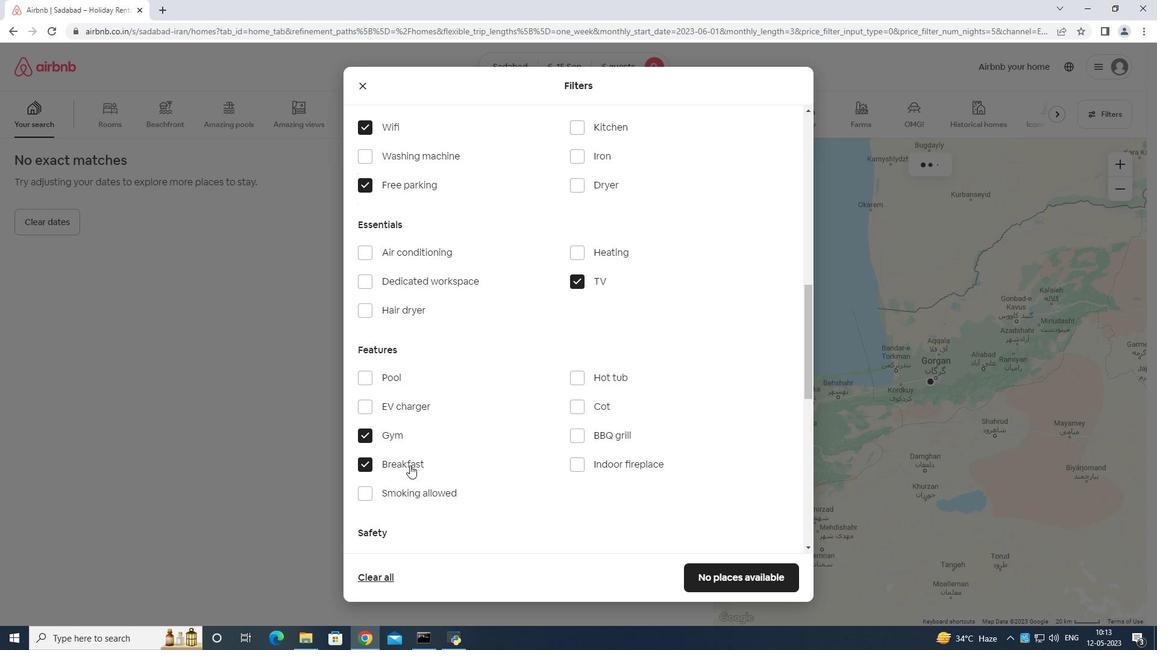 
Action: Mouse scrolled (460, 461) with delta (0, 0)
Screenshot: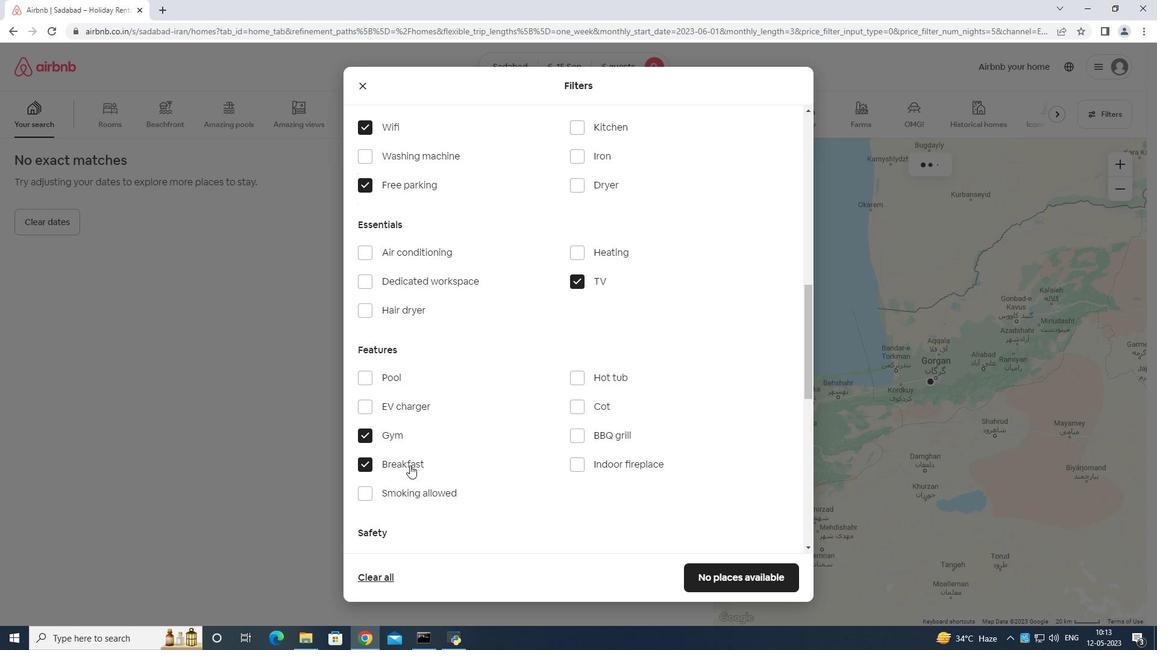 
Action: Mouse moved to (620, 447)
Screenshot: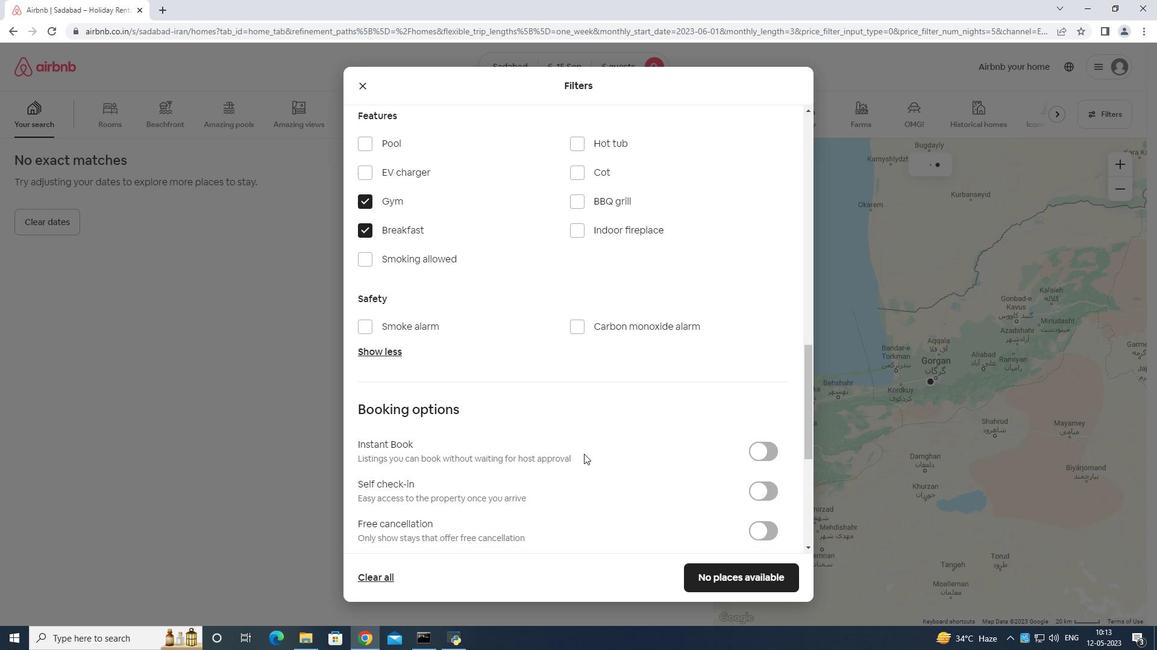
Action: Mouse scrolled (620, 447) with delta (0, 0)
Screenshot: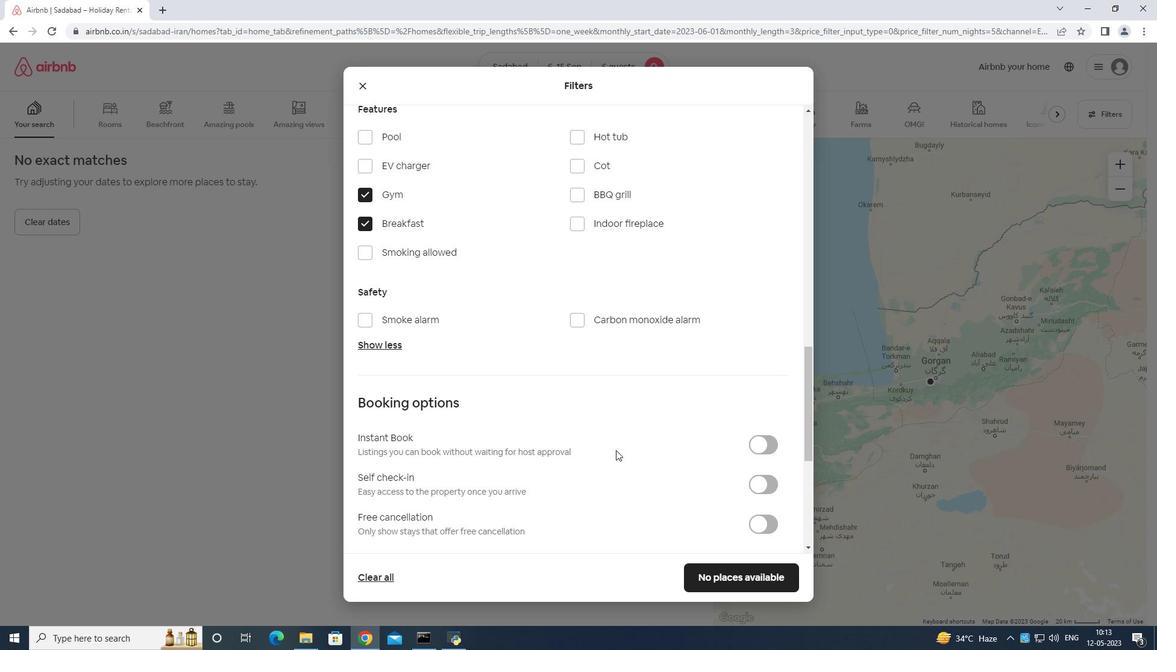 
Action: Mouse scrolled (620, 447) with delta (0, 0)
Screenshot: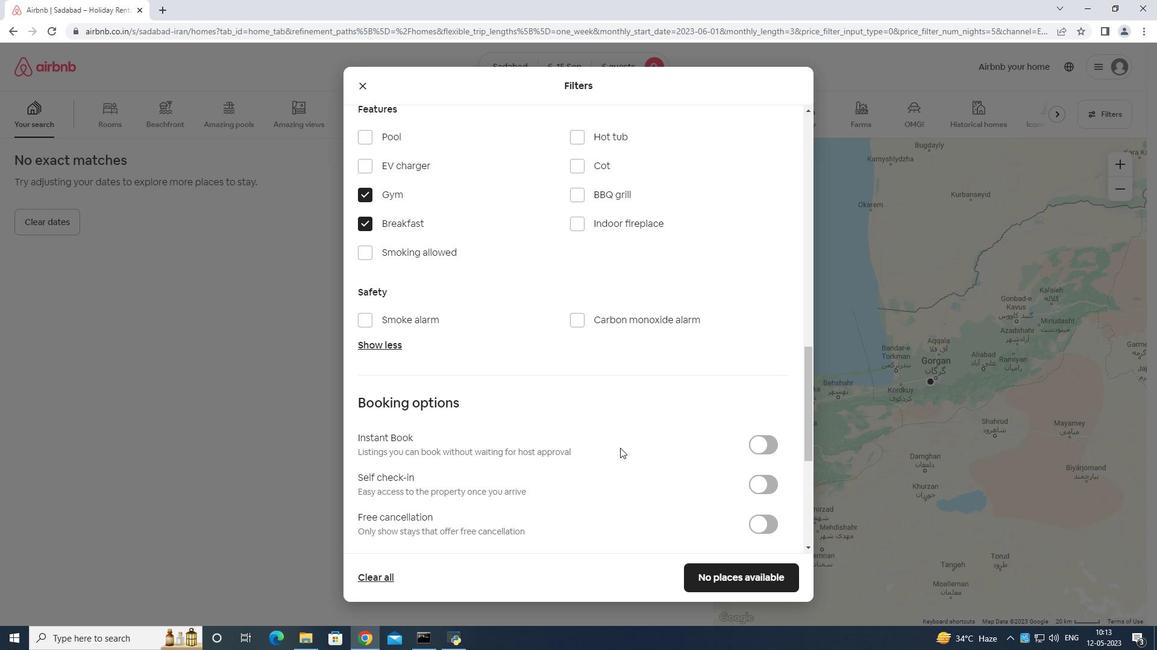 
Action: Mouse moved to (758, 364)
Screenshot: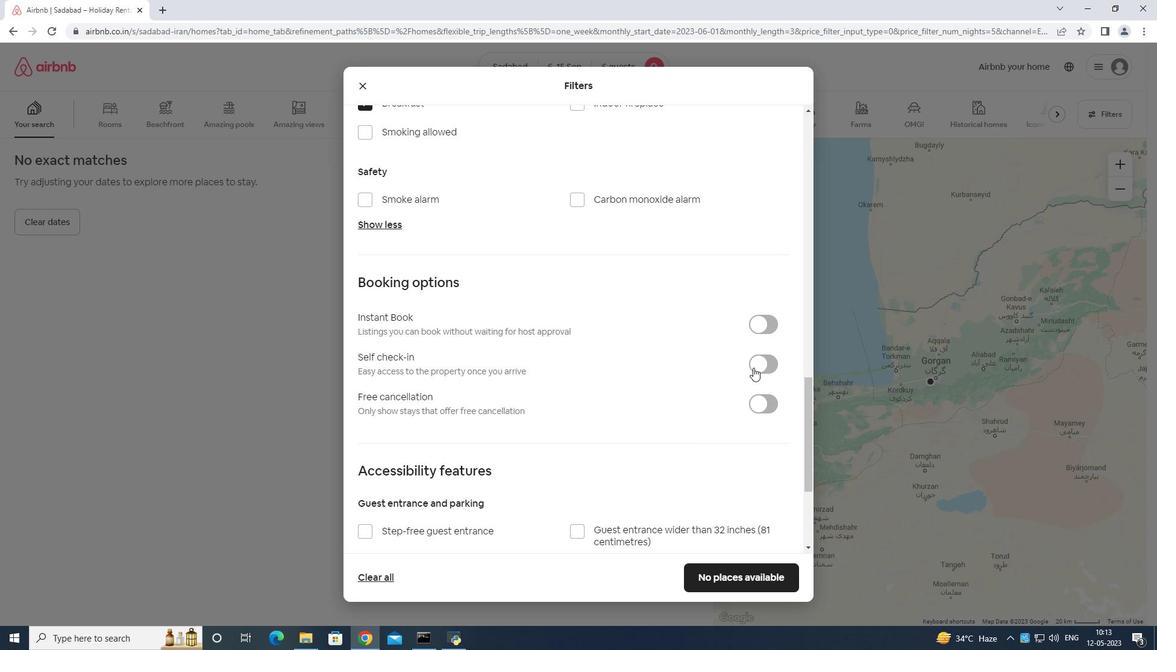 
Action: Mouse pressed left at (758, 364)
Screenshot: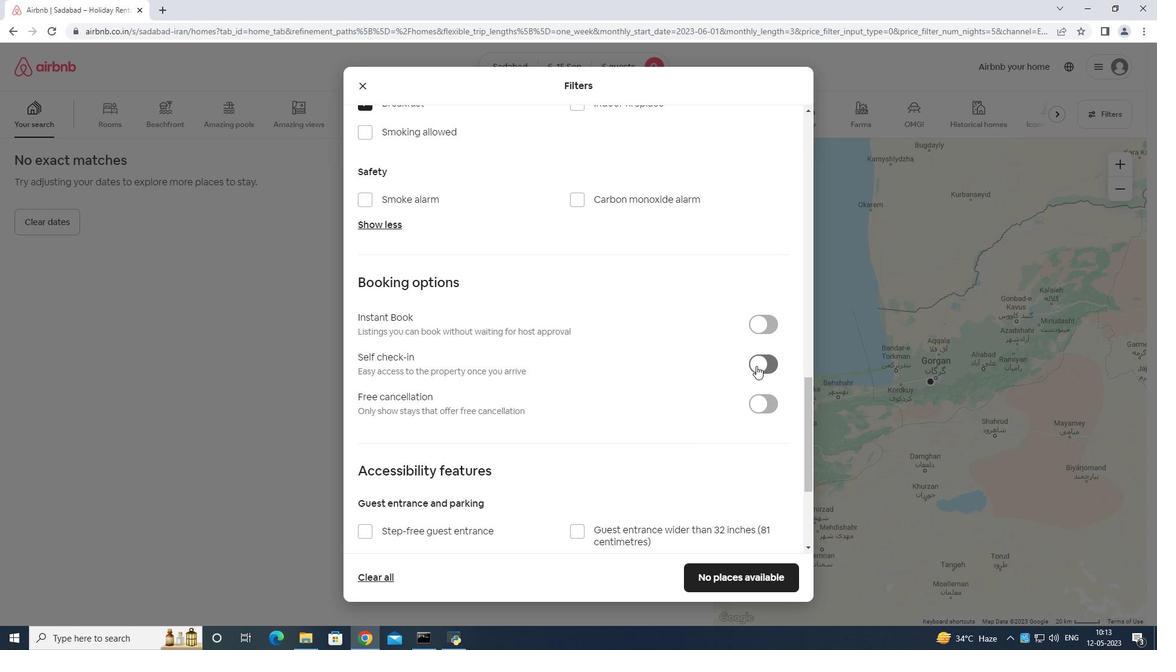 
Action: Mouse moved to (770, 356)
Screenshot: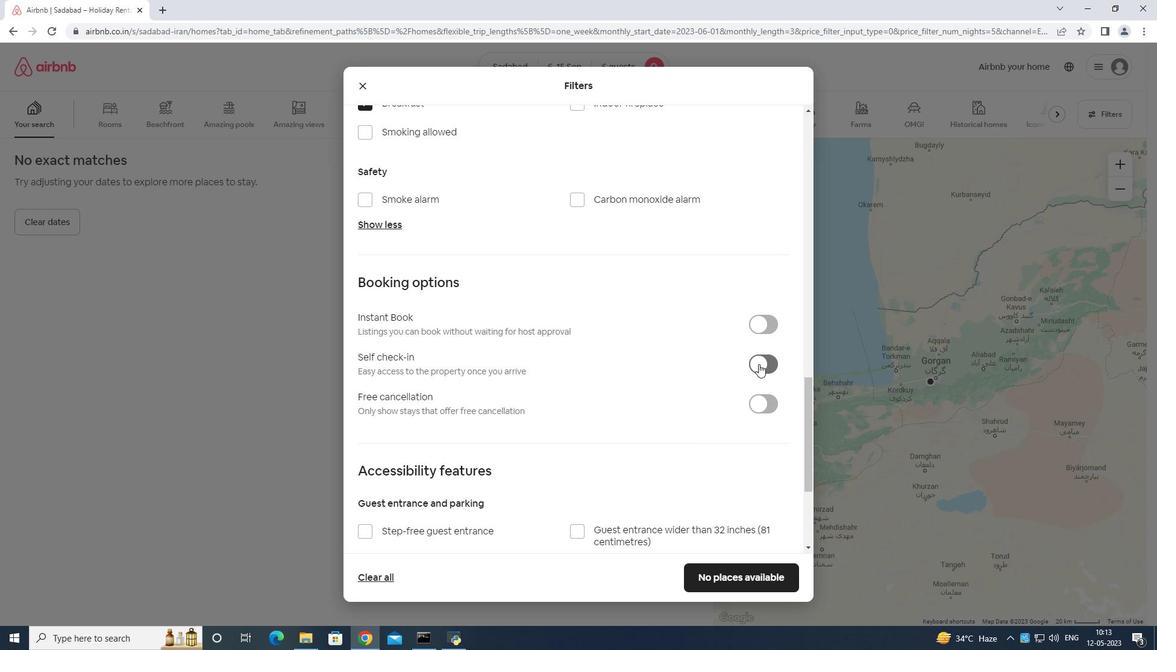 
Action: Mouse scrolled (770, 356) with delta (0, 0)
Screenshot: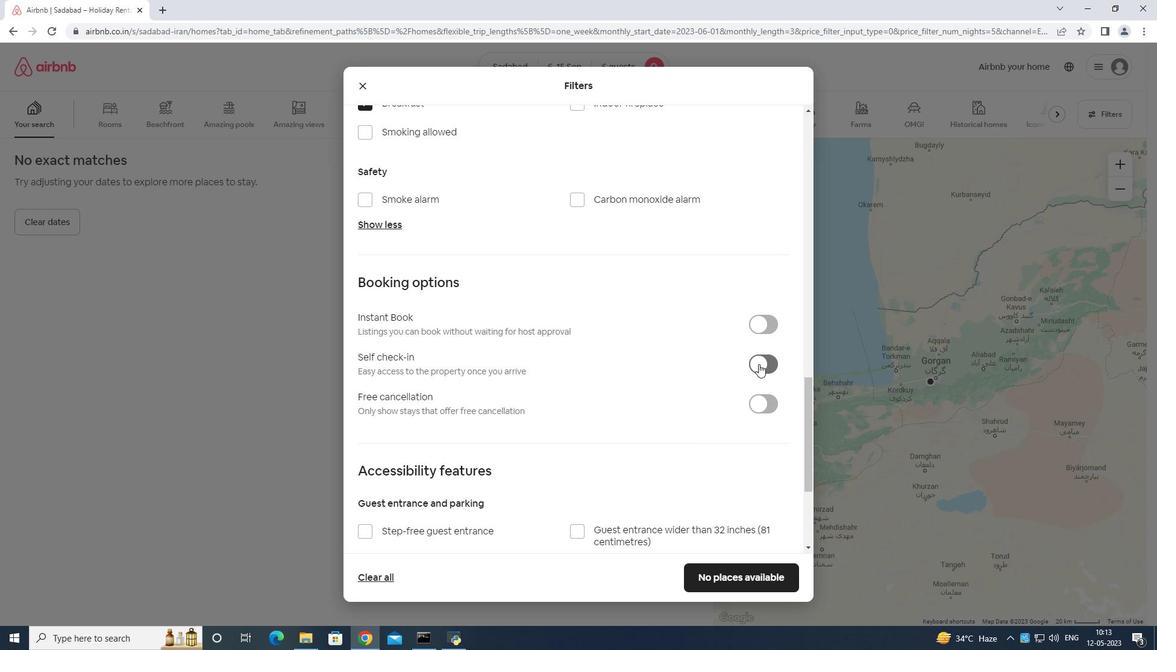 
Action: Mouse moved to (764, 367)
Screenshot: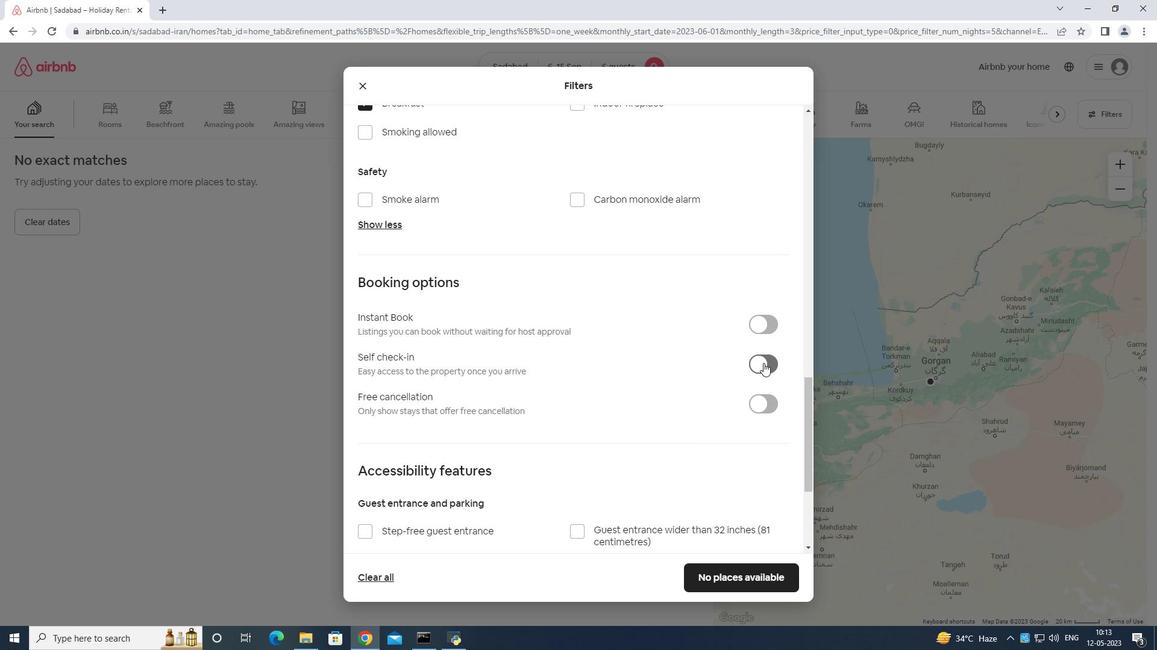 
Action: Mouse scrolled (764, 366) with delta (0, 0)
Screenshot: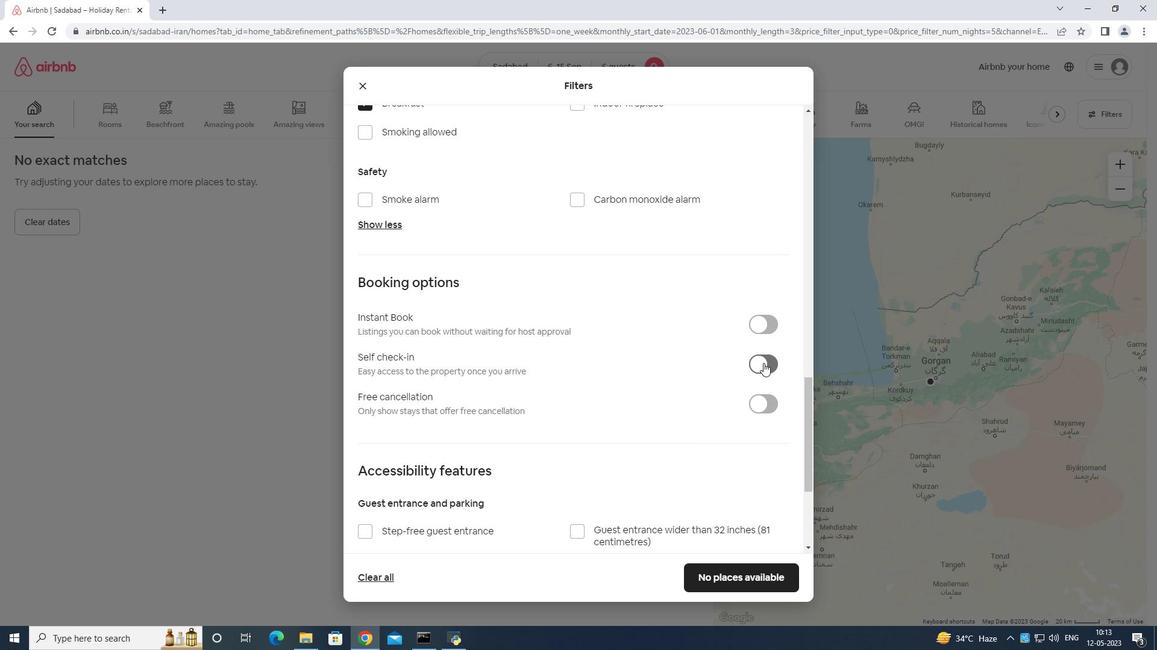 
Action: Mouse moved to (764, 368)
Screenshot: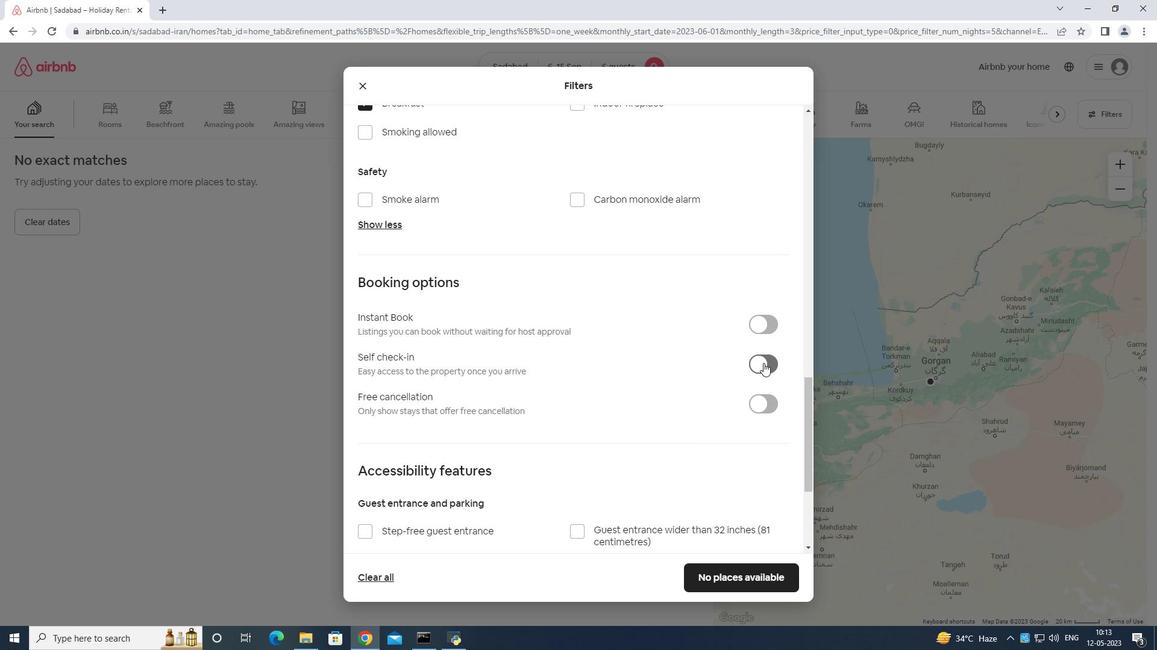 
Action: Mouse scrolled (764, 368) with delta (0, 0)
Screenshot: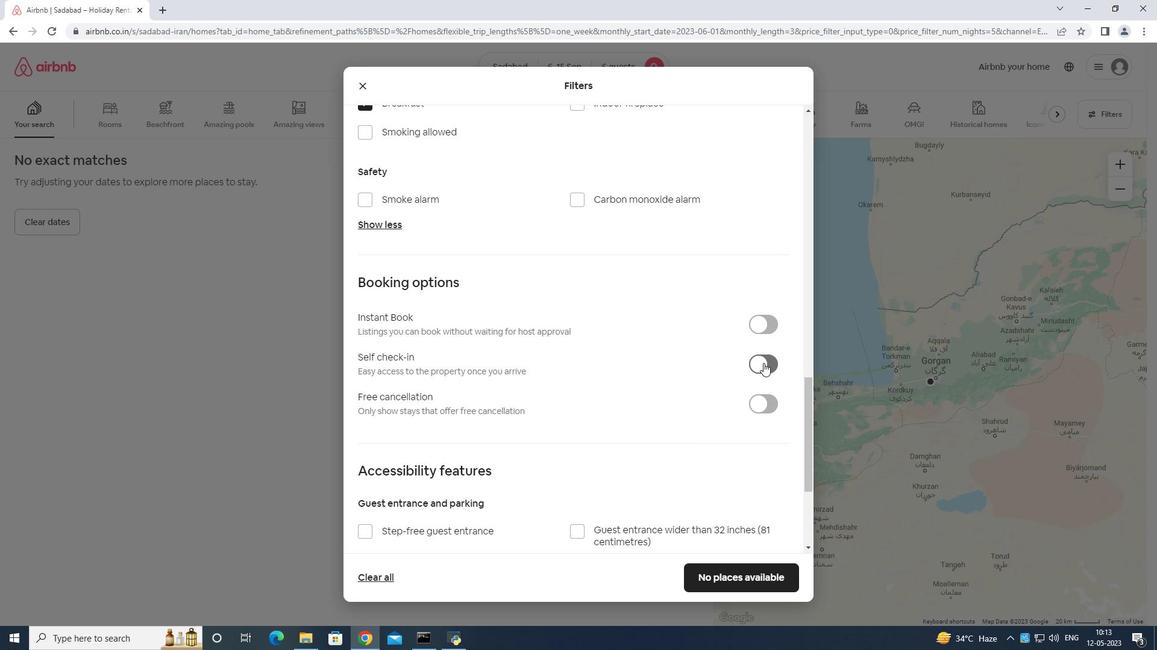 
Action: Mouse moved to (763, 371)
Screenshot: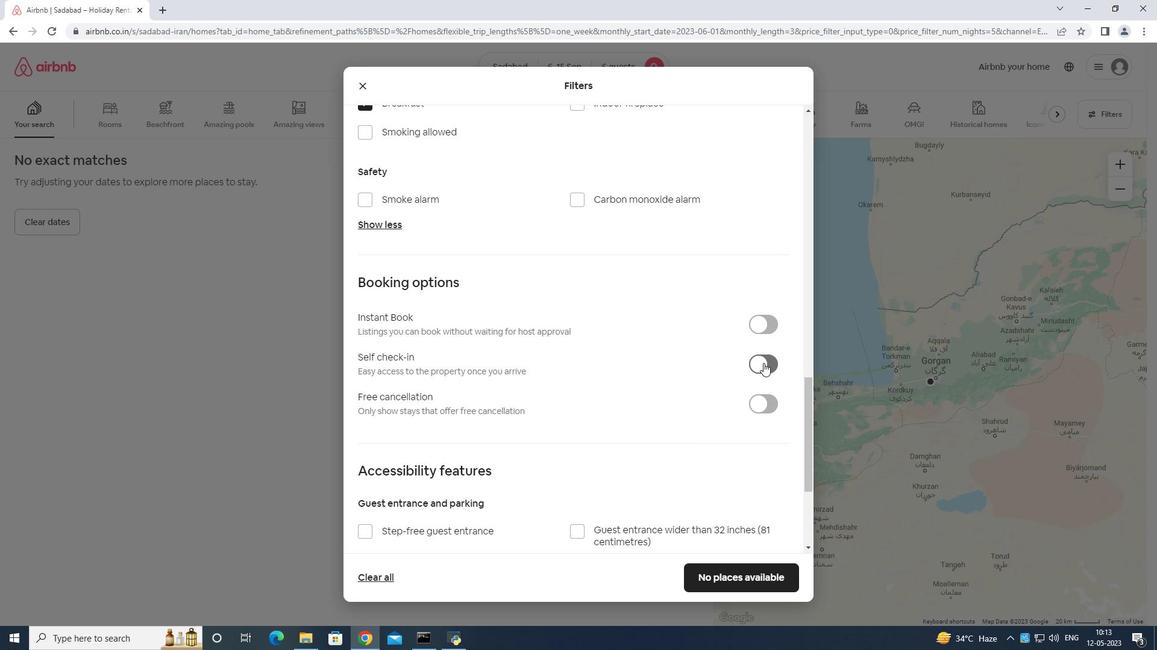 
Action: Mouse scrolled (763, 370) with delta (0, 0)
Screenshot: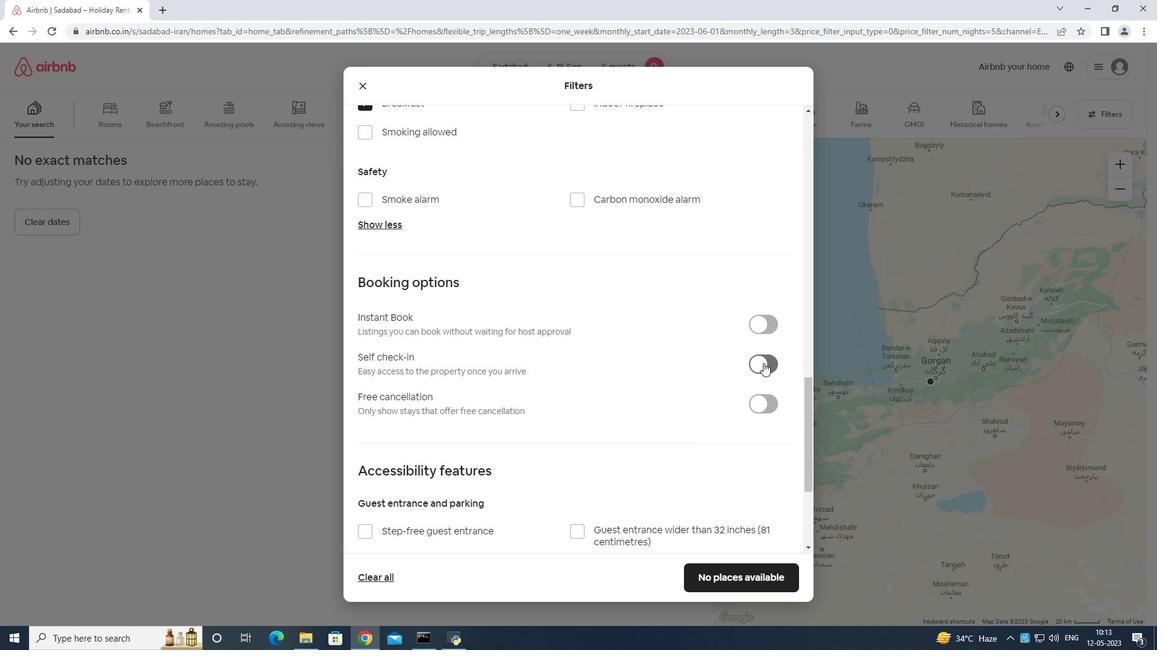 
Action: Mouse moved to (763, 376)
Screenshot: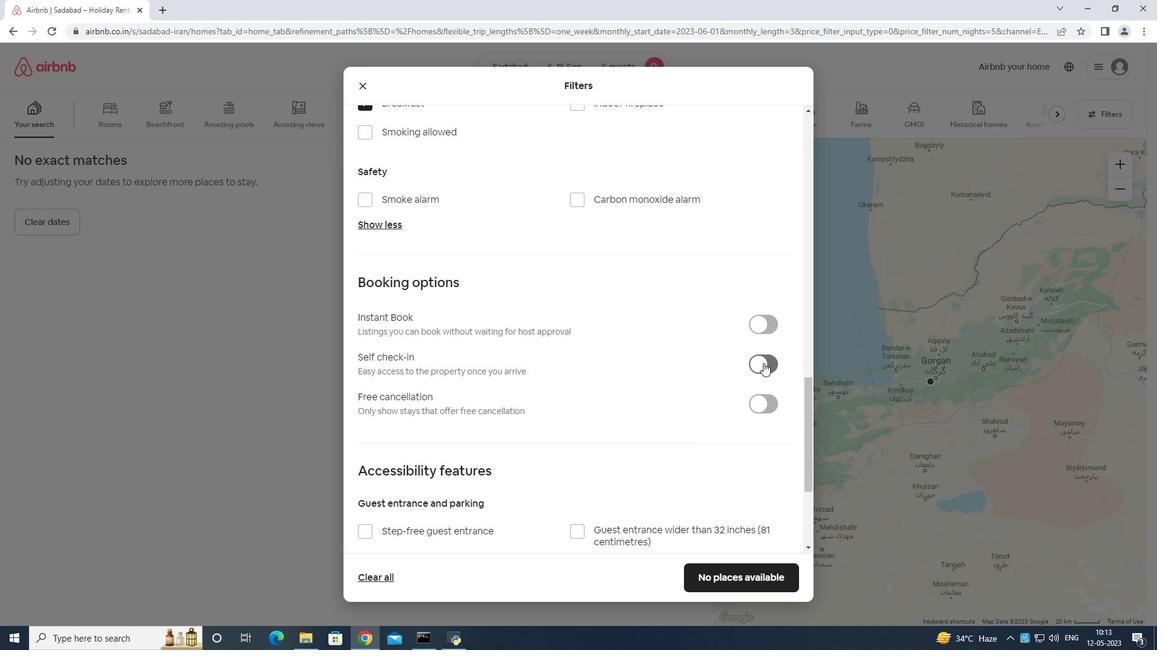 
Action: Mouse scrolled (763, 375) with delta (0, 0)
Screenshot: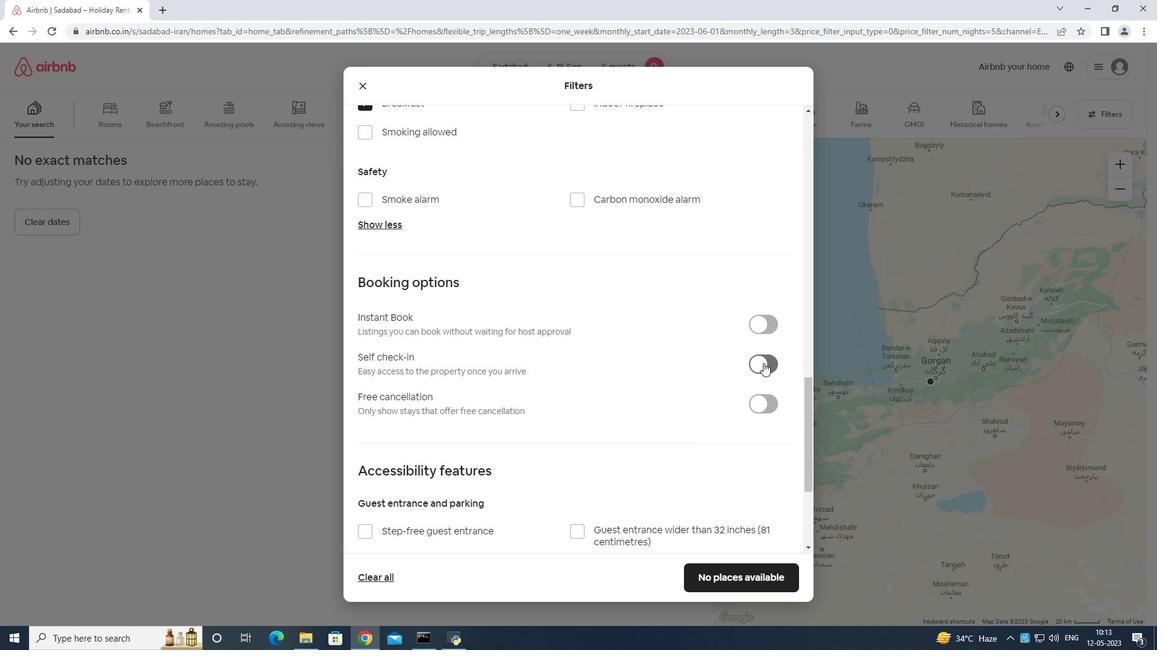 
Action: Mouse moved to (757, 363)
Screenshot: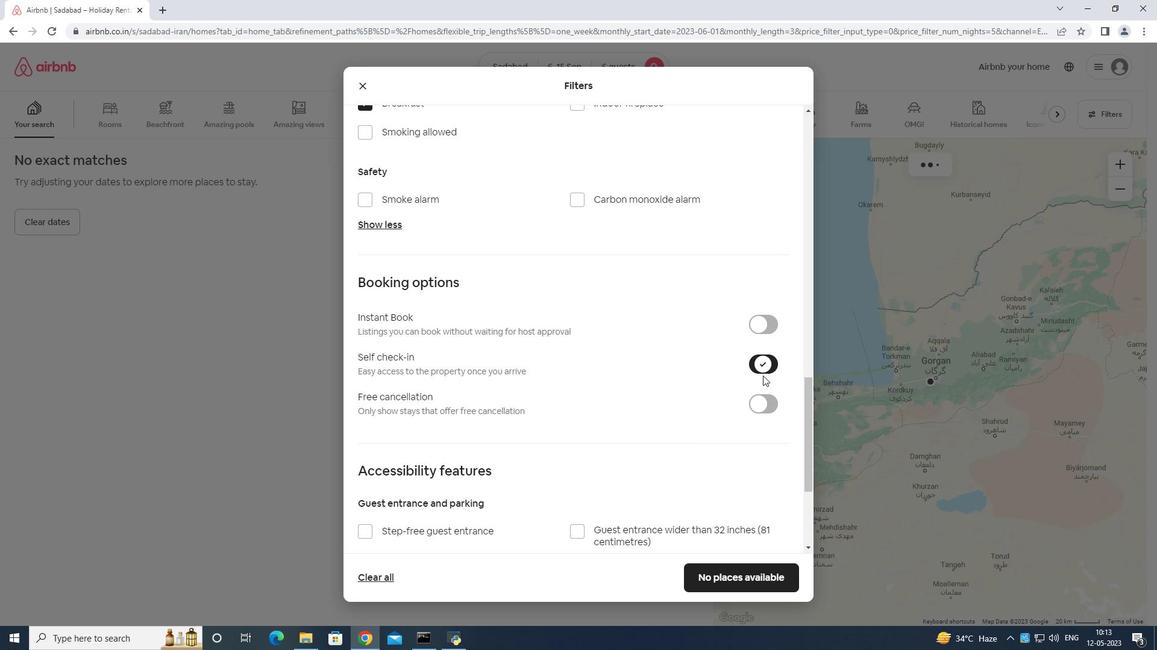 
Action: Mouse scrolled (757, 362) with delta (0, 0)
Screenshot: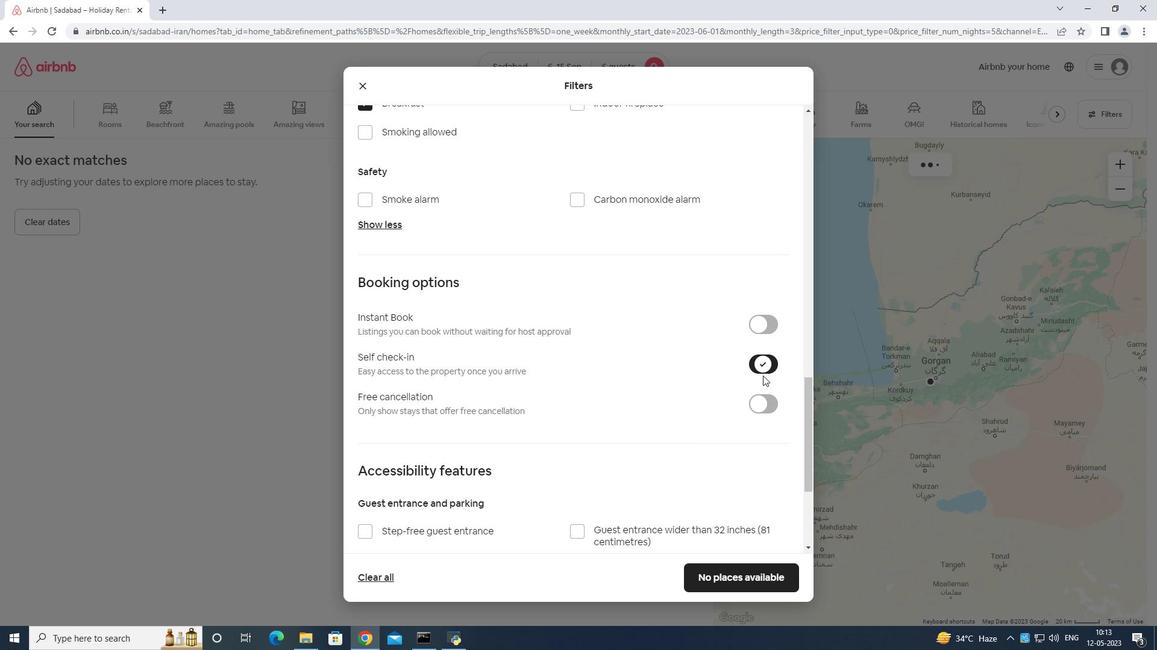 
Action: Mouse moved to (752, 367)
Screenshot: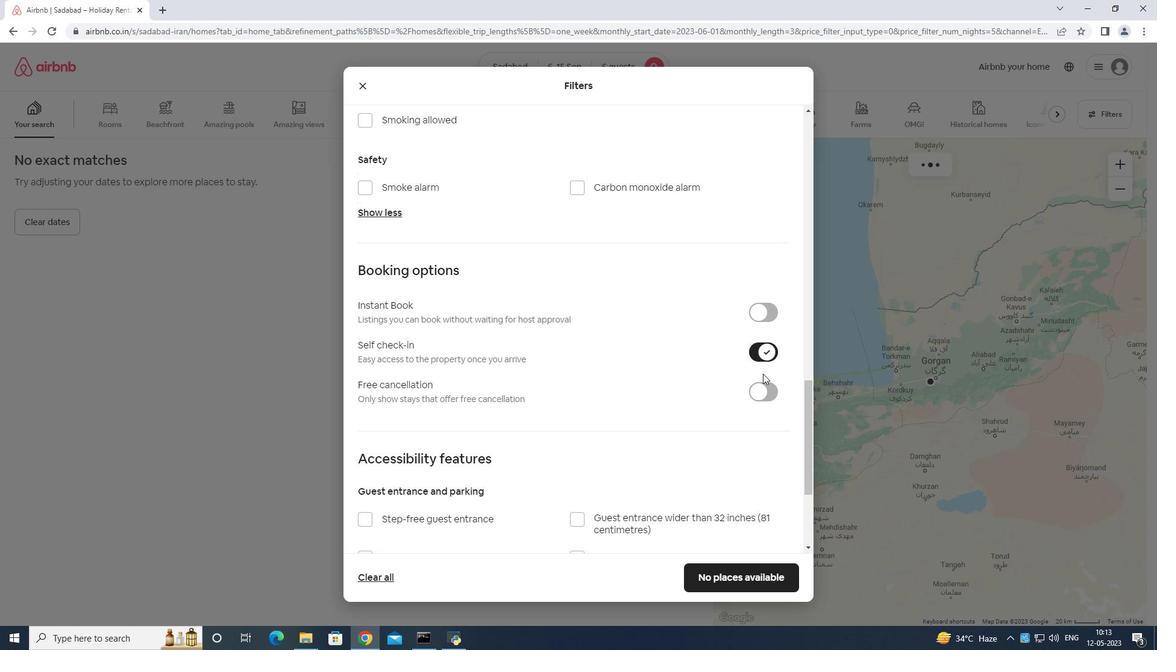 
Action: Mouse scrolled (752, 367) with delta (0, 0)
Screenshot: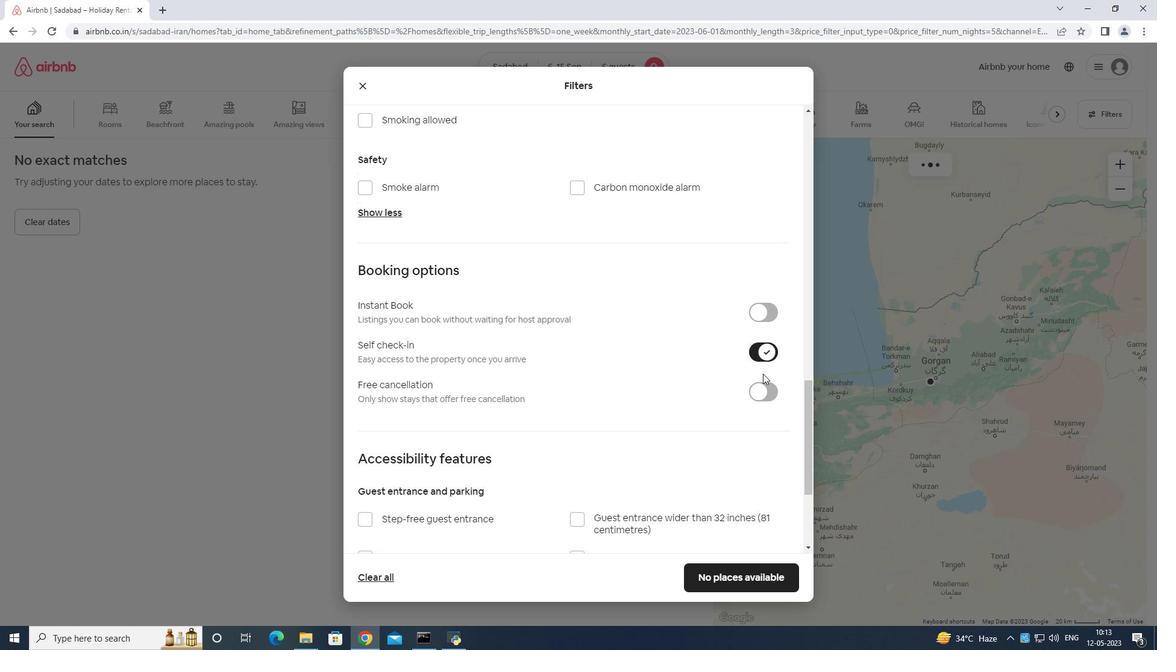 
Action: Mouse scrolled (752, 367) with delta (0, 0)
Screenshot: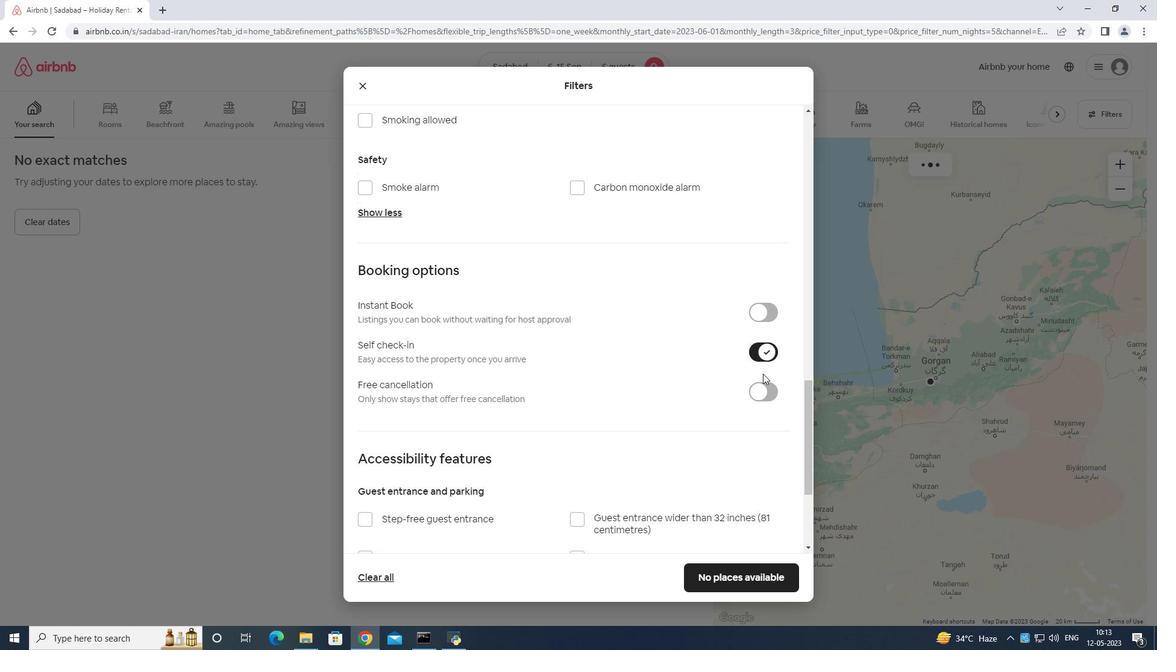 
Action: Mouse moved to (752, 370)
Screenshot: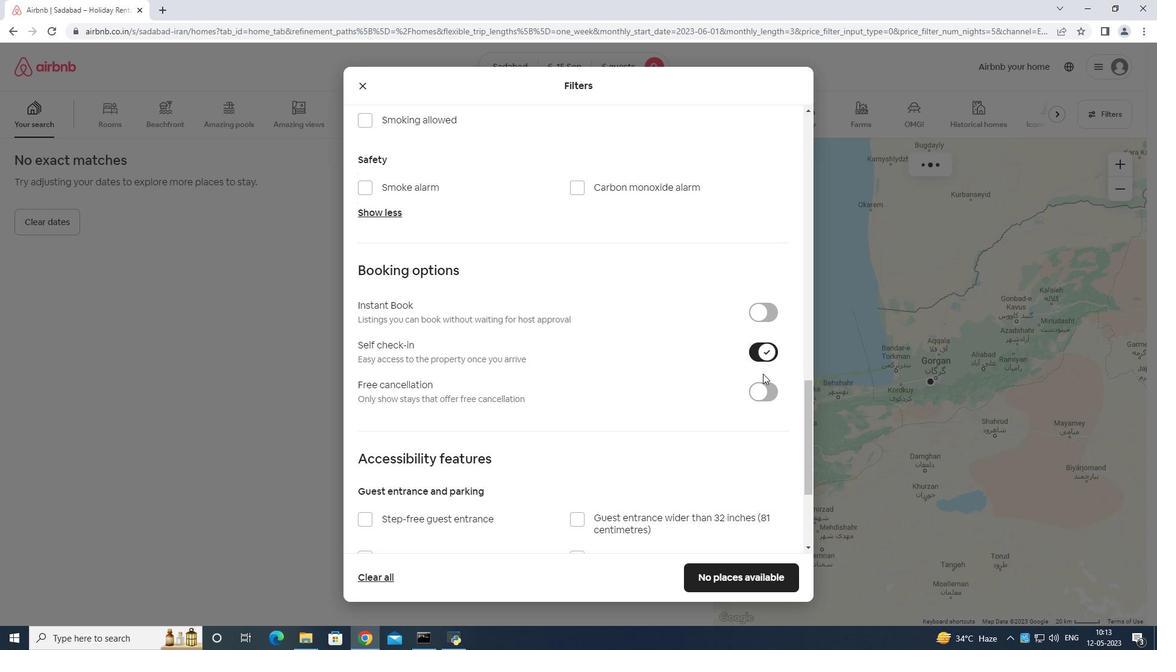 
Action: Mouse scrolled (752, 370) with delta (0, 0)
Screenshot: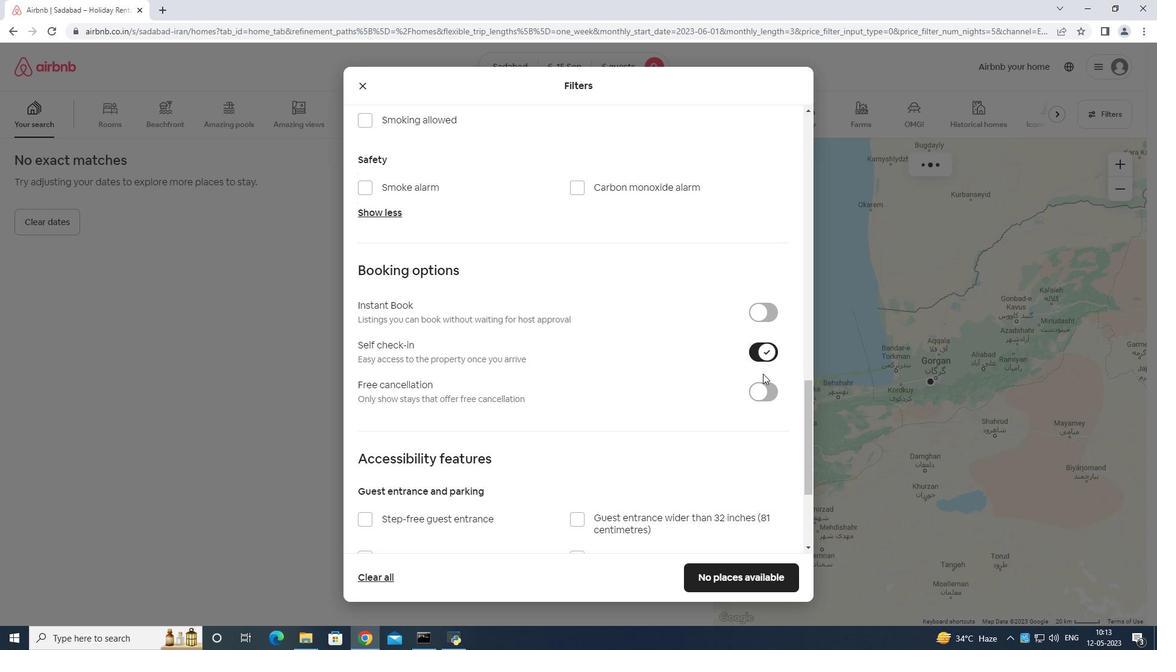 
Action: Mouse scrolled (752, 370) with delta (0, 0)
Screenshot: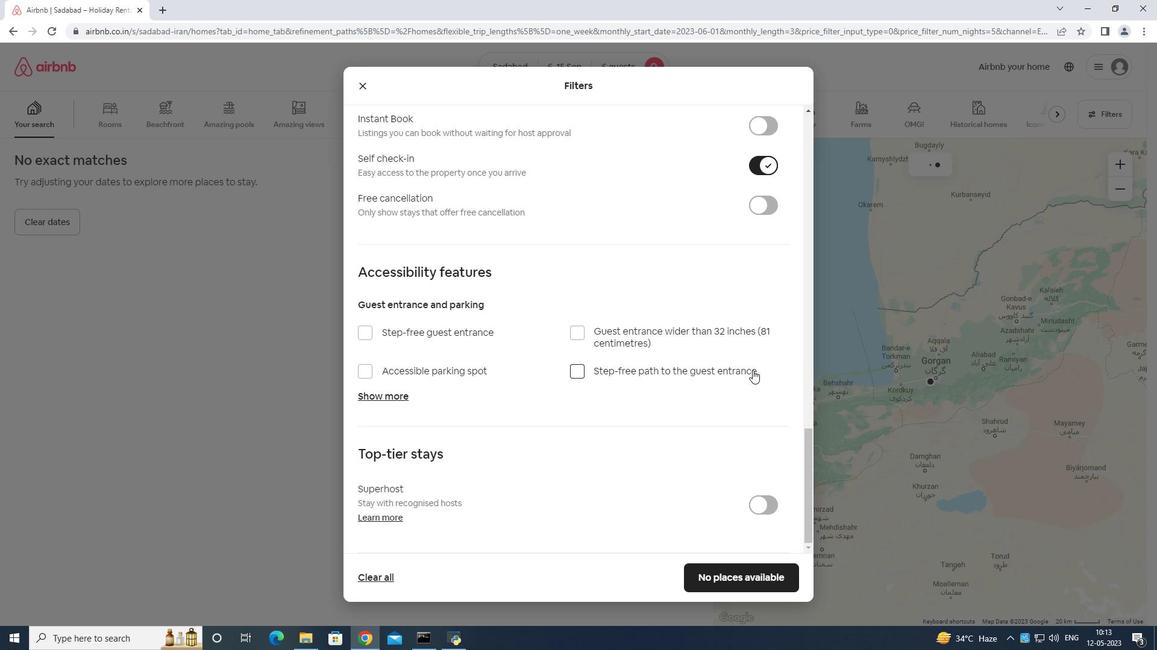 
Action: Mouse moved to (713, 576)
Screenshot: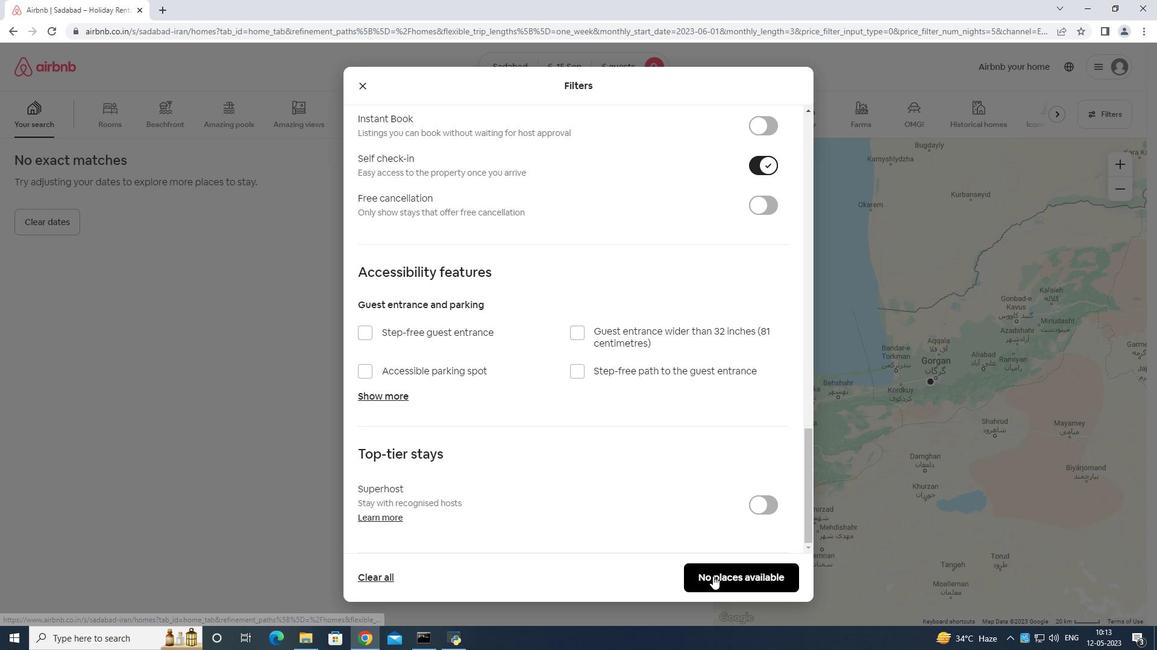 
Action: Mouse pressed left at (713, 576)
Screenshot: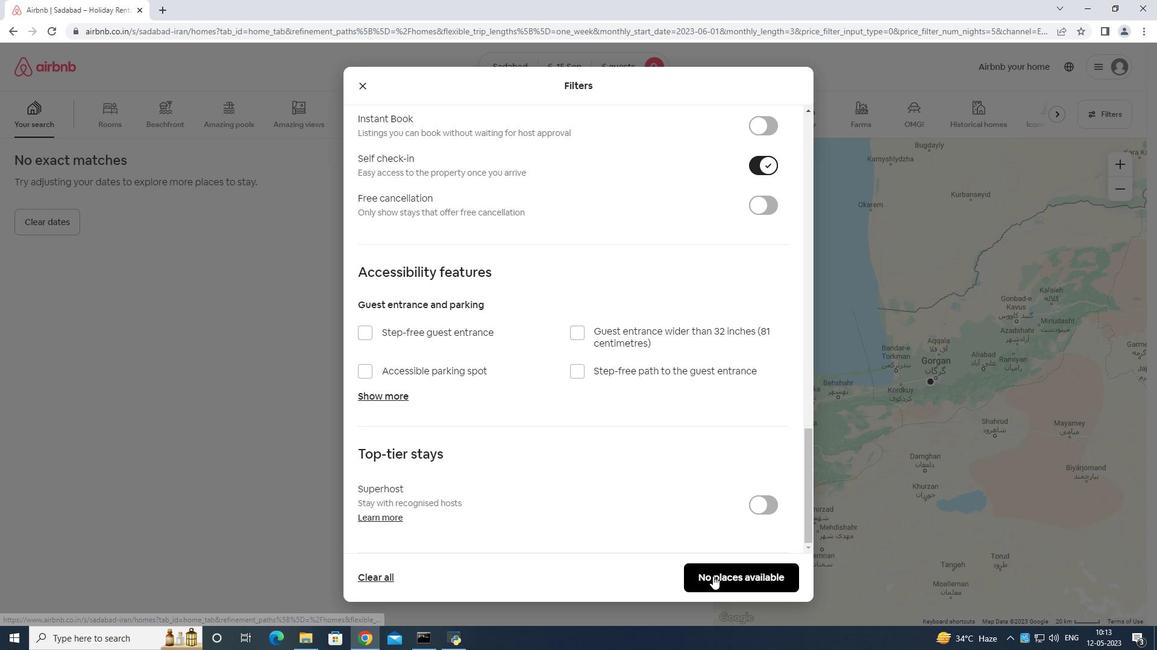
Action: Mouse moved to (714, 575)
Screenshot: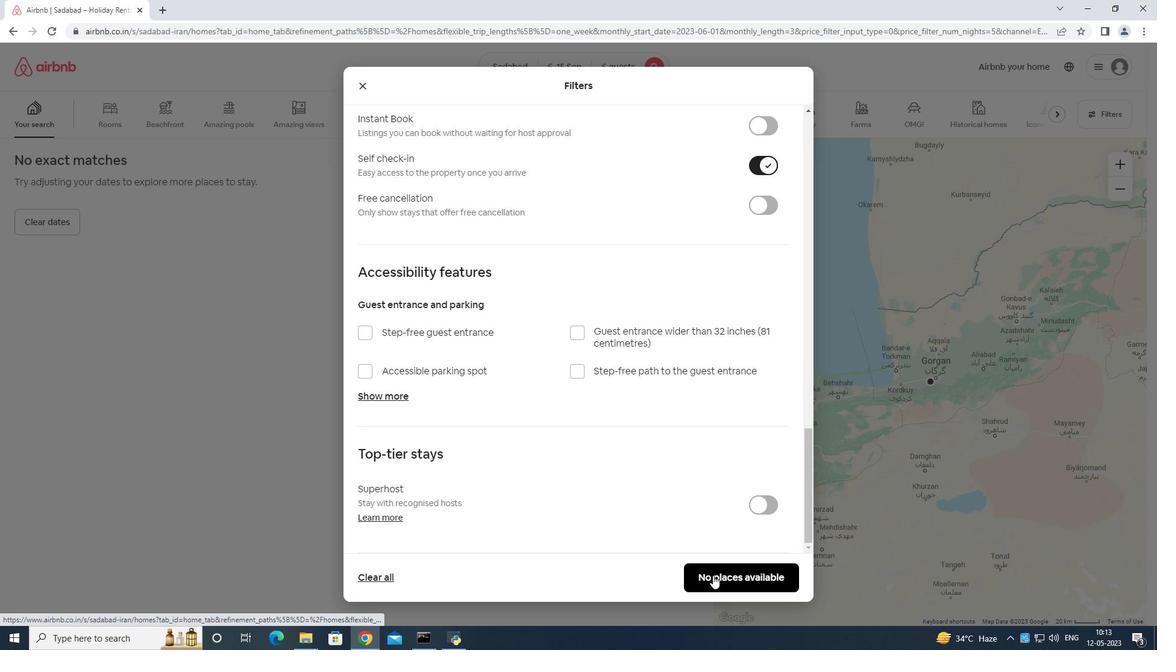 
